 Task: Plan a trip to Gagnoa, Ivory Coast from 6th December, 2023 to 15th December, 2023 for 6 adults.6 bedrooms having 6 beds and 6 bathrooms. Property type can be house. Amenities needed are: wifi, TV, free parkinig on premises, gym, breakfast. Booking option can be shelf check-in. Look for 4 properties as per requirement.
Action: Mouse moved to (537, 121)
Screenshot: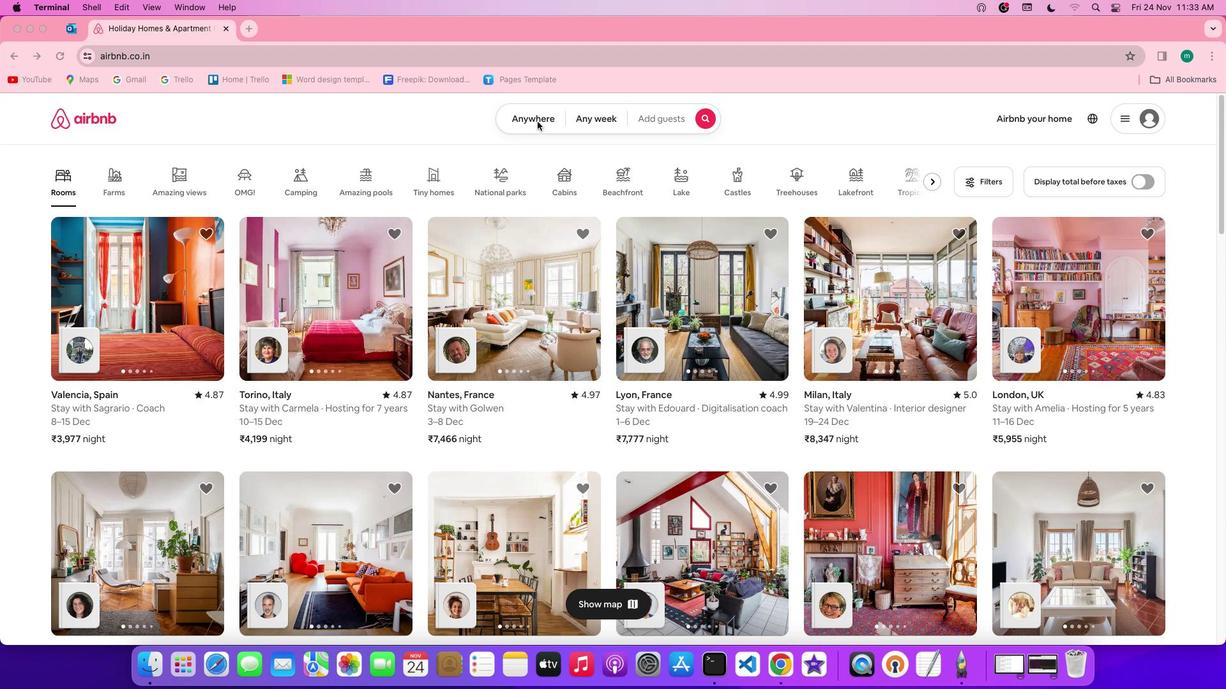 
Action: Mouse pressed left at (537, 121)
Screenshot: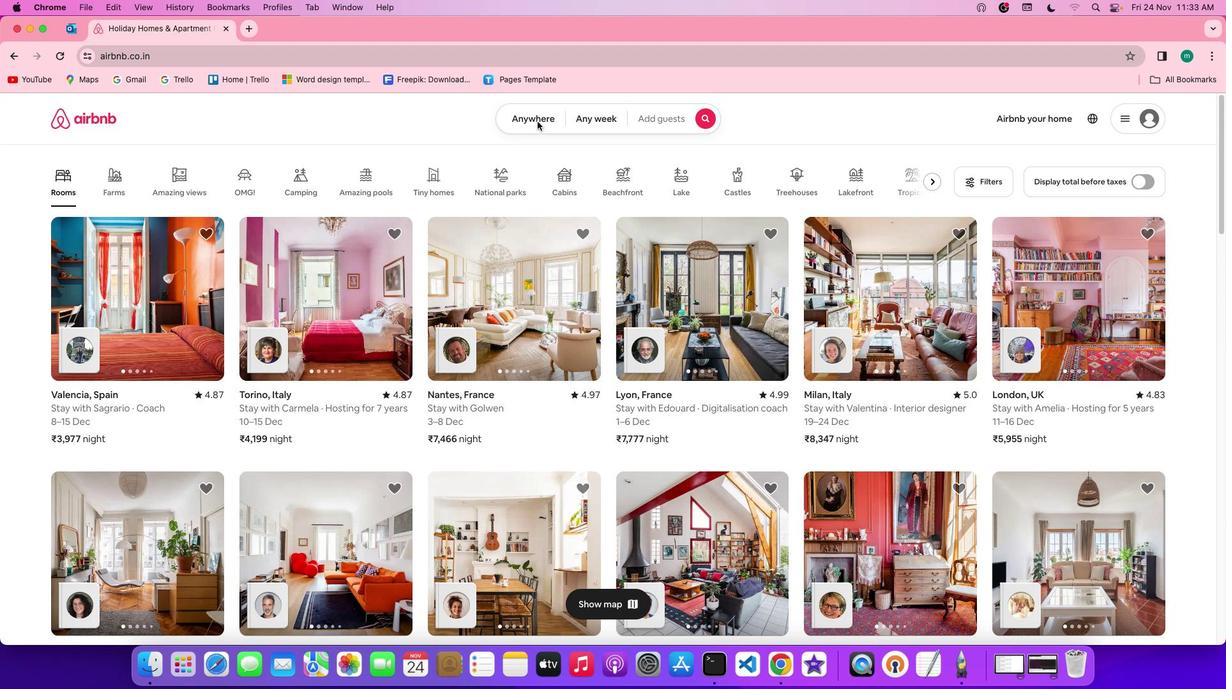 
Action: Mouse pressed left at (537, 121)
Screenshot: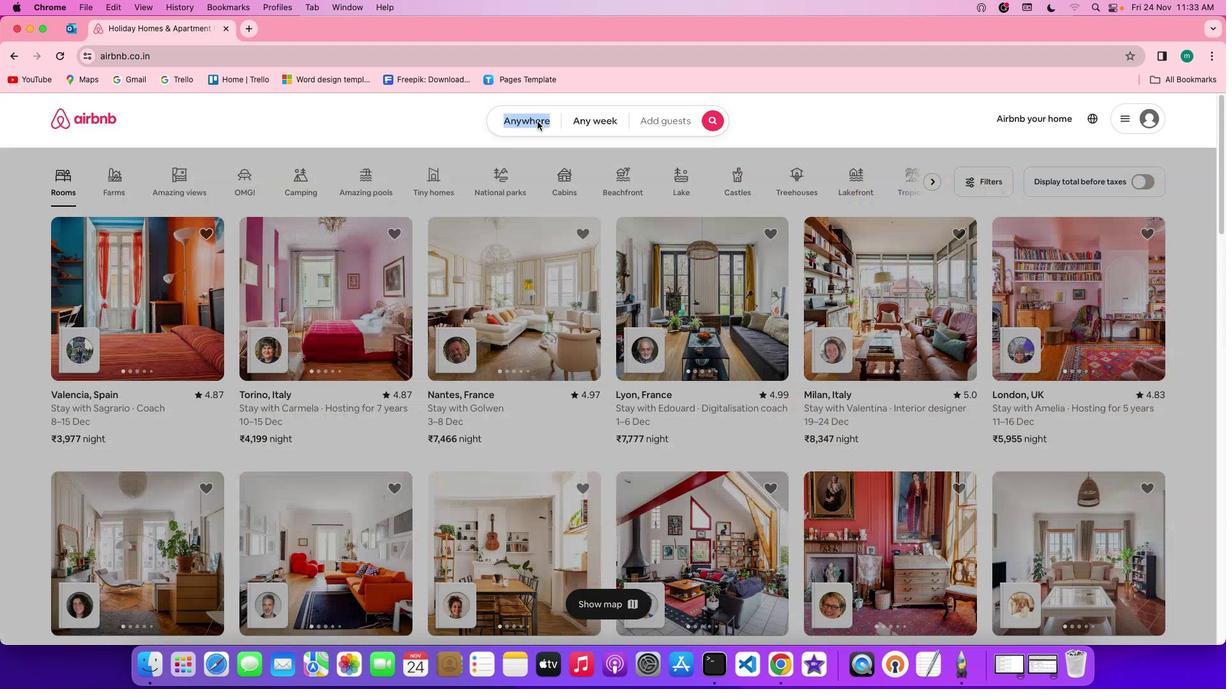 
Action: Mouse moved to (463, 171)
Screenshot: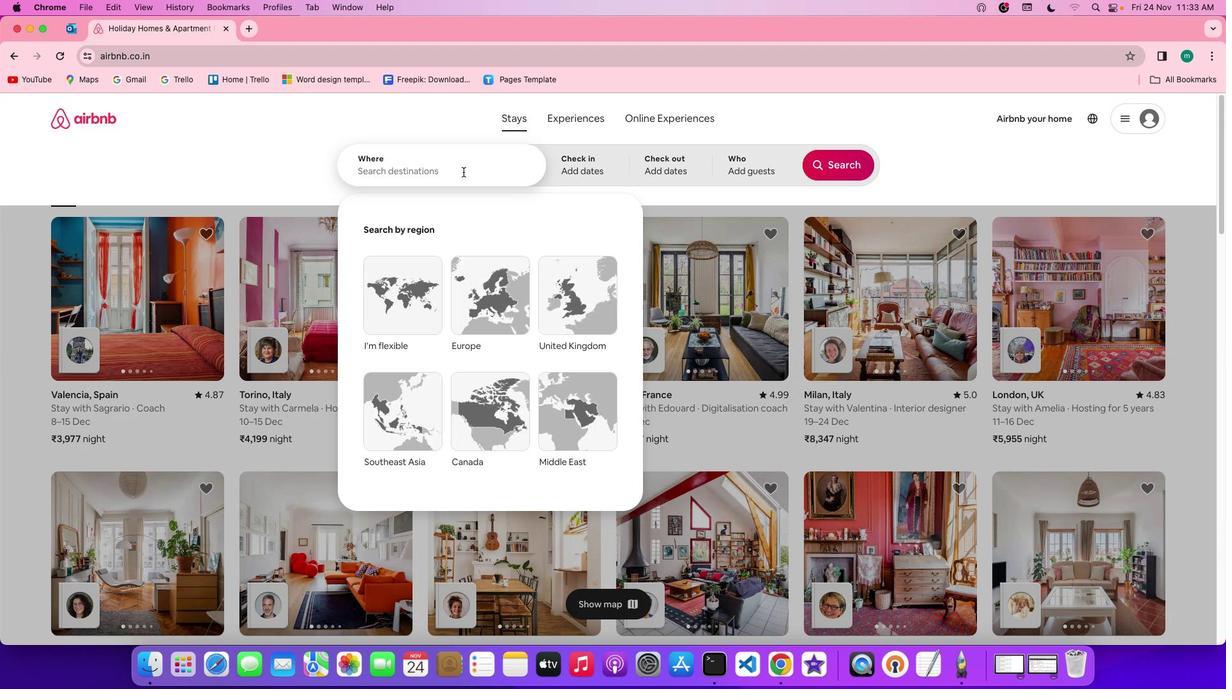 
Action: Mouse pressed left at (463, 171)
Screenshot: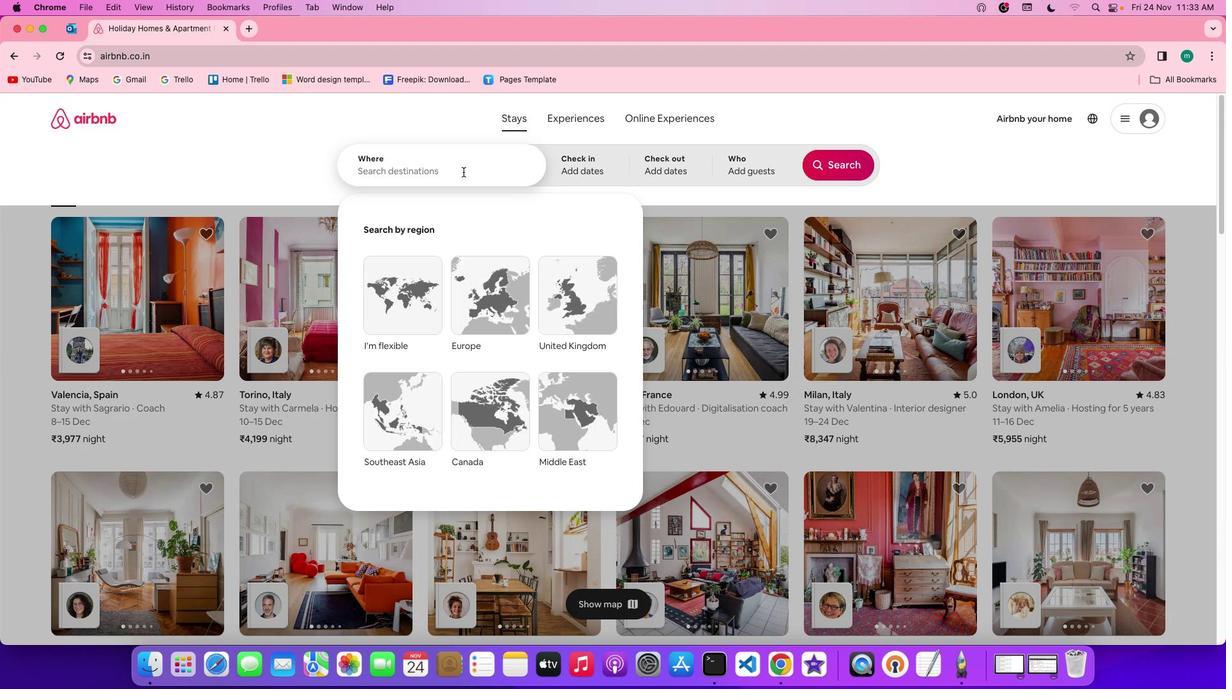 
Action: Key pressed Key.shift'G''a''g''n''o''a'','Key.spaceKey.shift'I''v''o''r''y'Key.spaceKey.shift'c''o''a''s''t'
Screenshot: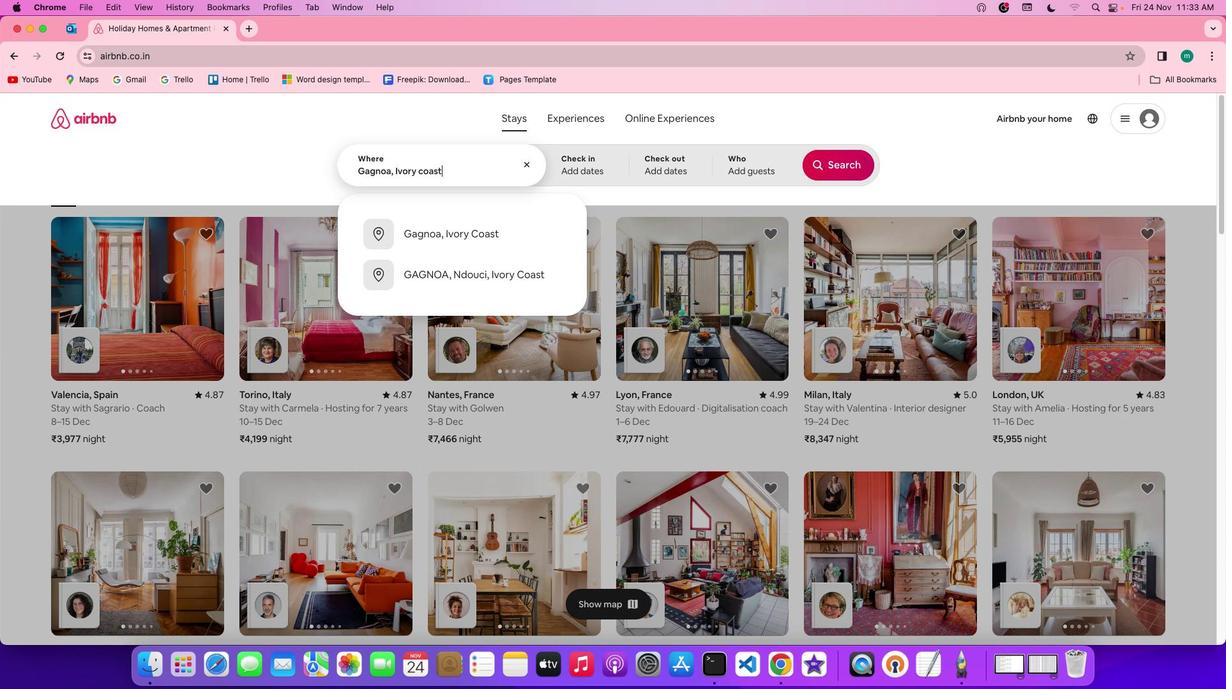 
Action: Mouse moved to (615, 171)
Screenshot: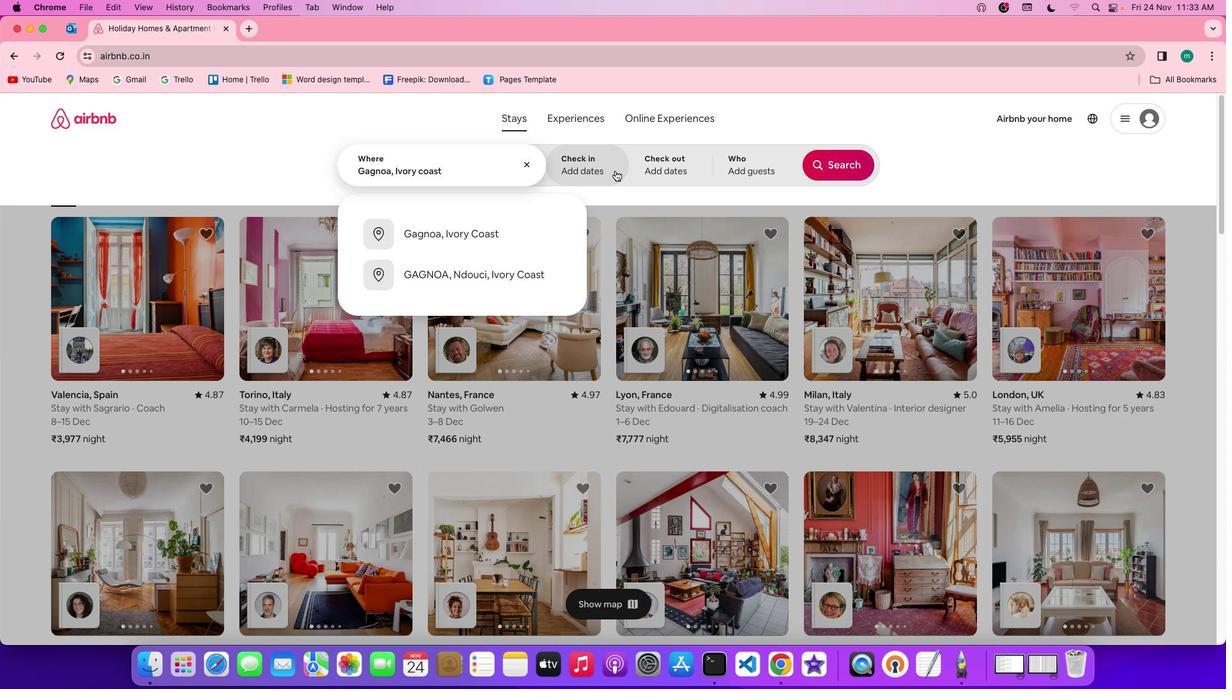 
Action: Mouse pressed left at (615, 171)
Screenshot: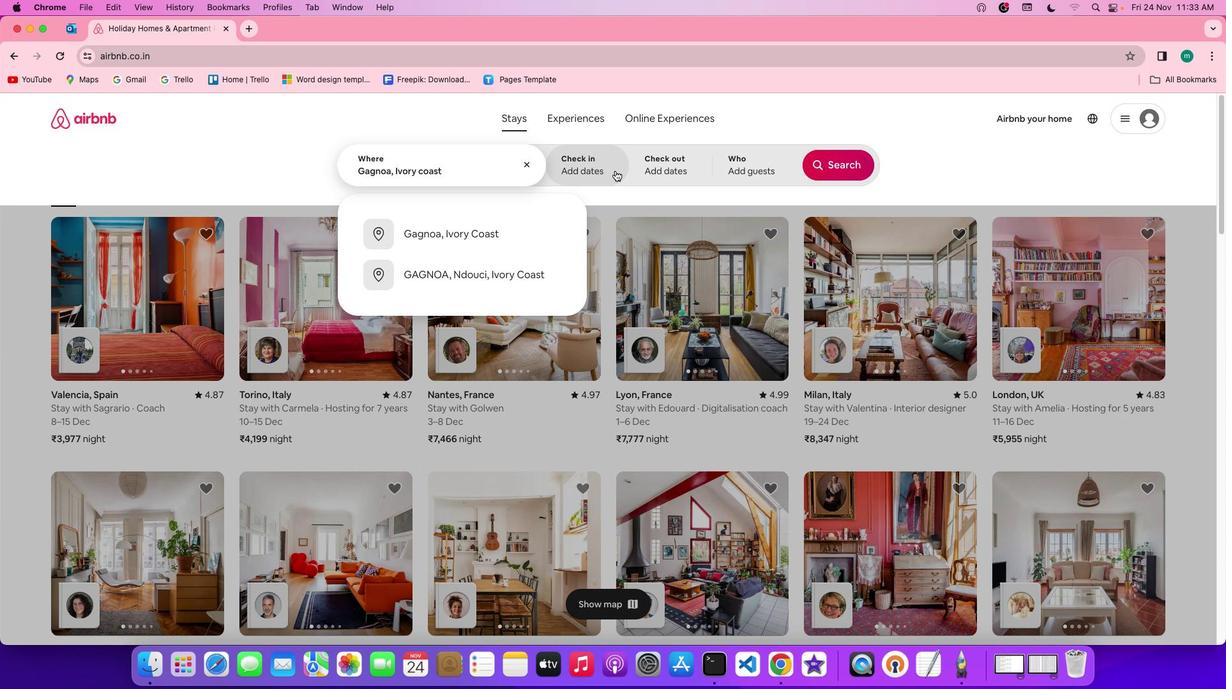 
Action: Mouse moved to (744, 357)
Screenshot: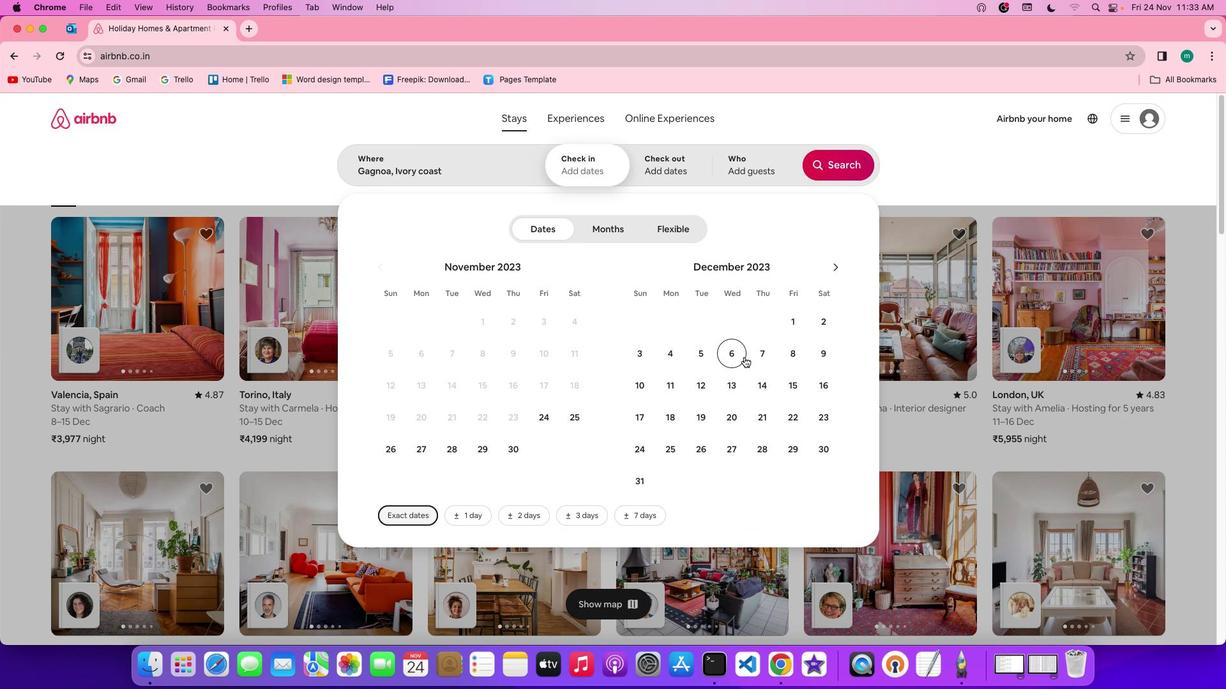 
Action: Mouse pressed left at (744, 357)
Screenshot: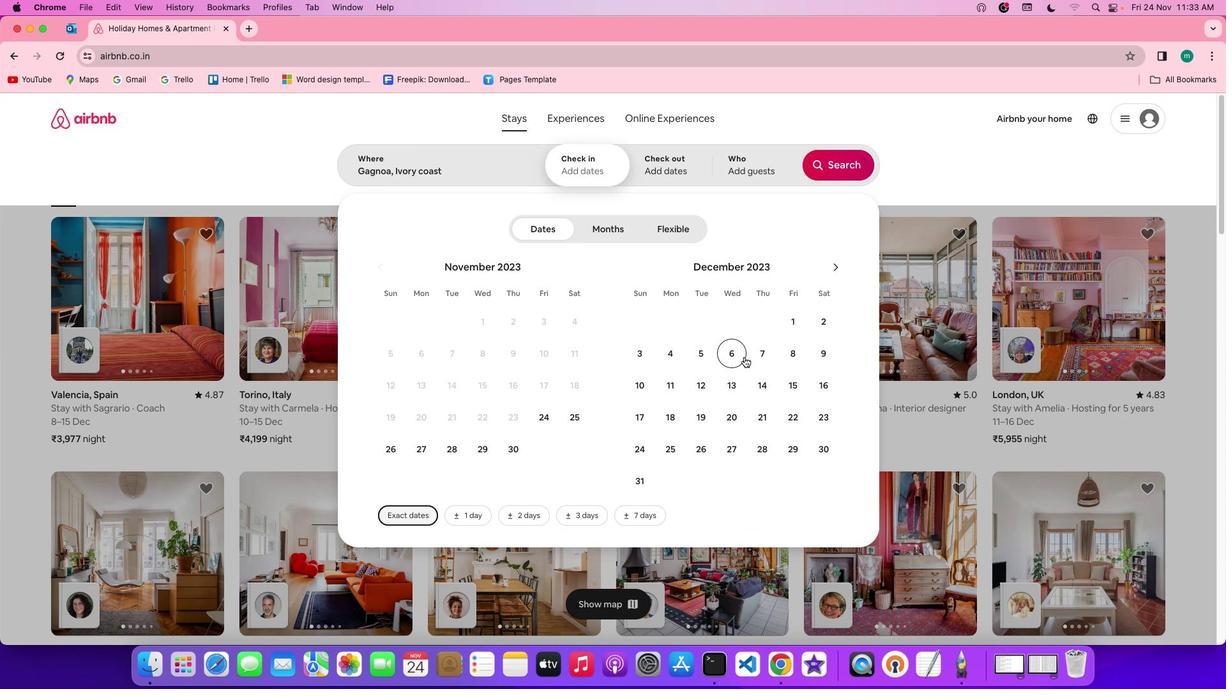 
Action: Mouse moved to (791, 393)
Screenshot: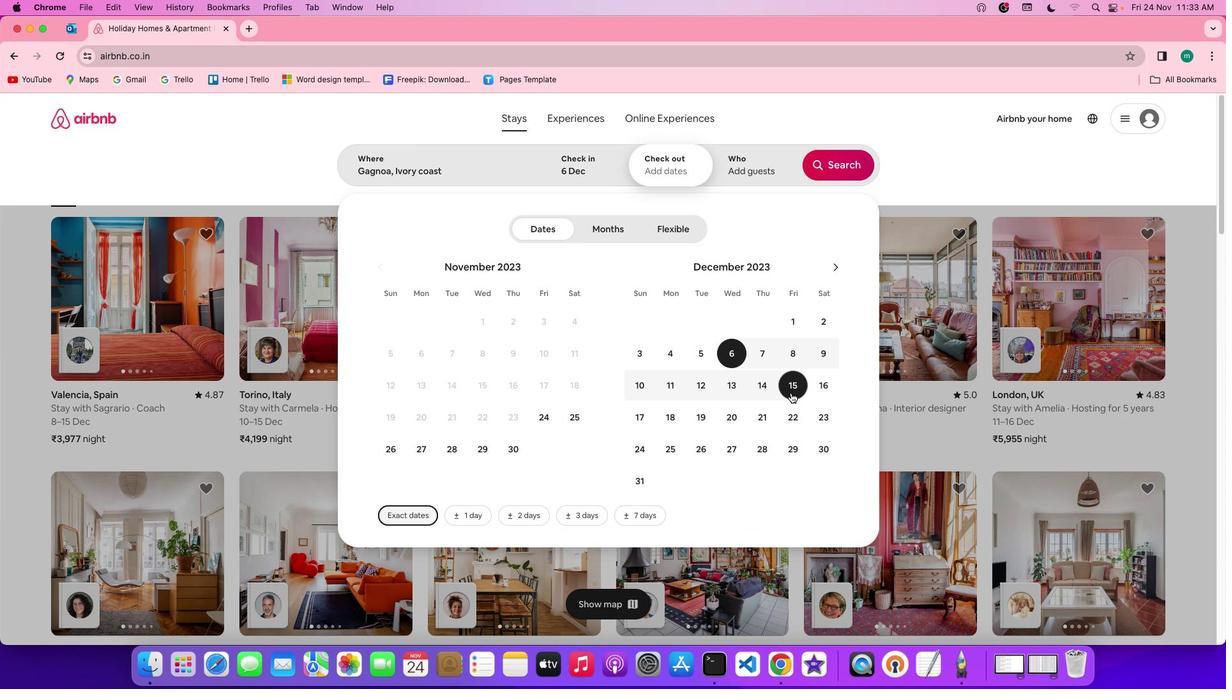 
Action: Mouse pressed left at (791, 393)
Screenshot: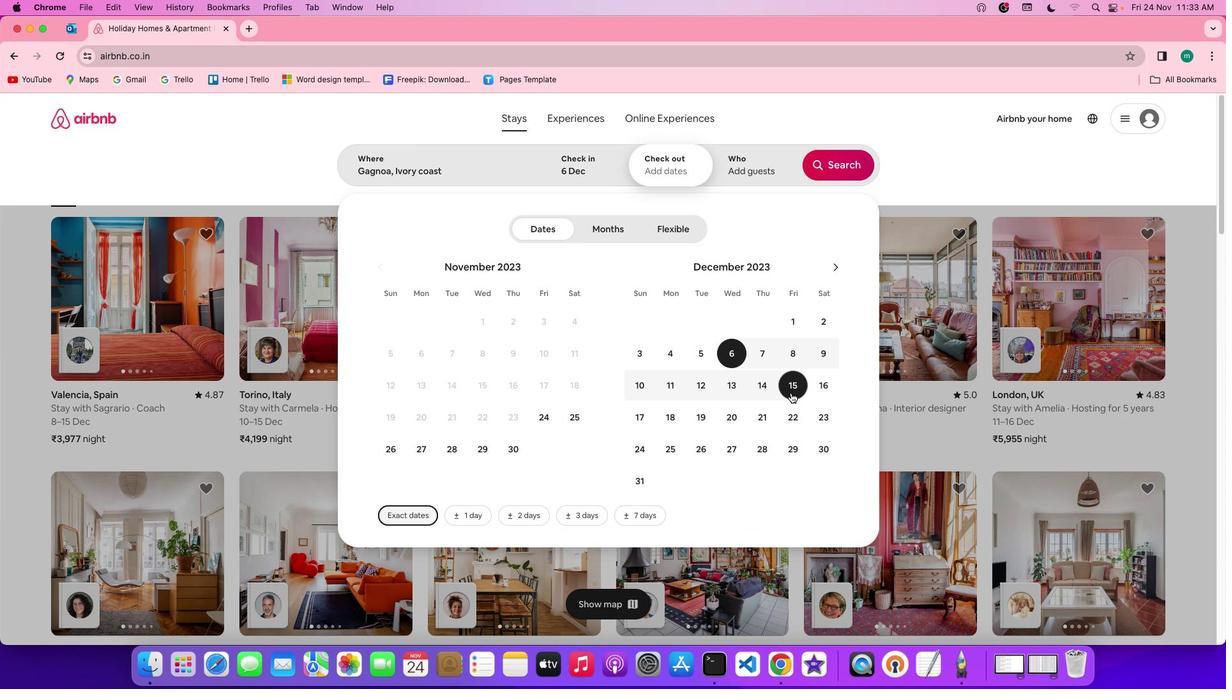 
Action: Mouse moved to (763, 183)
Screenshot: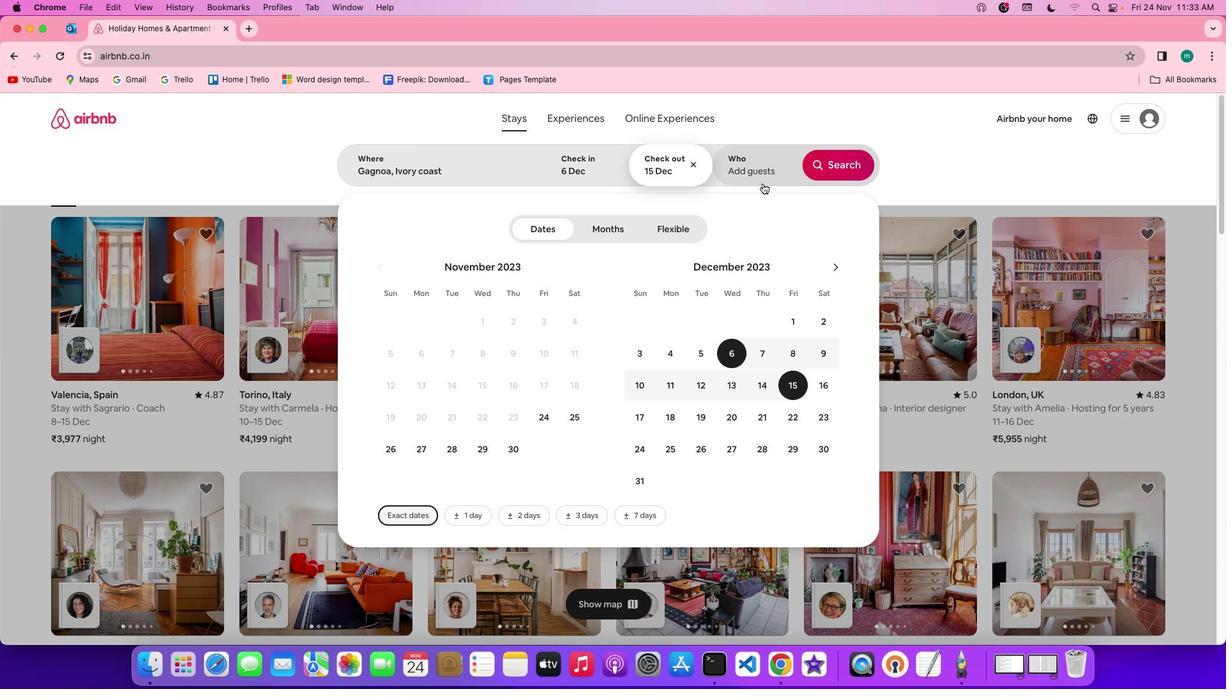 
Action: Mouse pressed left at (763, 183)
Screenshot: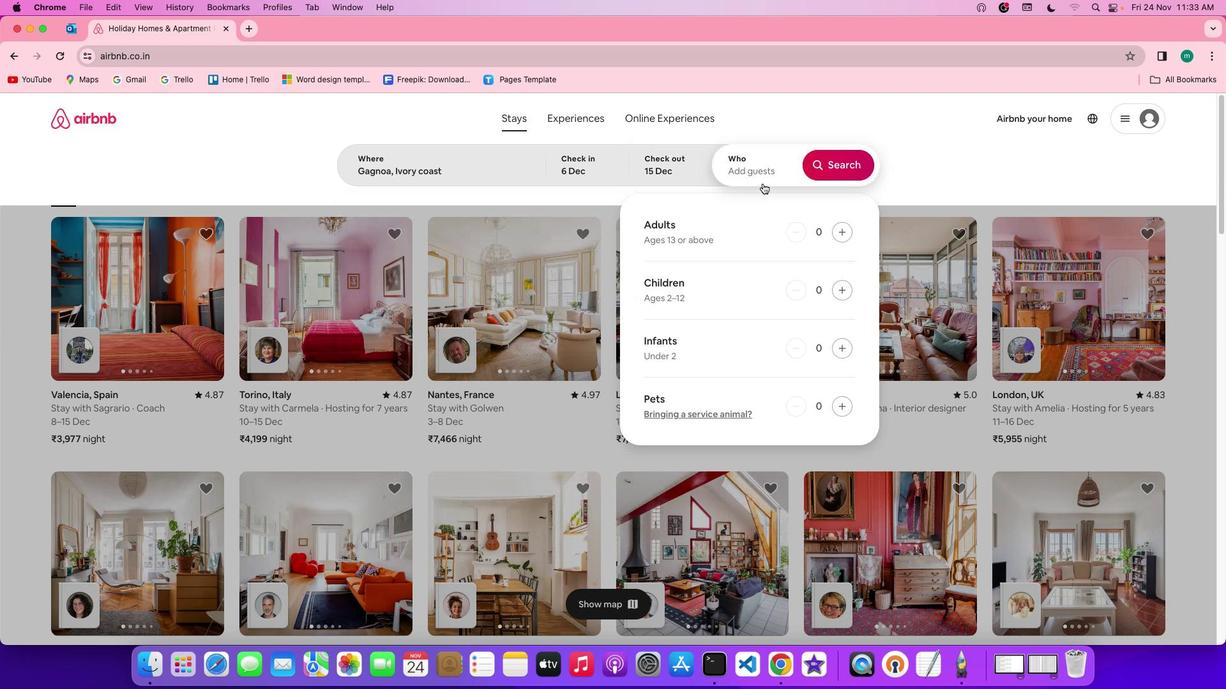 
Action: Mouse moved to (846, 238)
Screenshot: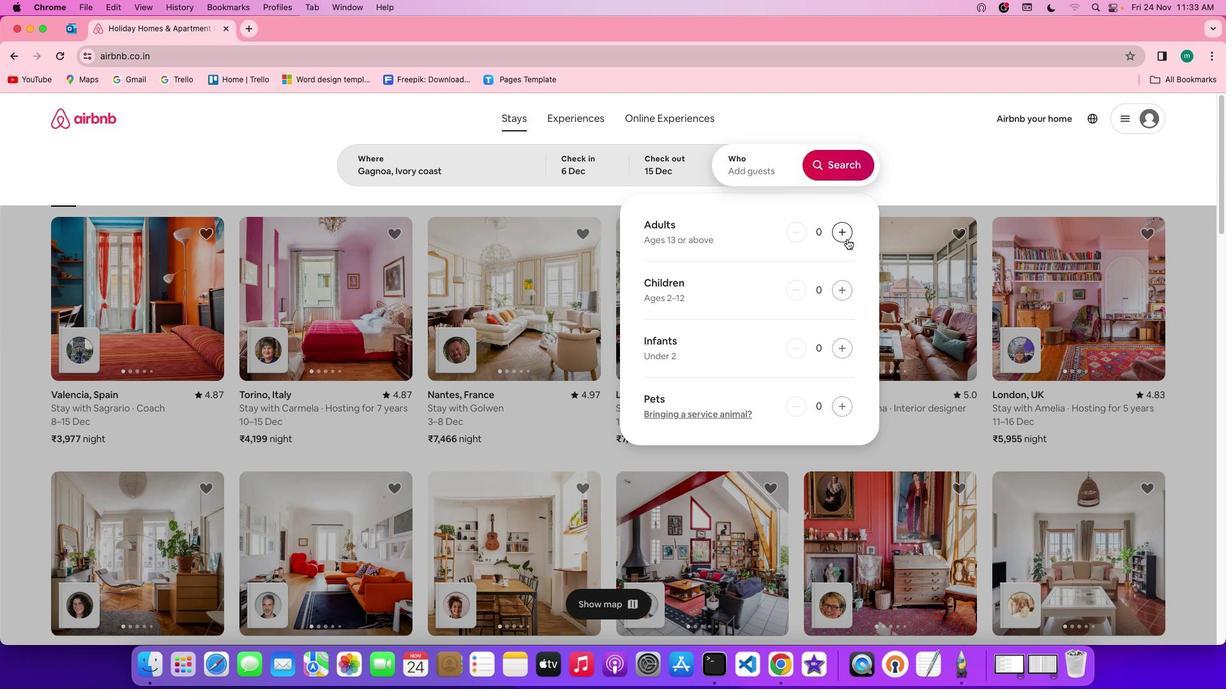 
Action: Mouse pressed left at (846, 238)
Screenshot: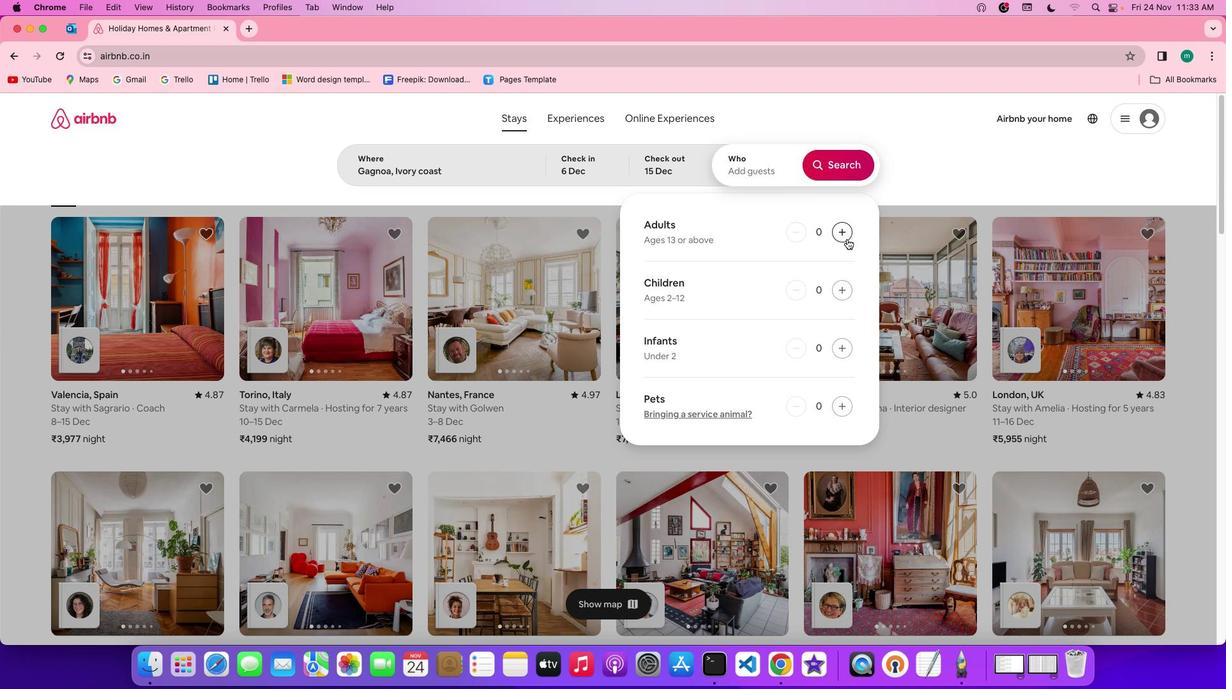 
Action: Mouse pressed left at (846, 238)
Screenshot: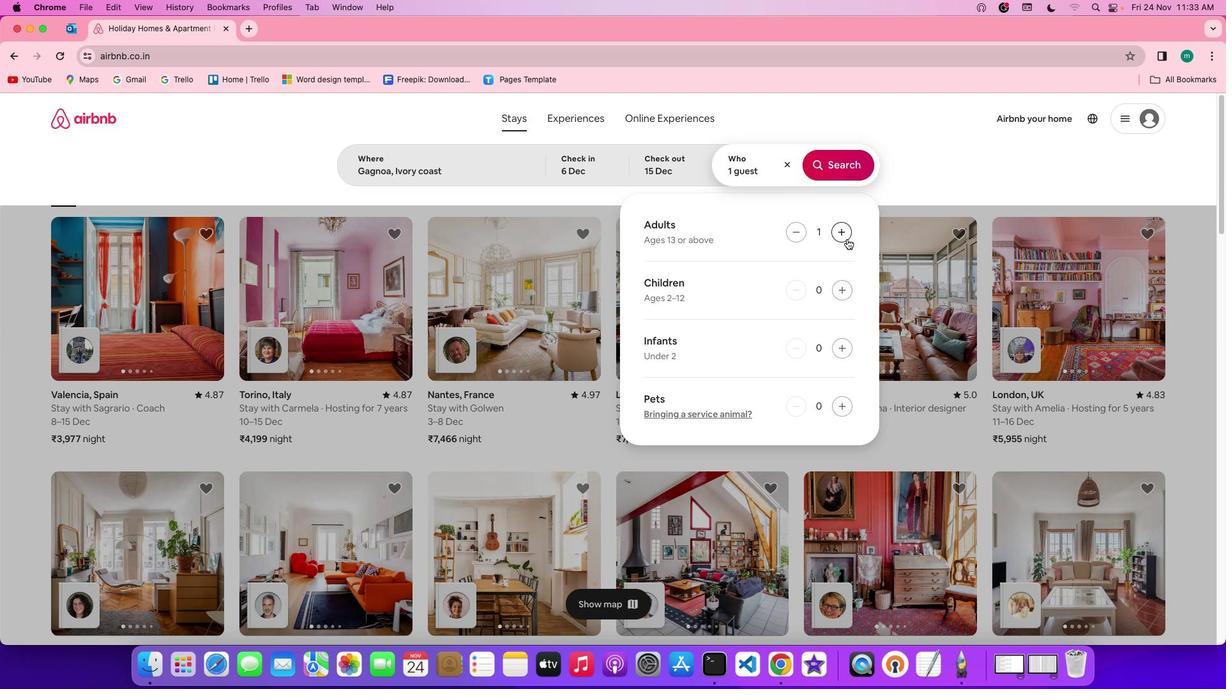 
Action: Mouse pressed left at (846, 238)
Screenshot: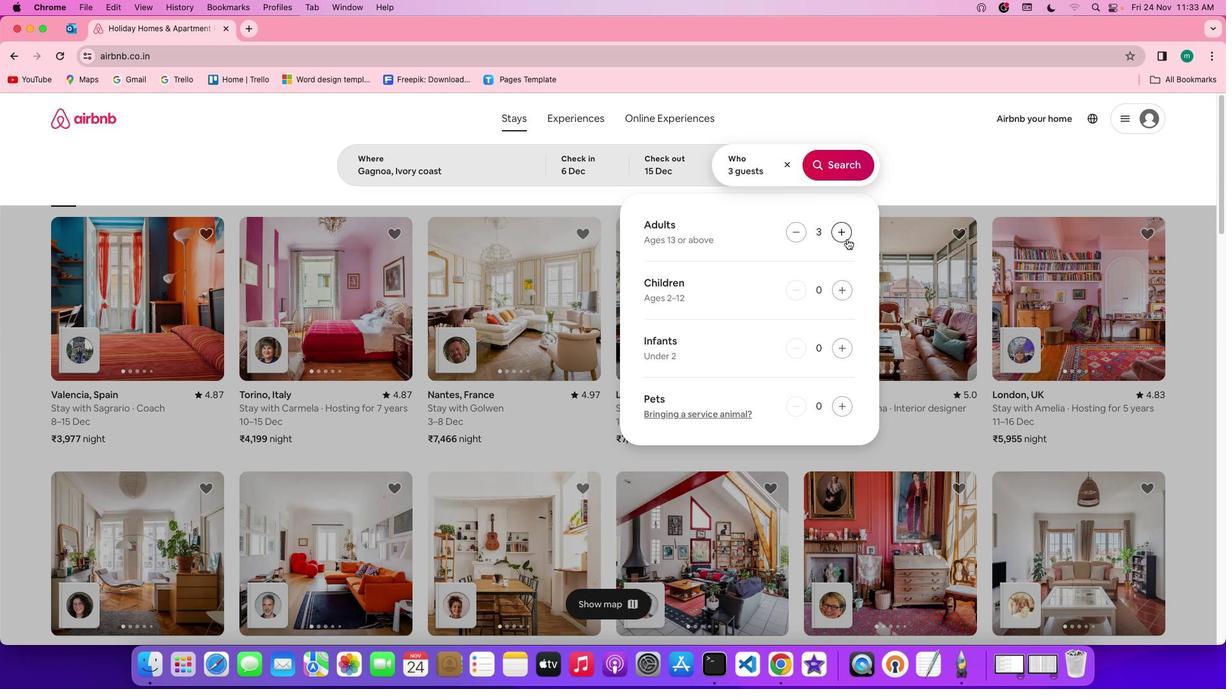 
Action: Mouse pressed left at (846, 238)
Screenshot: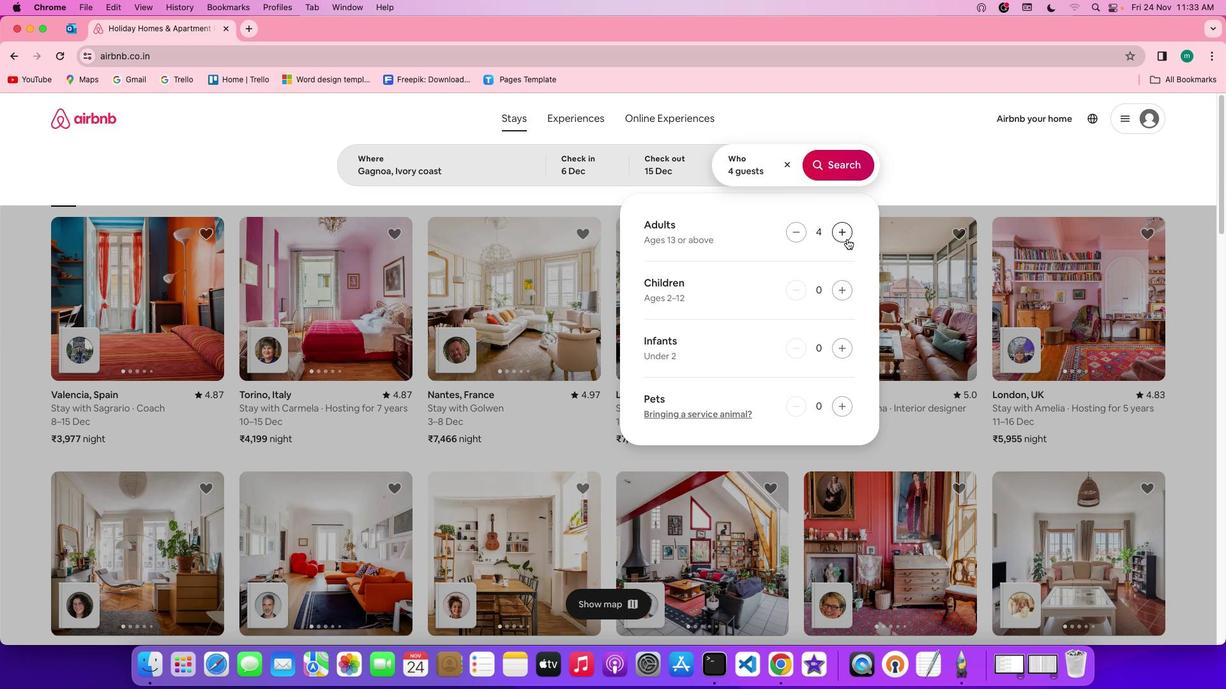 
Action: Mouse pressed left at (846, 238)
Screenshot: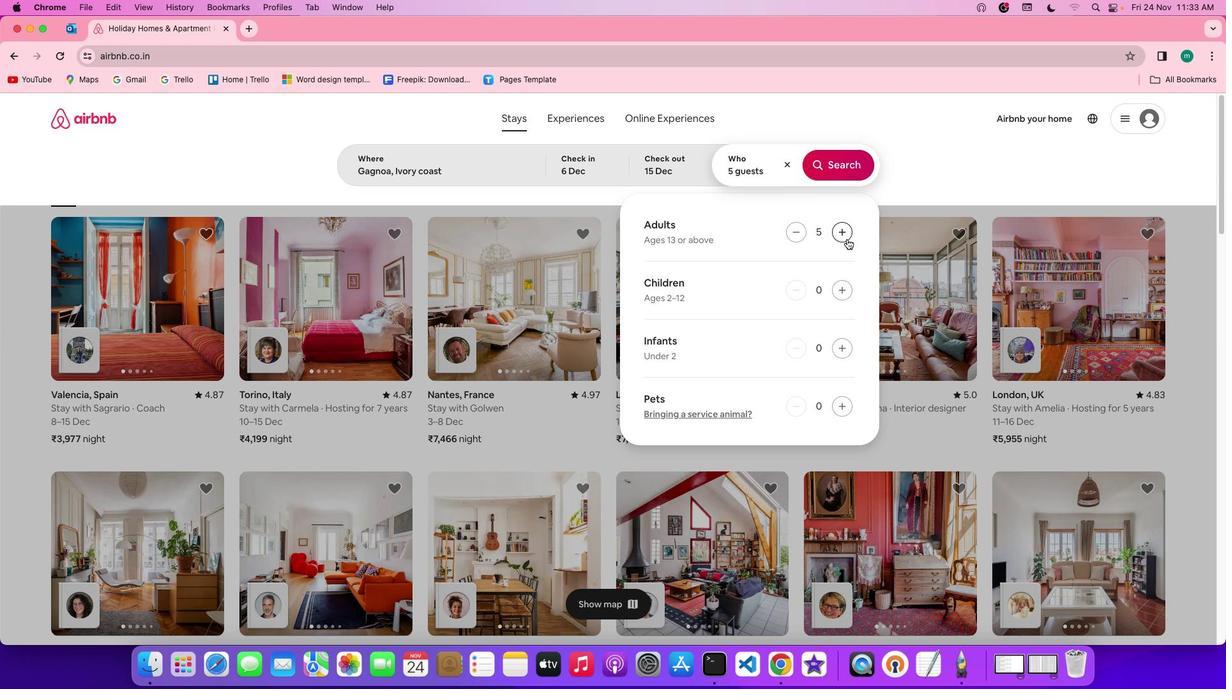 
Action: Mouse pressed left at (846, 238)
Screenshot: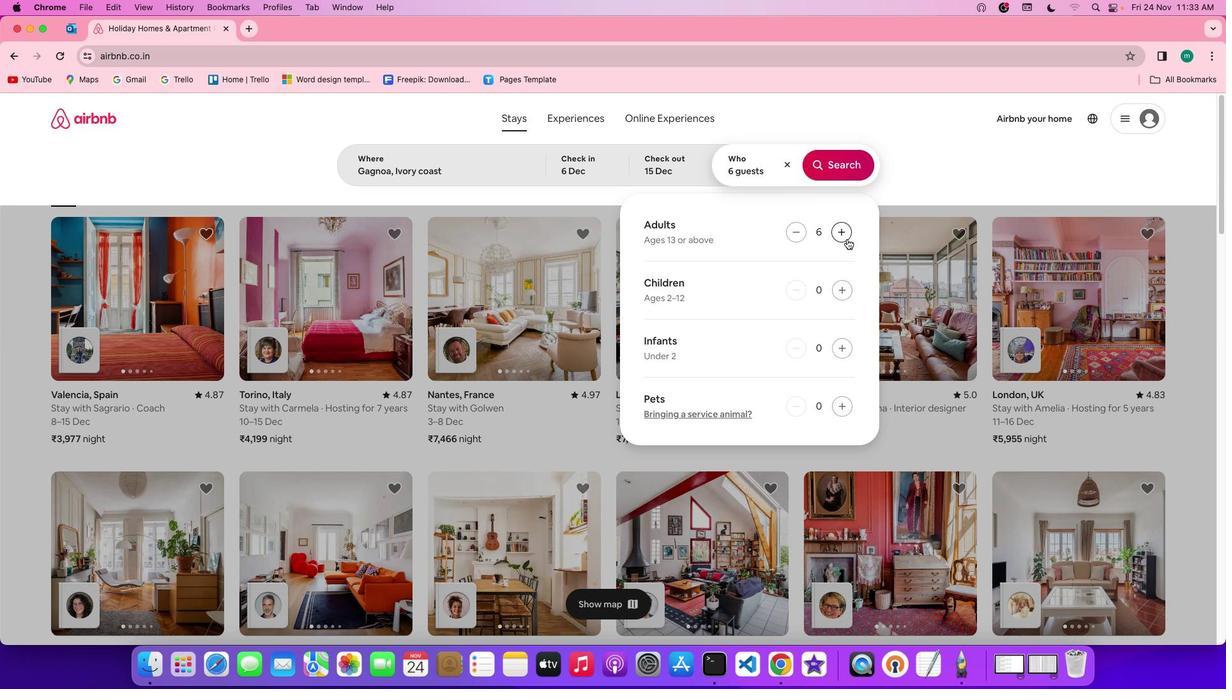 
Action: Mouse moved to (843, 166)
Screenshot: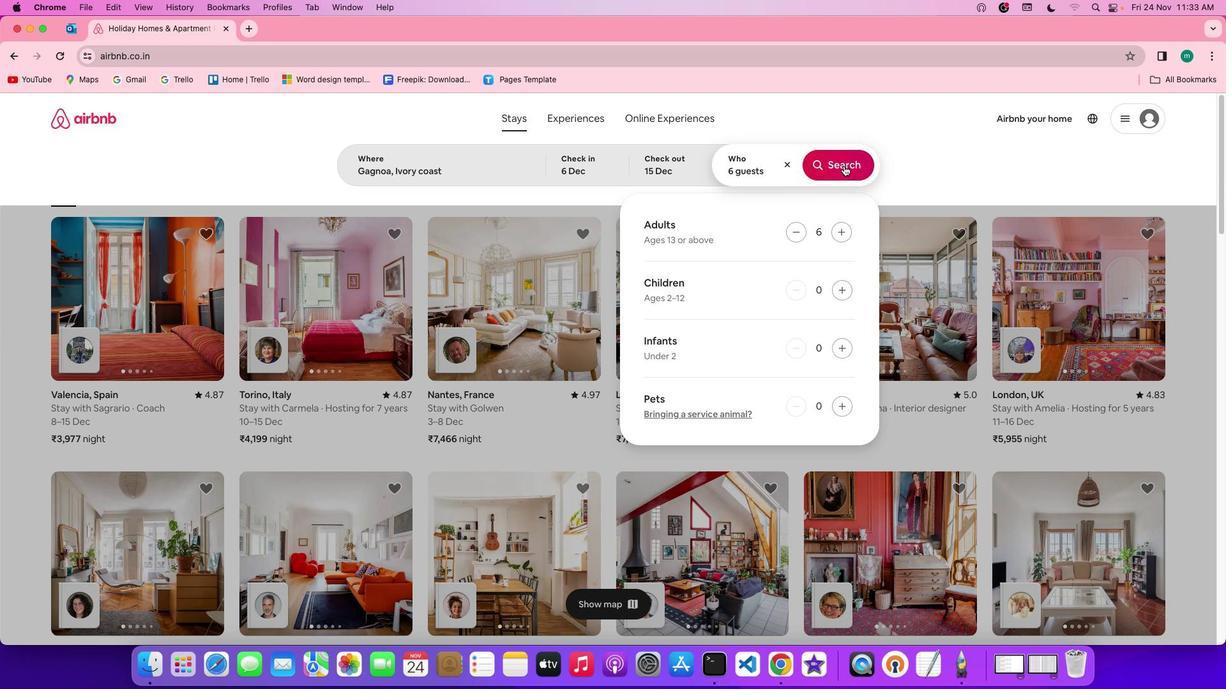 
Action: Mouse pressed left at (843, 166)
Screenshot: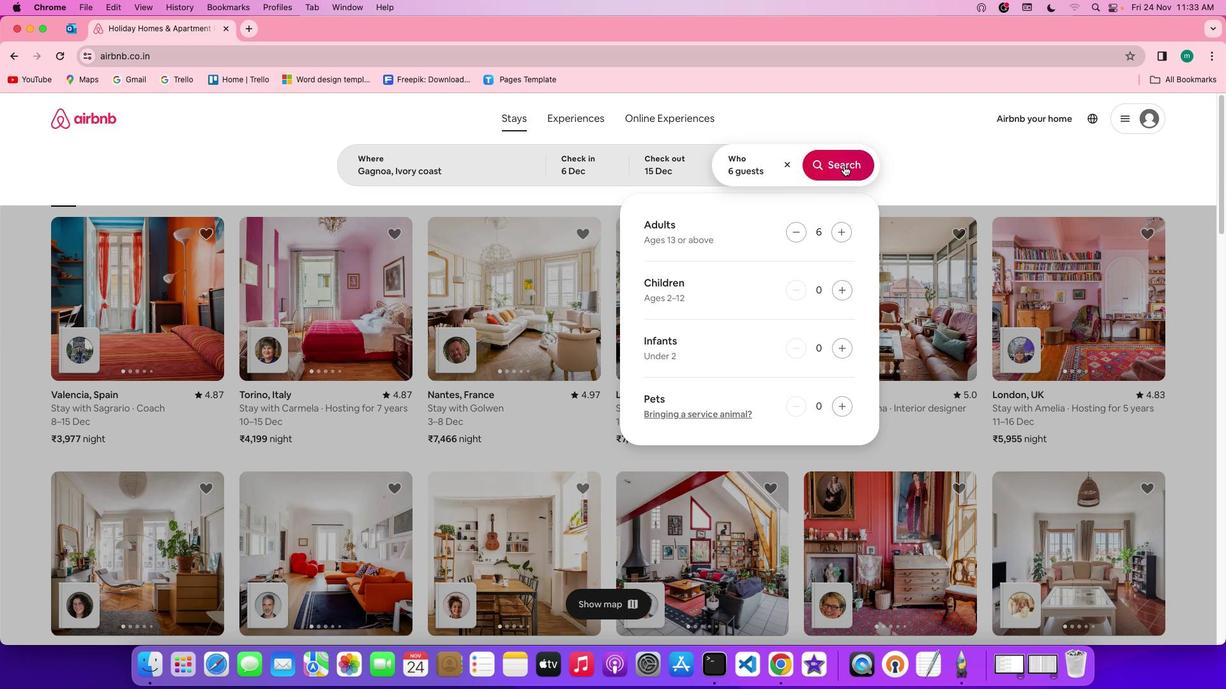 
Action: Mouse moved to (1028, 168)
Screenshot: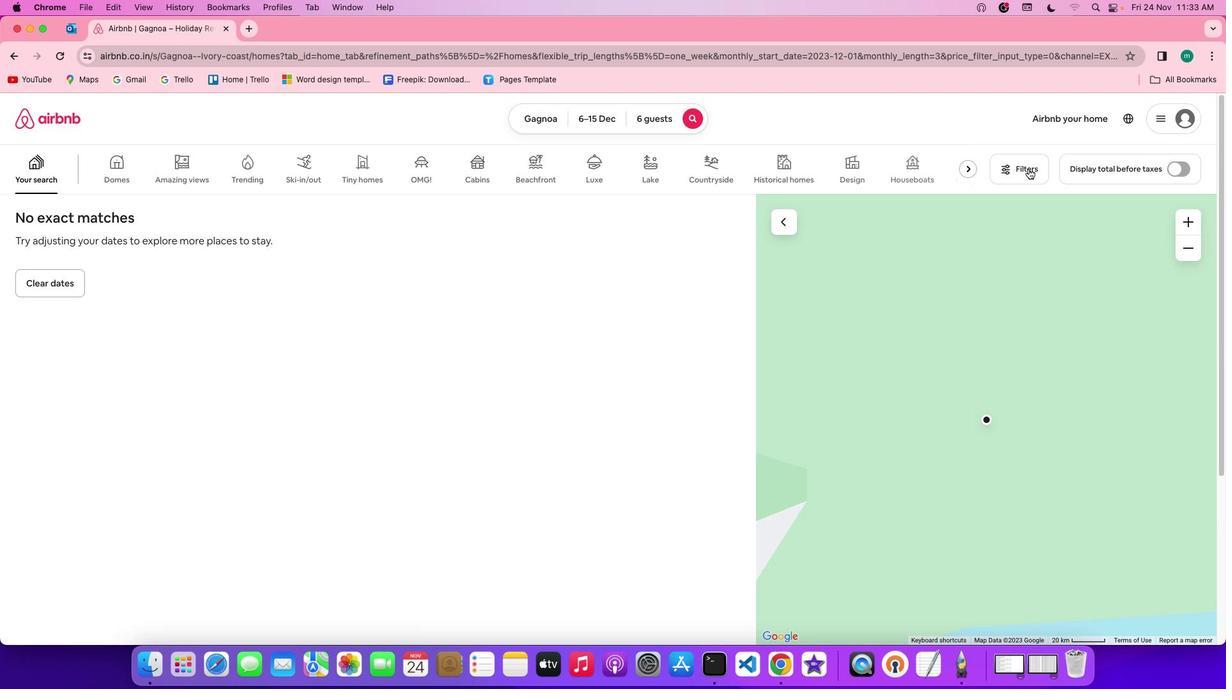 
Action: Mouse pressed left at (1028, 168)
Screenshot: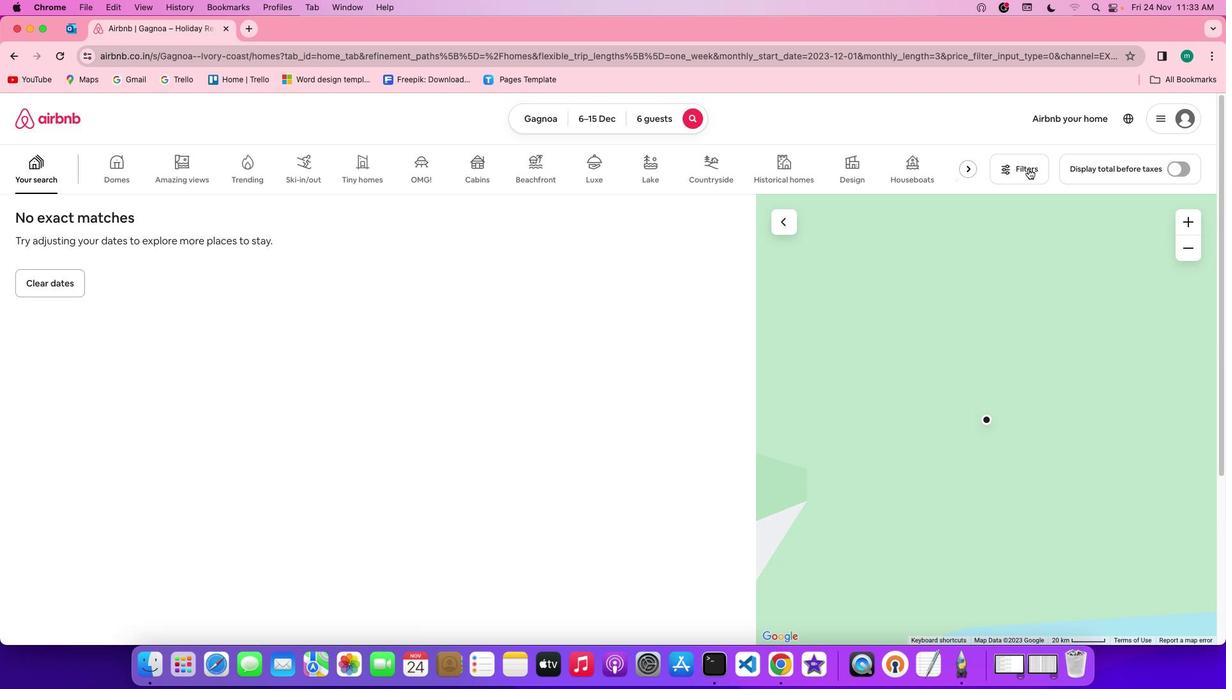 
Action: Mouse moved to (700, 378)
Screenshot: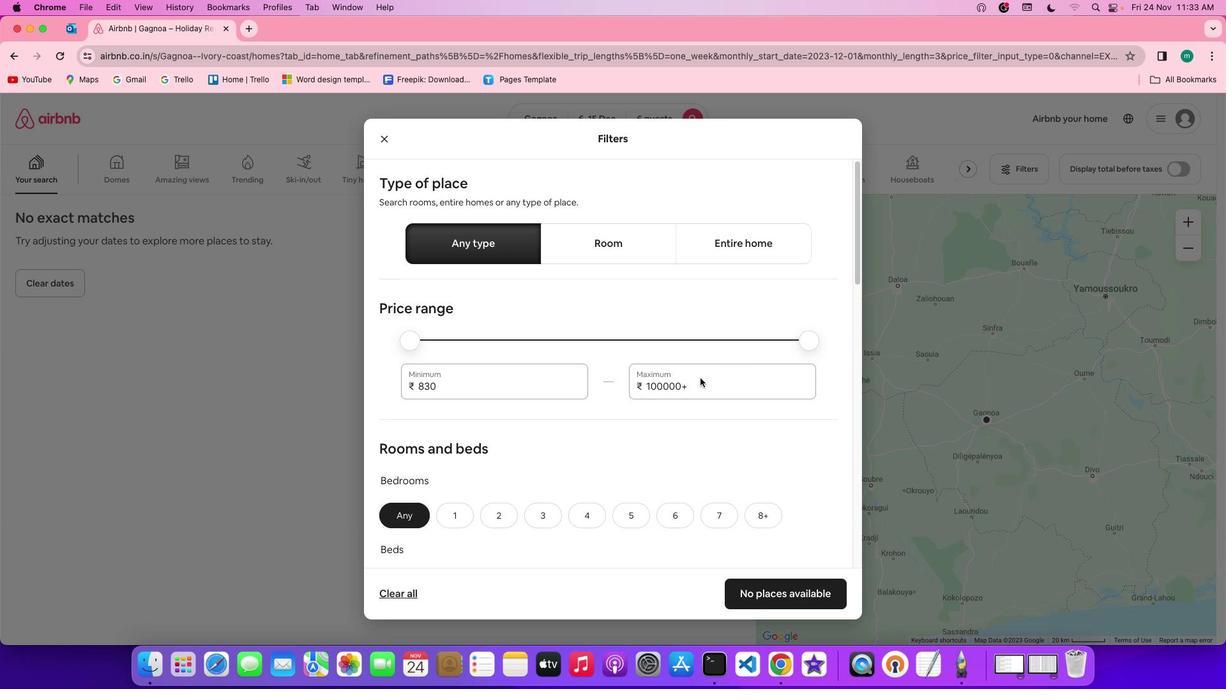 
Action: Mouse scrolled (700, 378) with delta (0, 0)
Screenshot: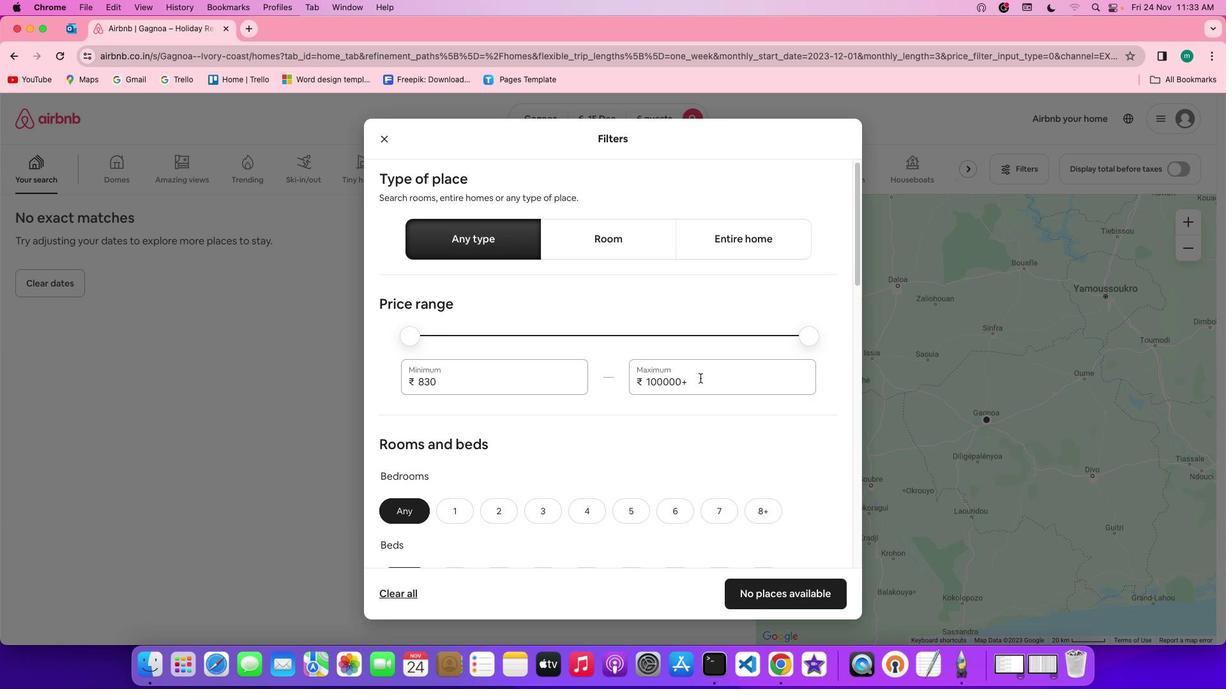 
Action: Mouse scrolled (700, 378) with delta (0, 0)
Screenshot: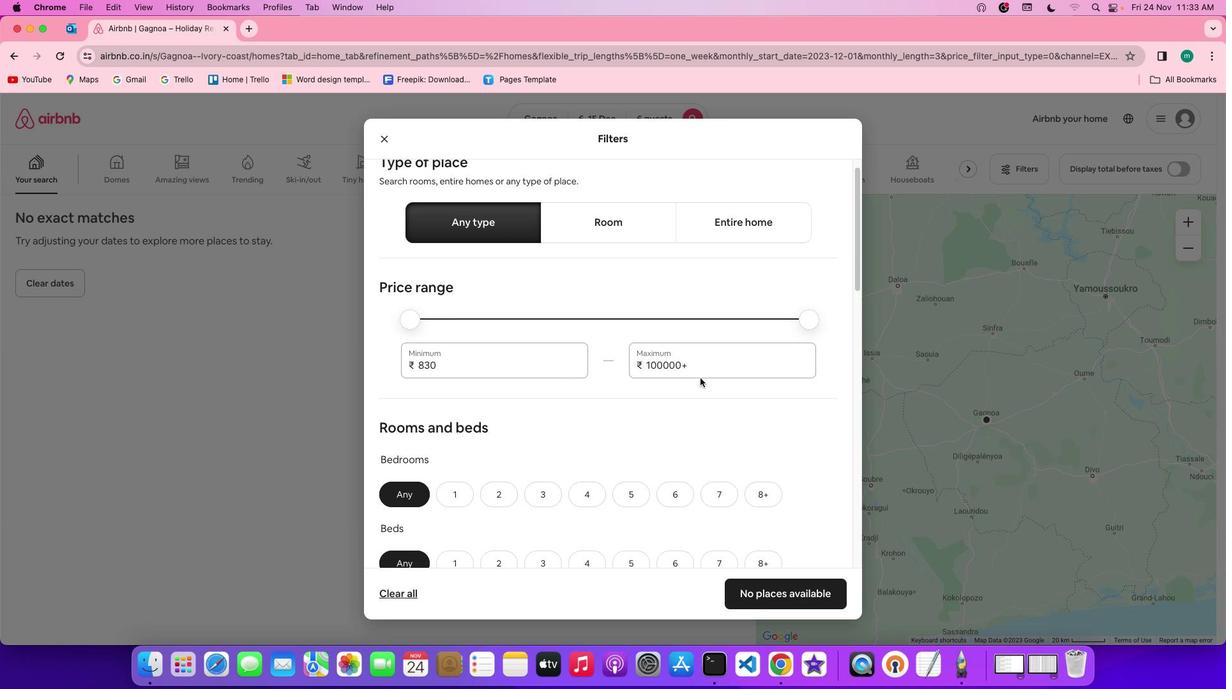 
Action: Mouse scrolled (700, 378) with delta (0, -1)
Screenshot: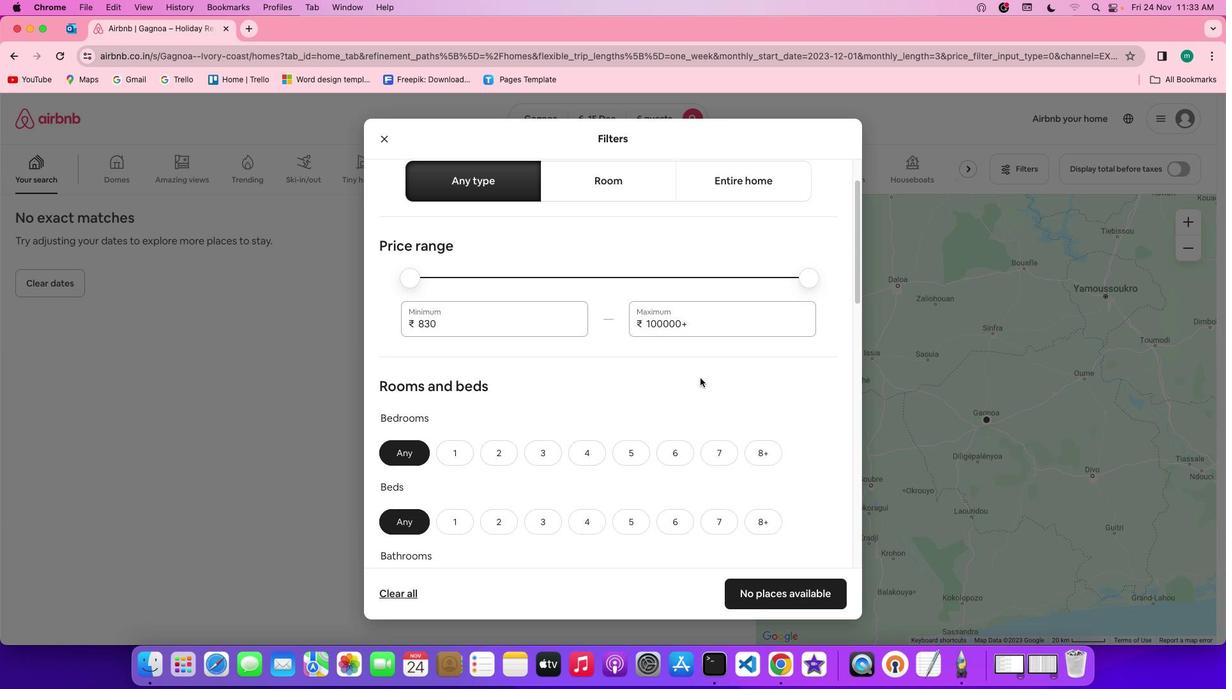 
Action: Mouse moved to (698, 358)
Screenshot: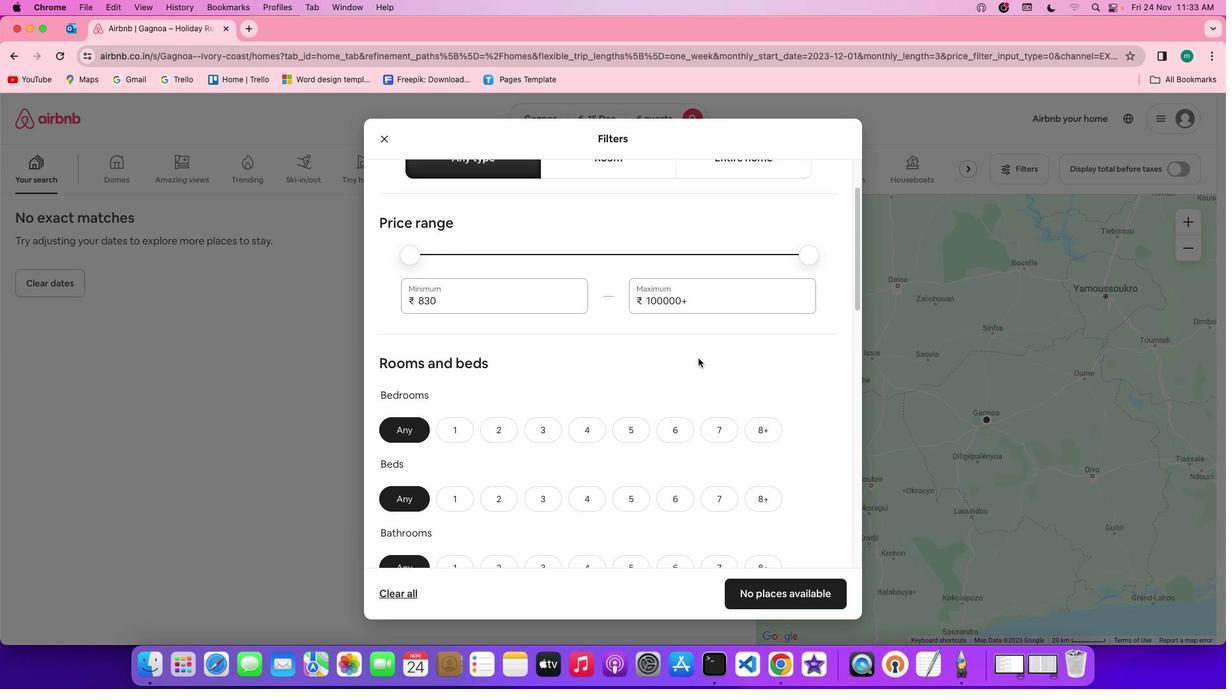 
Action: Mouse scrolled (698, 358) with delta (0, 0)
Screenshot: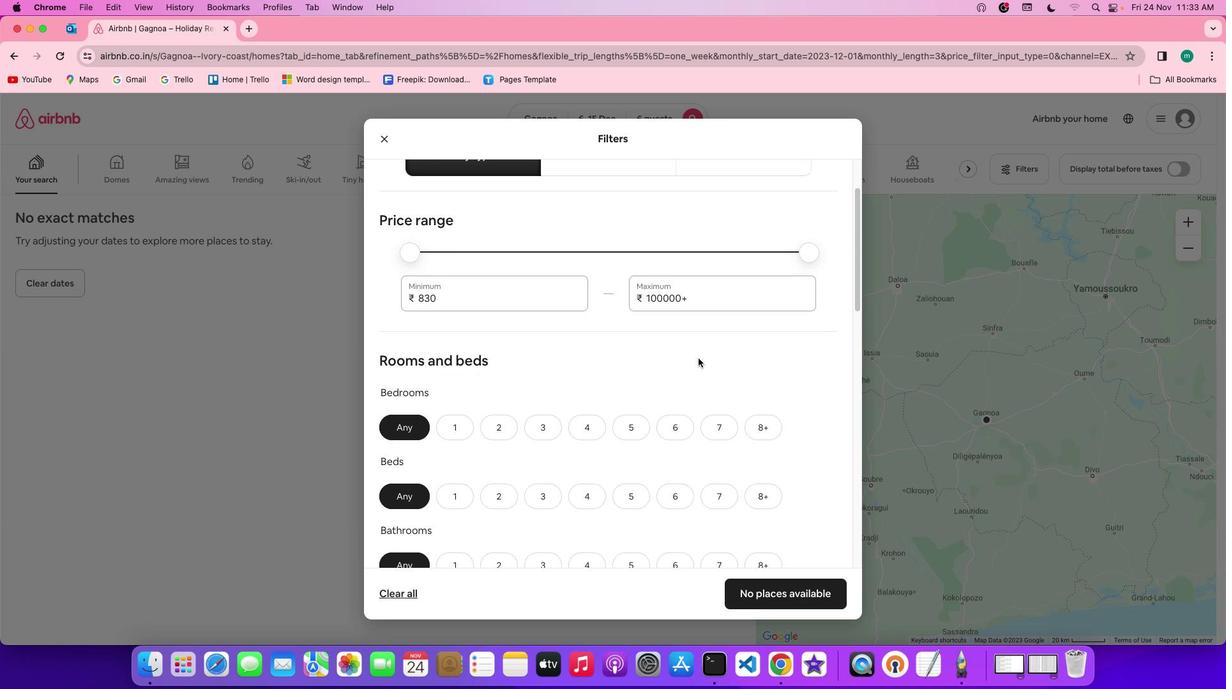
Action: Mouse moved to (698, 358)
Screenshot: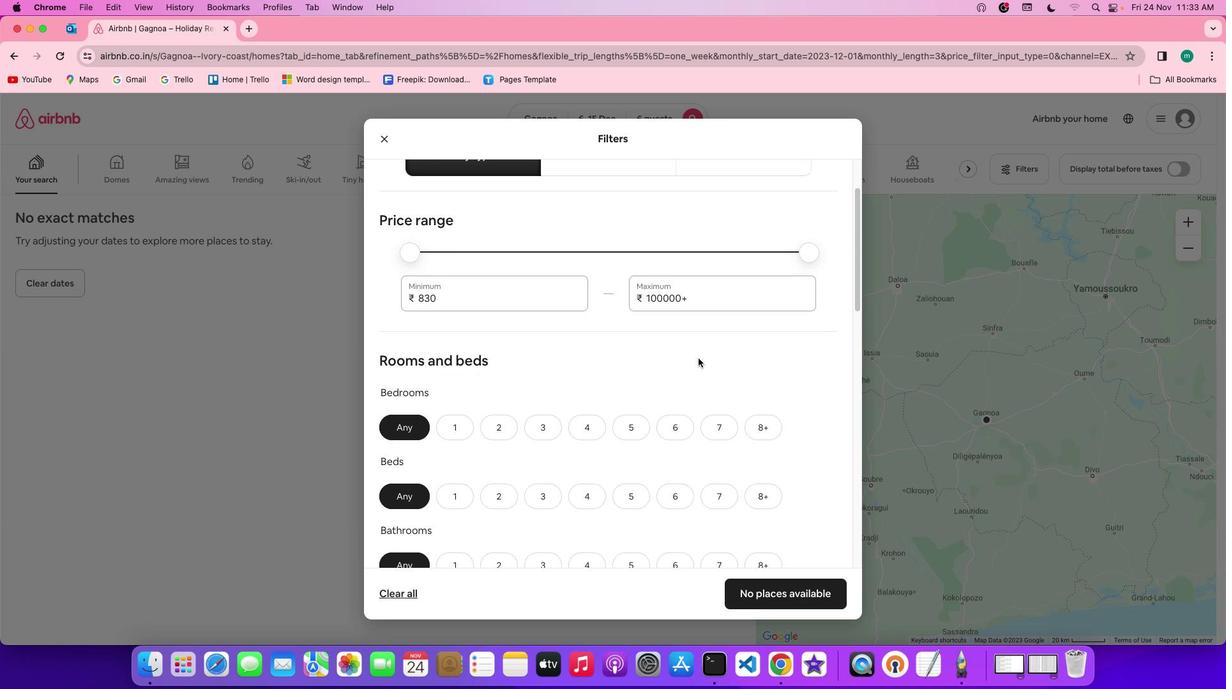 
Action: Mouse scrolled (698, 358) with delta (0, 0)
Screenshot: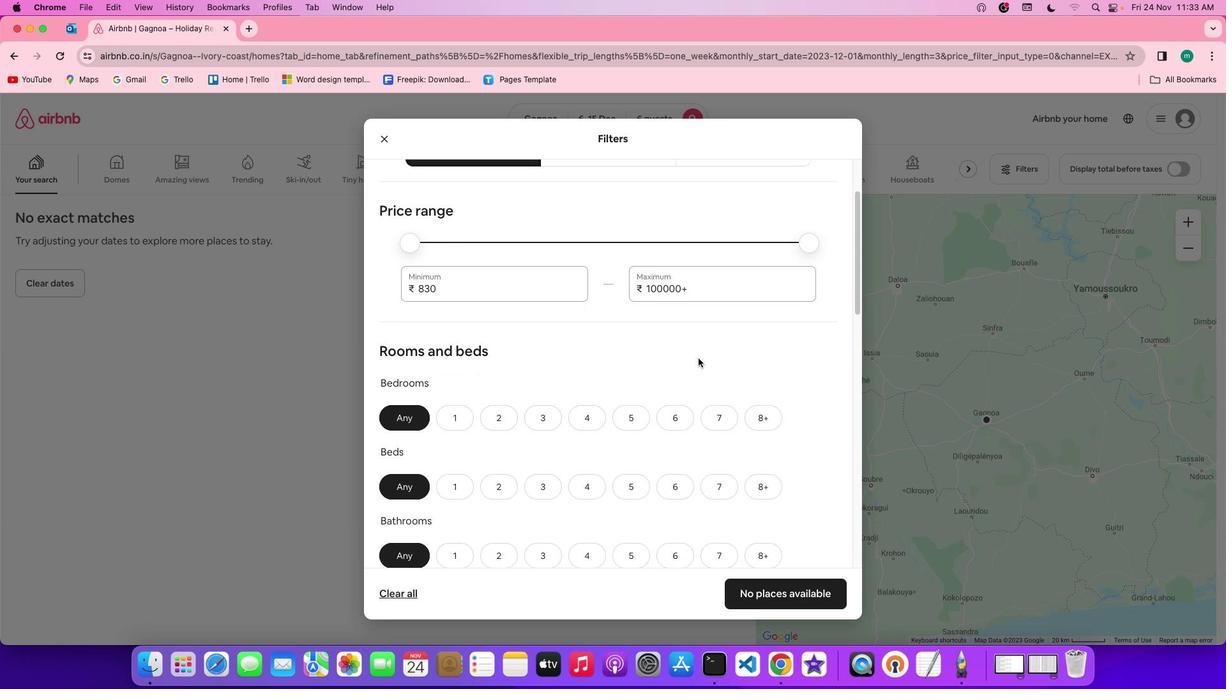 
Action: Mouse moved to (698, 358)
Screenshot: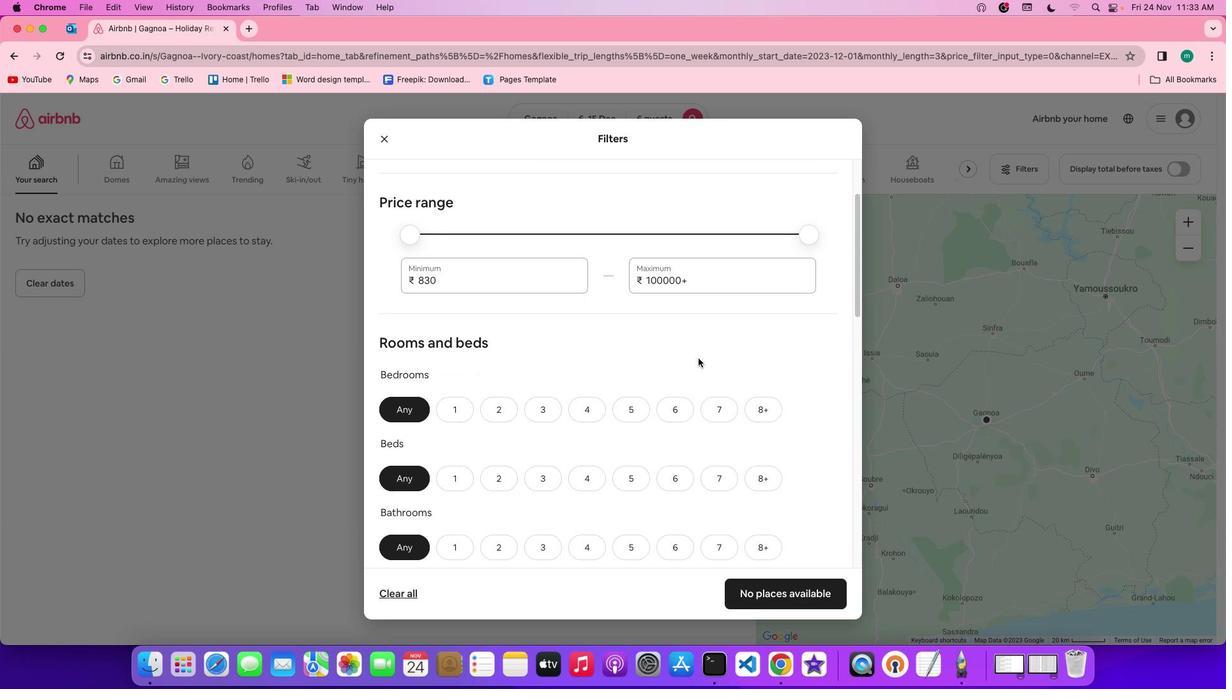 
Action: Mouse scrolled (698, 358) with delta (0, 0)
Screenshot: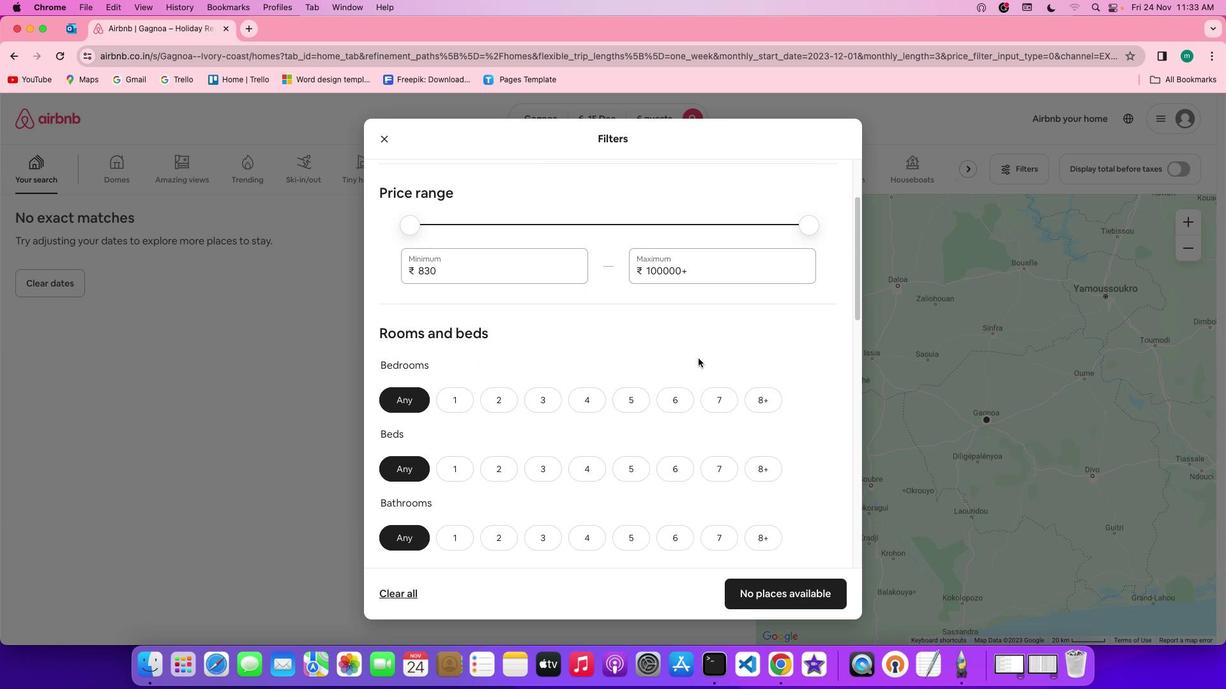
Action: Mouse scrolled (698, 358) with delta (0, 0)
Screenshot: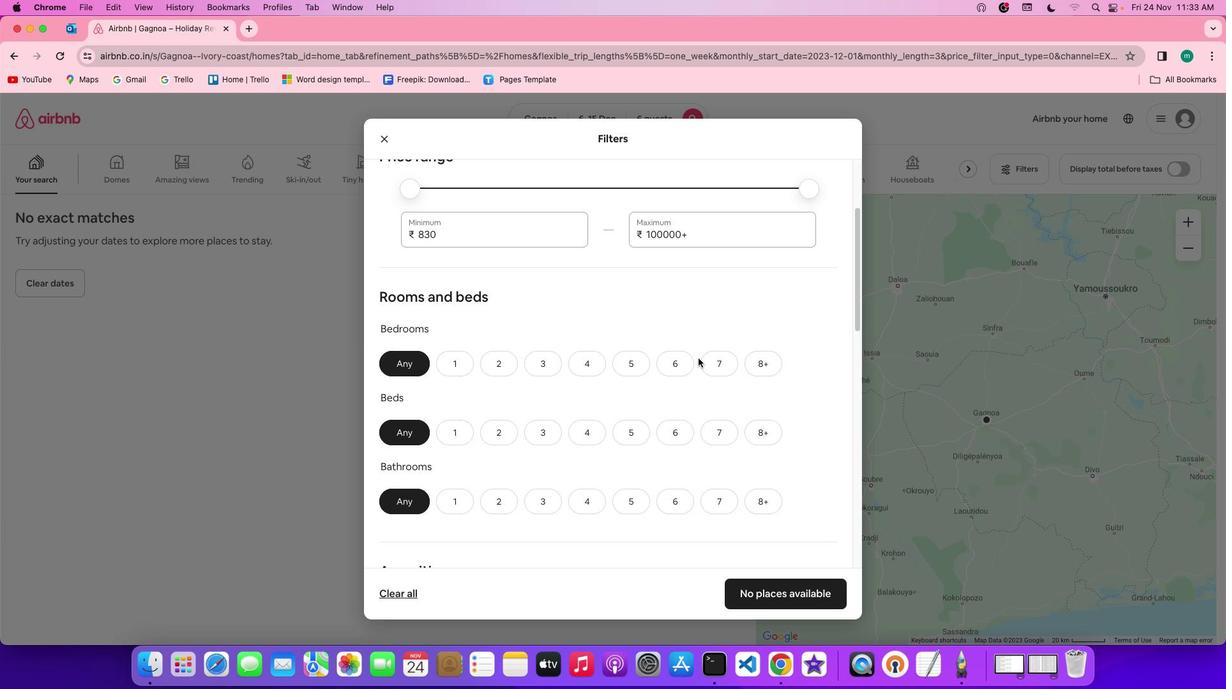 
Action: Mouse scrolled (698, 358) with delta (0, 0)
Screenshot: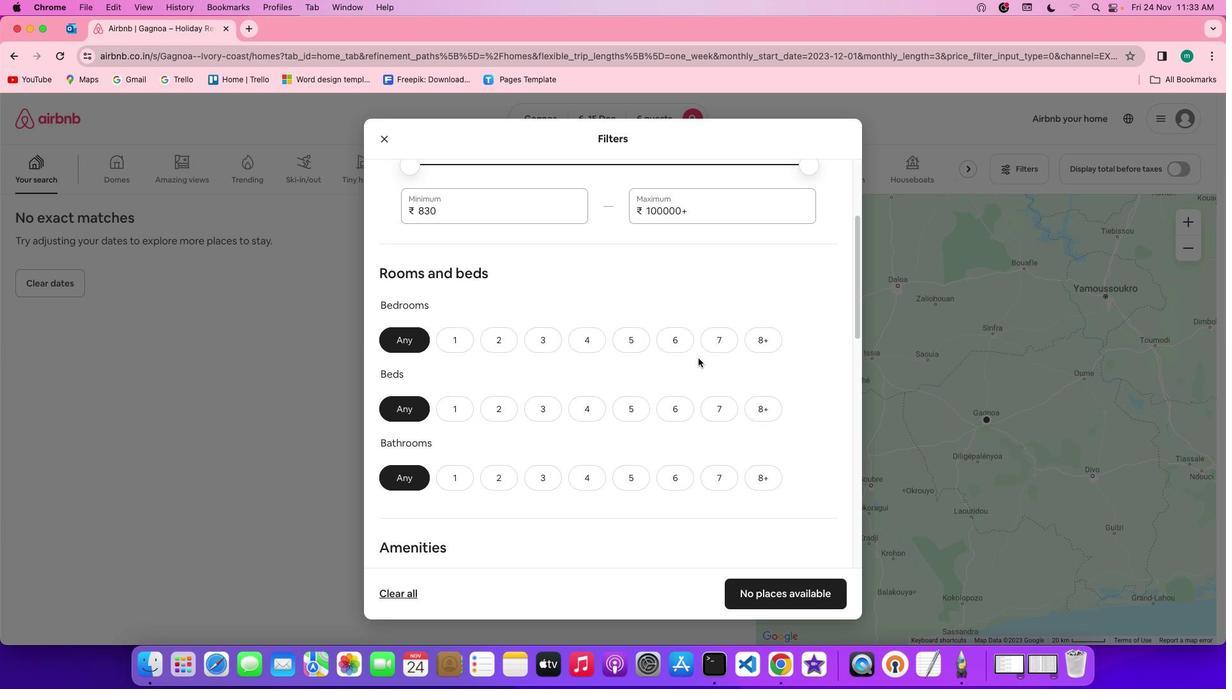 
Action: Mouse scrolled (698, 358) with delta (0, 0)
Screenshot: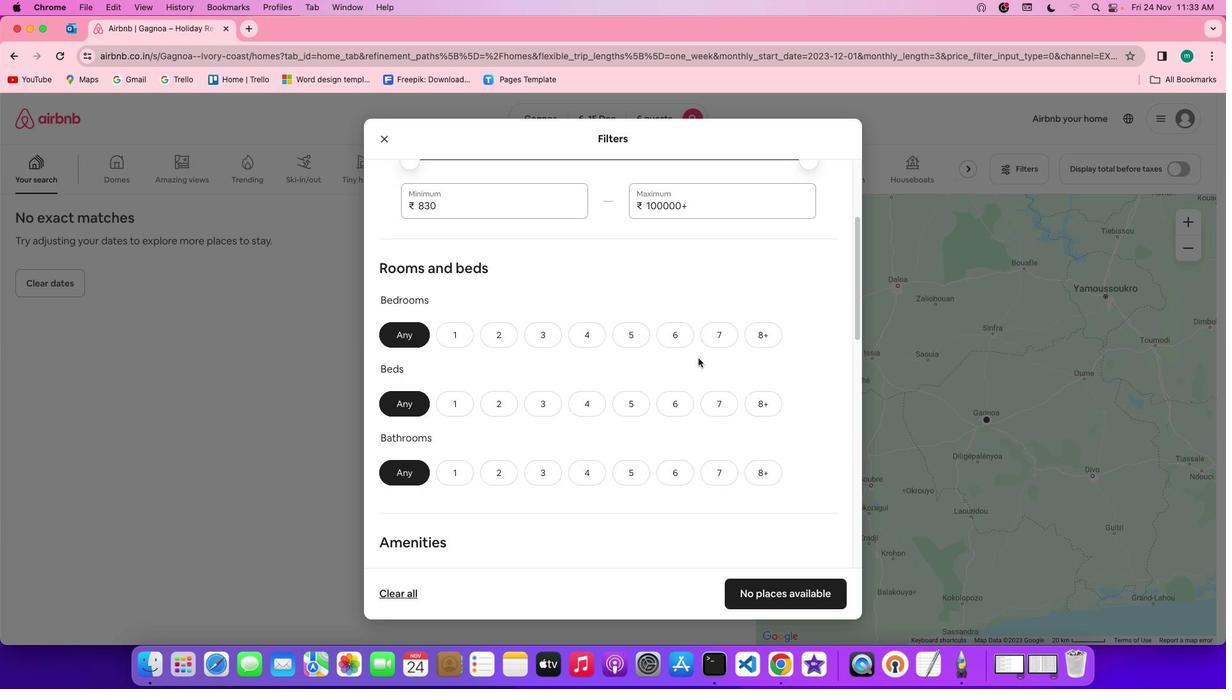
Action: Mouse scrolled (698, 358) with delta (0, 0)
Screenshot: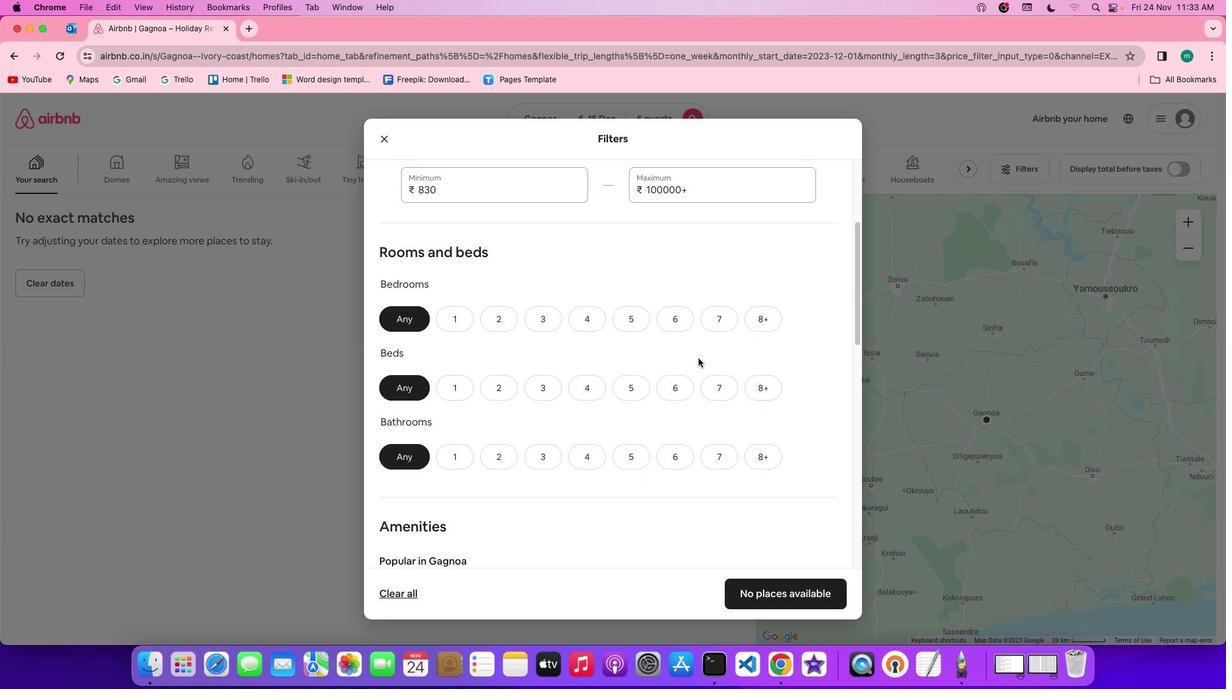 
Action: Mouse moved to (675, 321)
Screenshot: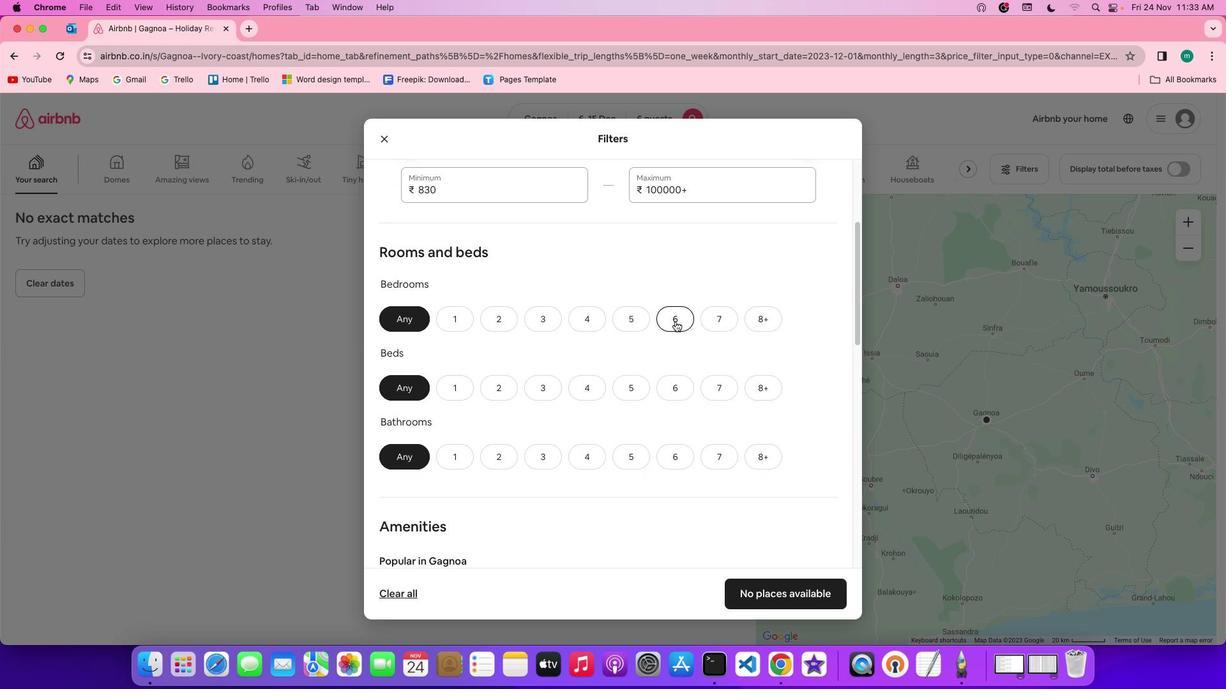 
Action: Mouse pressed left at (675, 321)
Screenshot: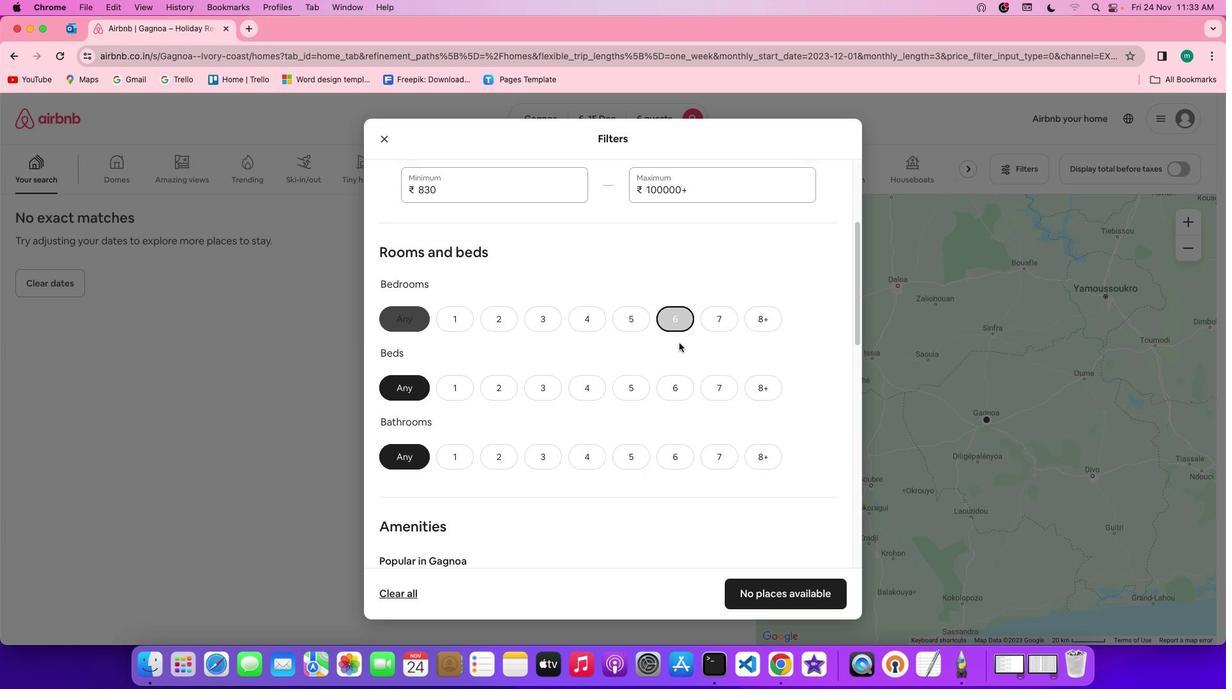
Action: Mouse moved to (688, 387)
Screenshot: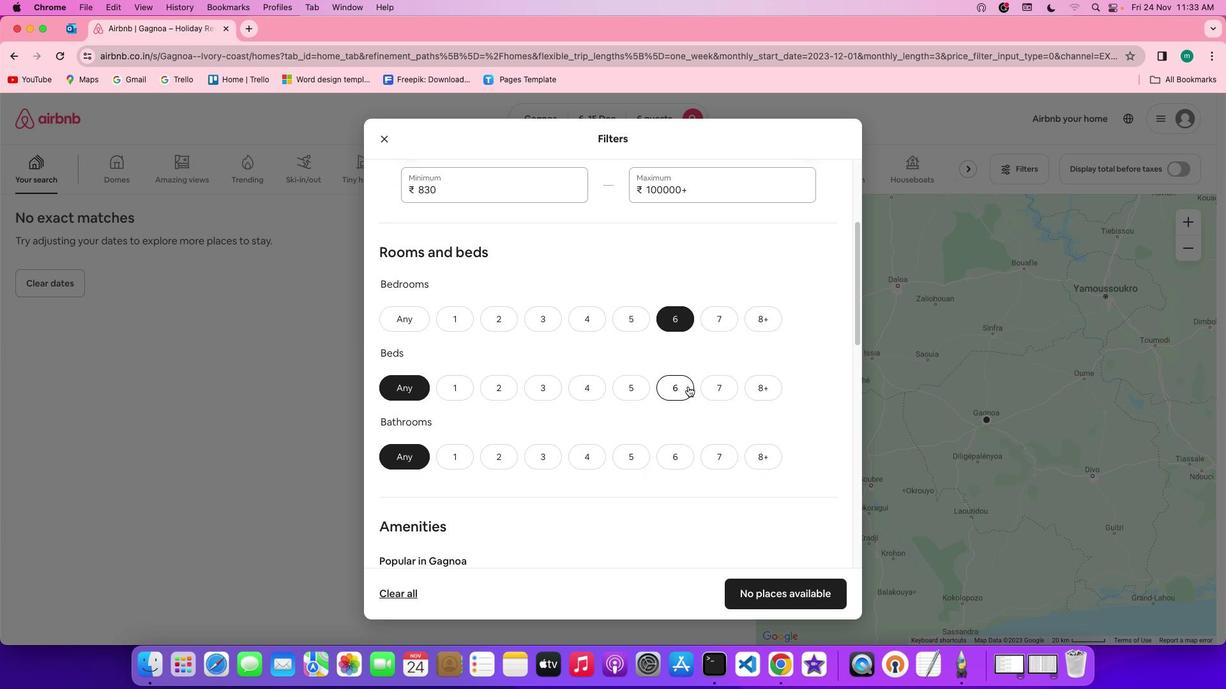 
Action: Mouse pressed left at (688, 387)
Screenshot: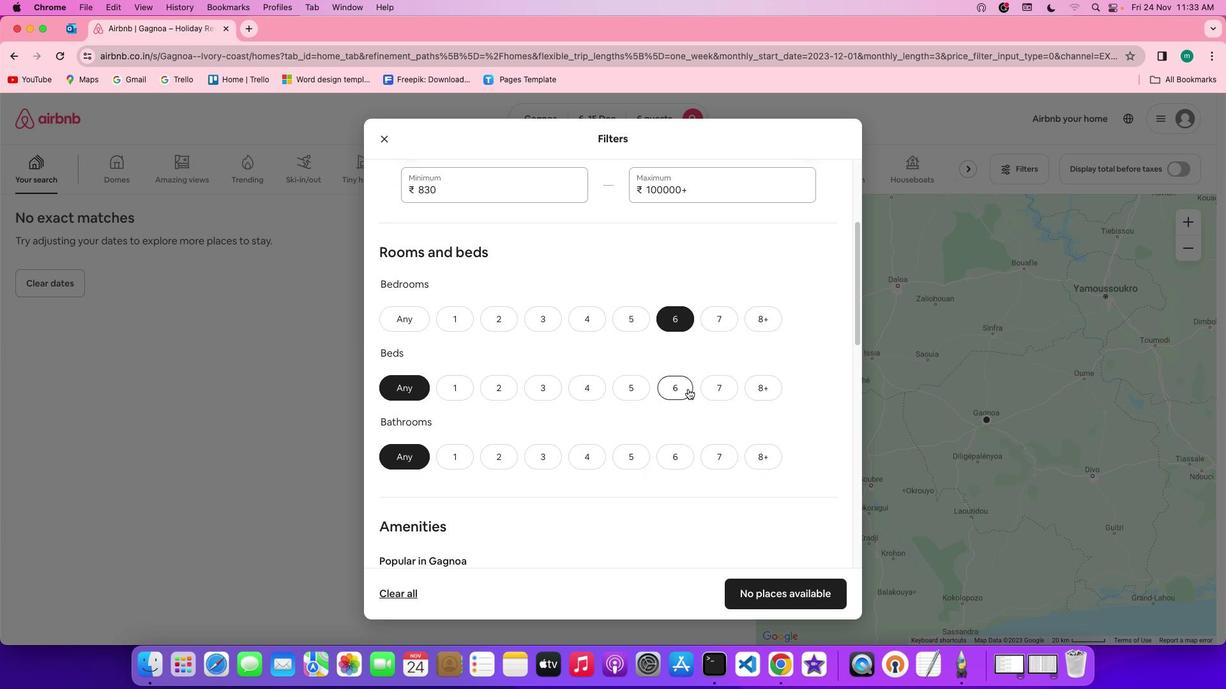 
Action: Mouse moved to (682, 460)
Screenshot: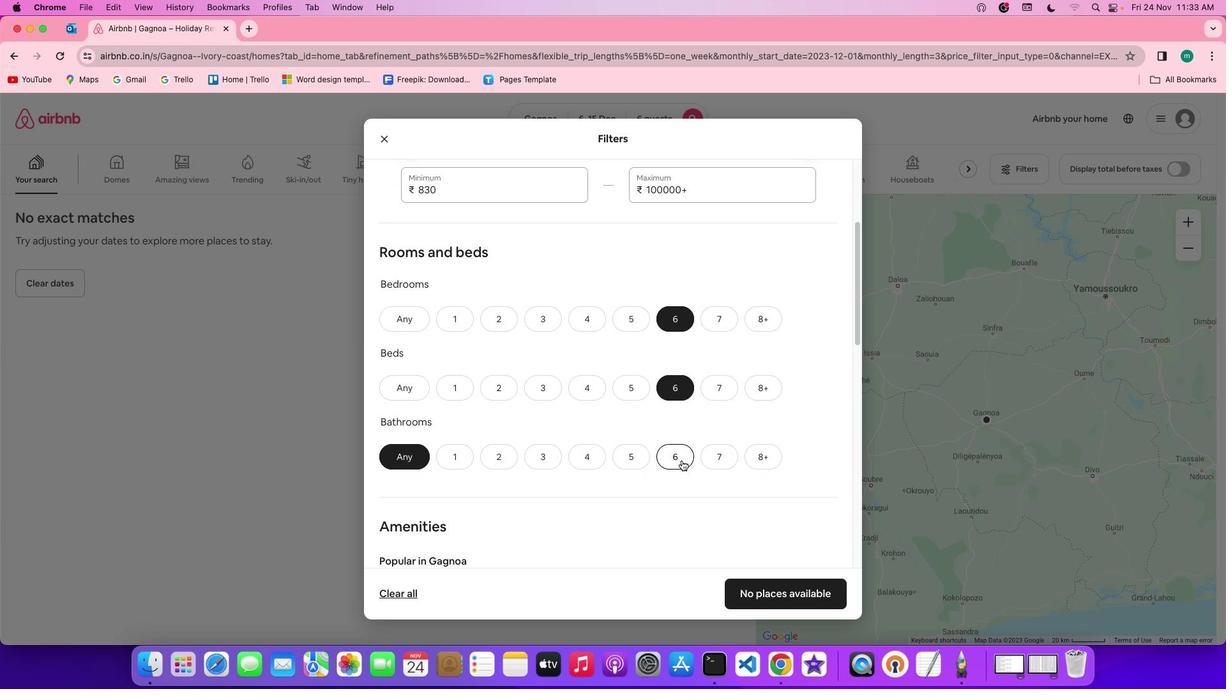 
Action: Mouse pressed left at (682, 460)
Screenshot: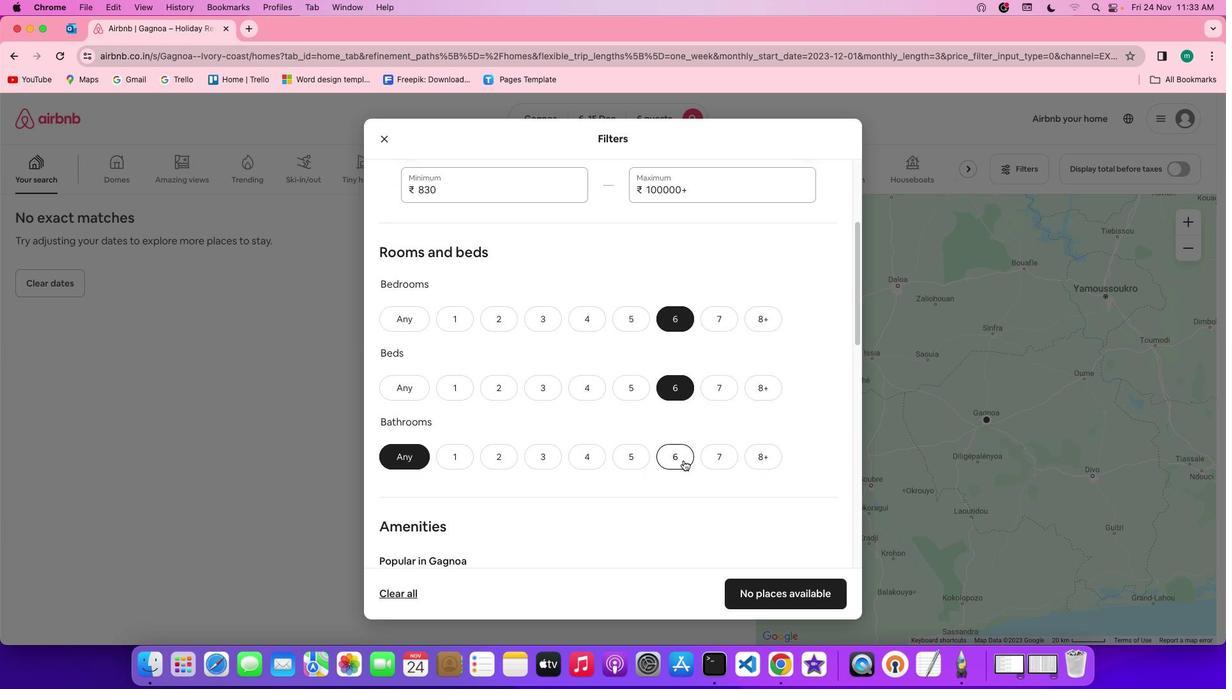 
Action: Mouse moved to (752, 429)
Screenshot: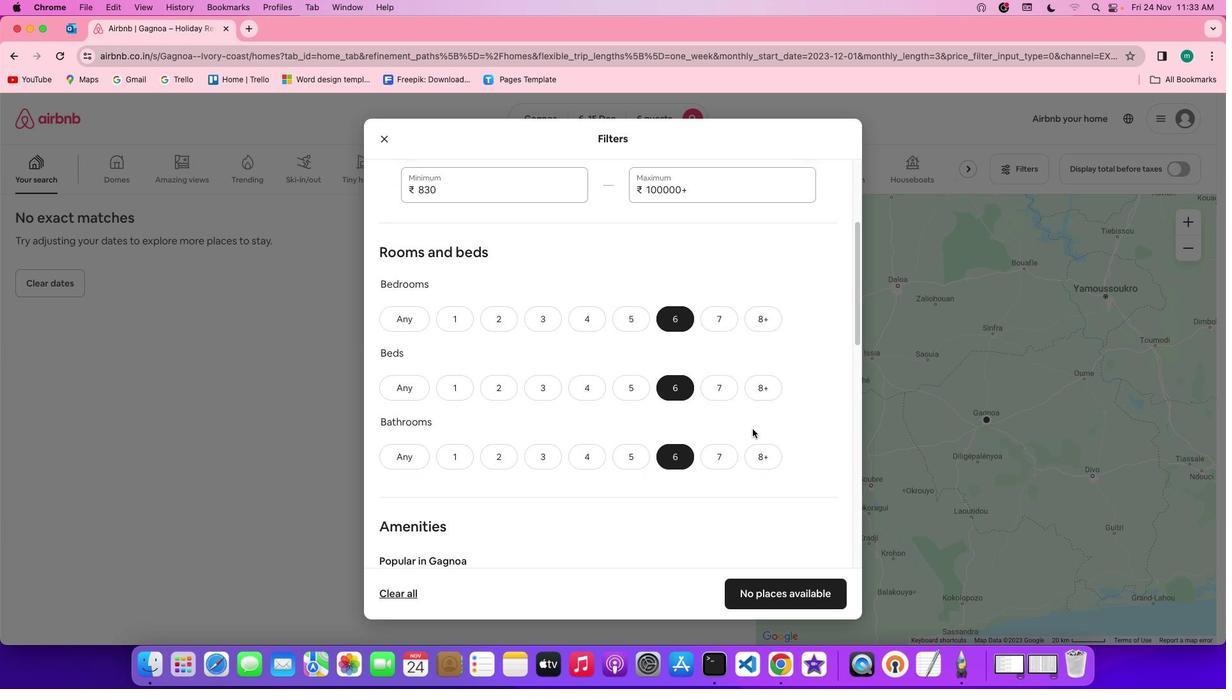 
Action: Mouse scrolled (752, 429) with delta (0, 0)
Screenshot: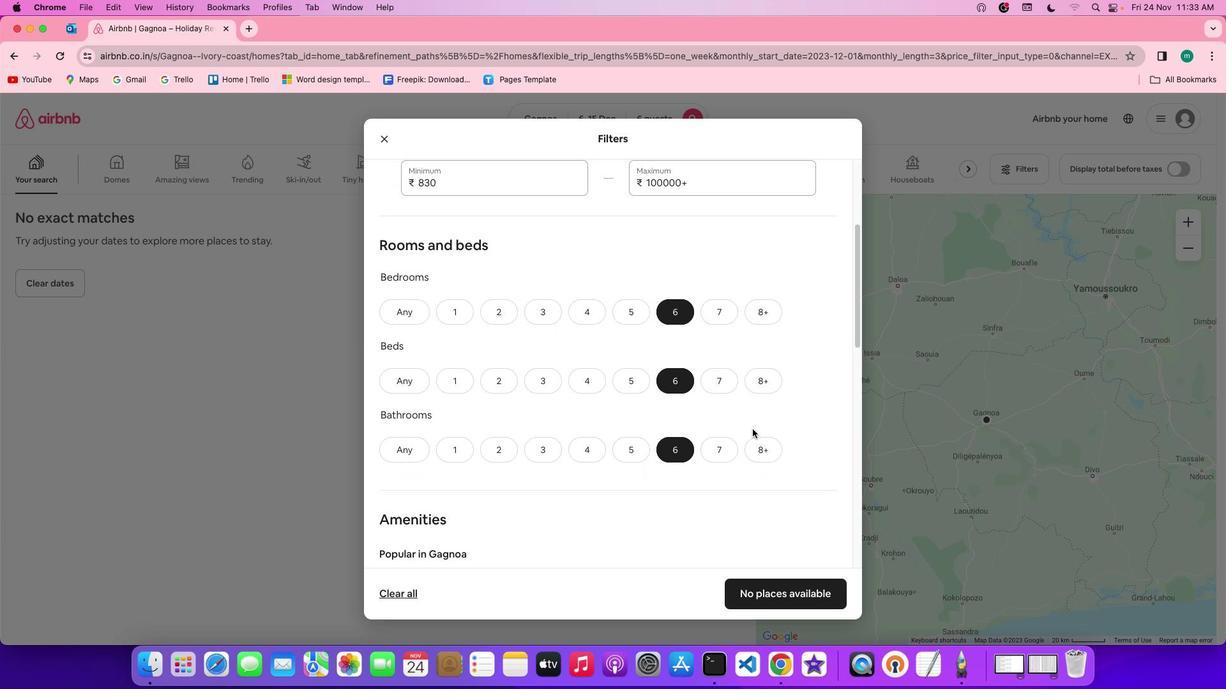 
Action: Mouse scrolled (752, 429) with delta (0, 0)
Screenshot: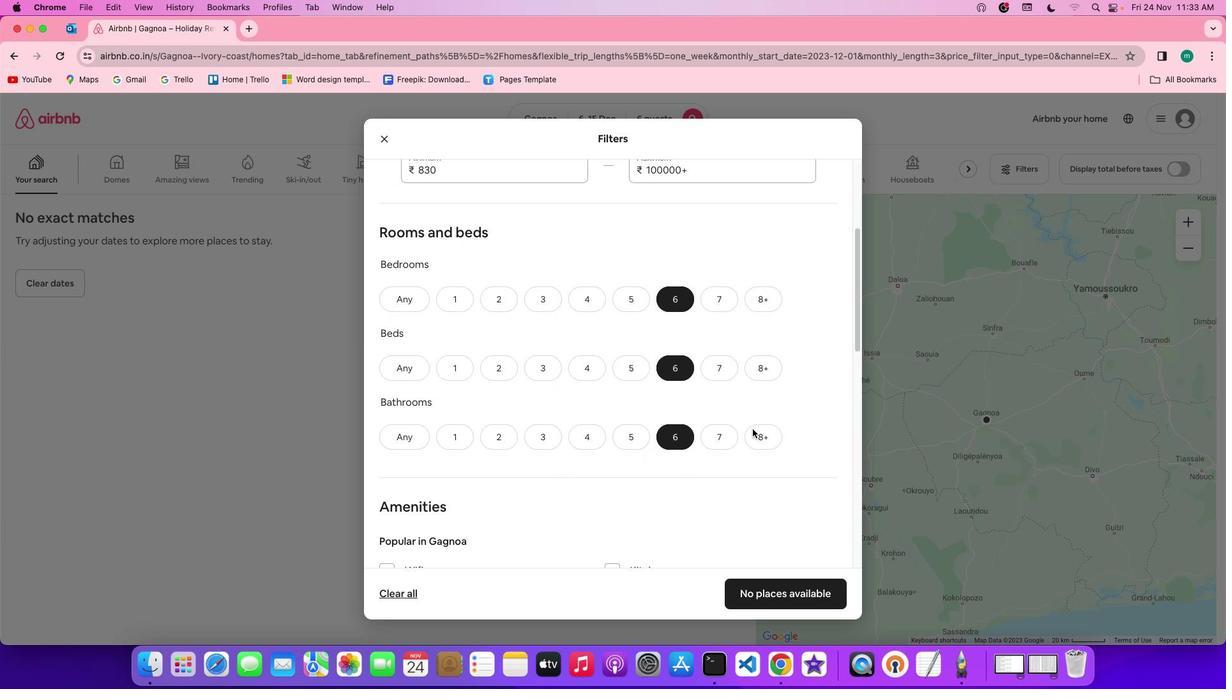 
Action: Mouse scrolled (752, 429) with delta (0, -1)
Screenshot: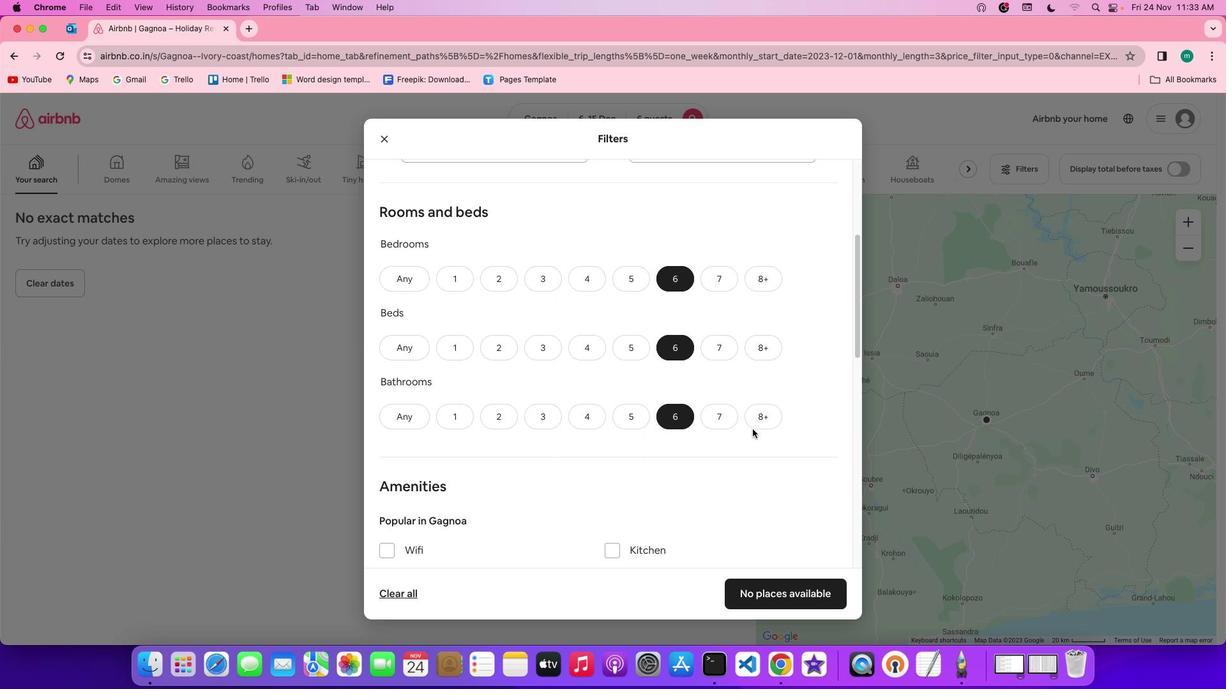 
Action: Mouse scrolled (752, 429) with delta (0, 0)
Screenshot: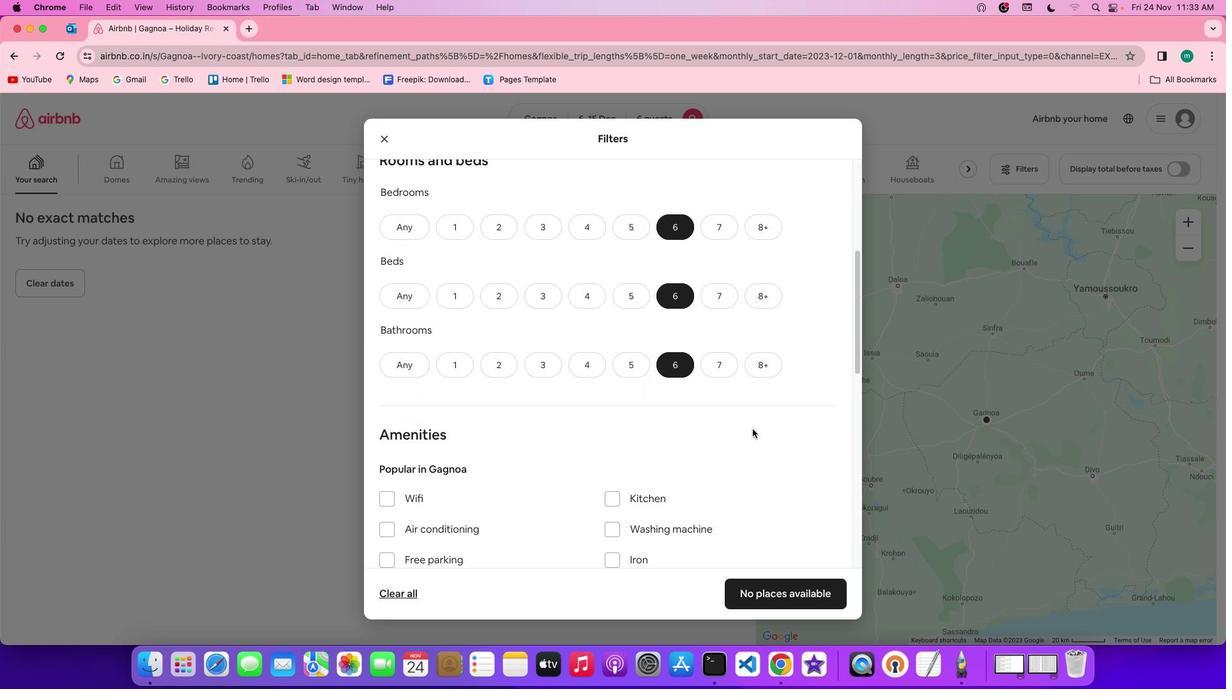 
Action: Mouse scrolled (752, 429) with delta (0, 0)
Screenshot: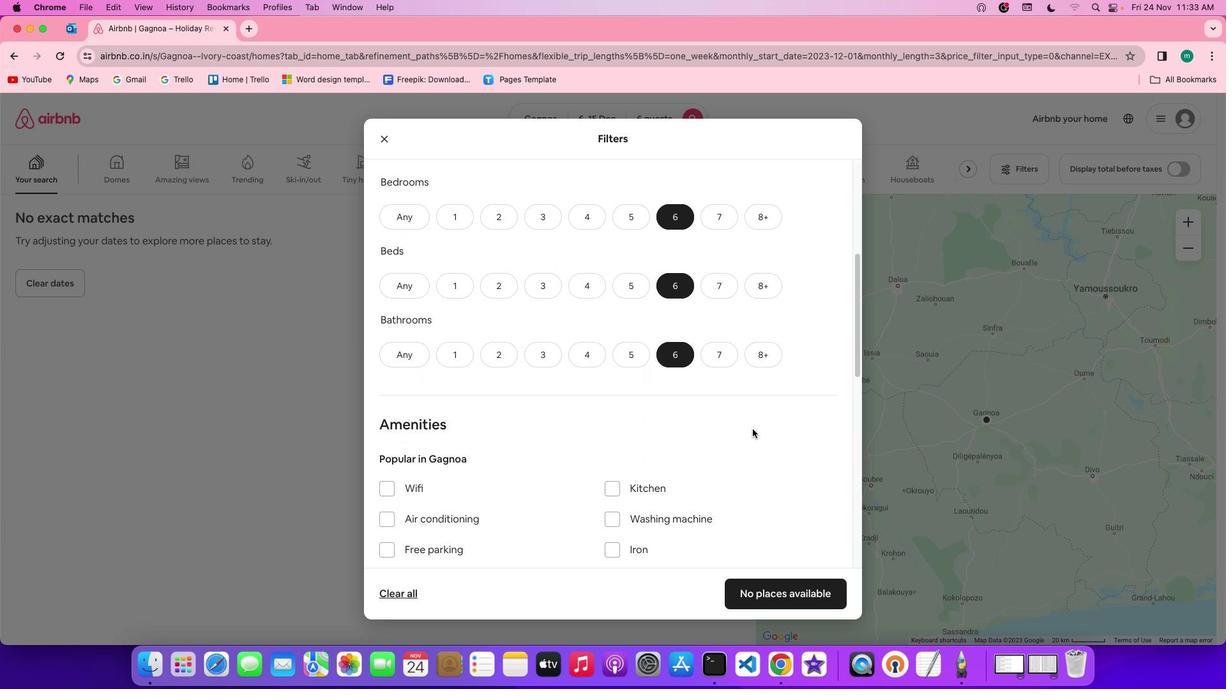
Action: Mouse scrolled (752, 429) with delta (0, 0)
Screenshot: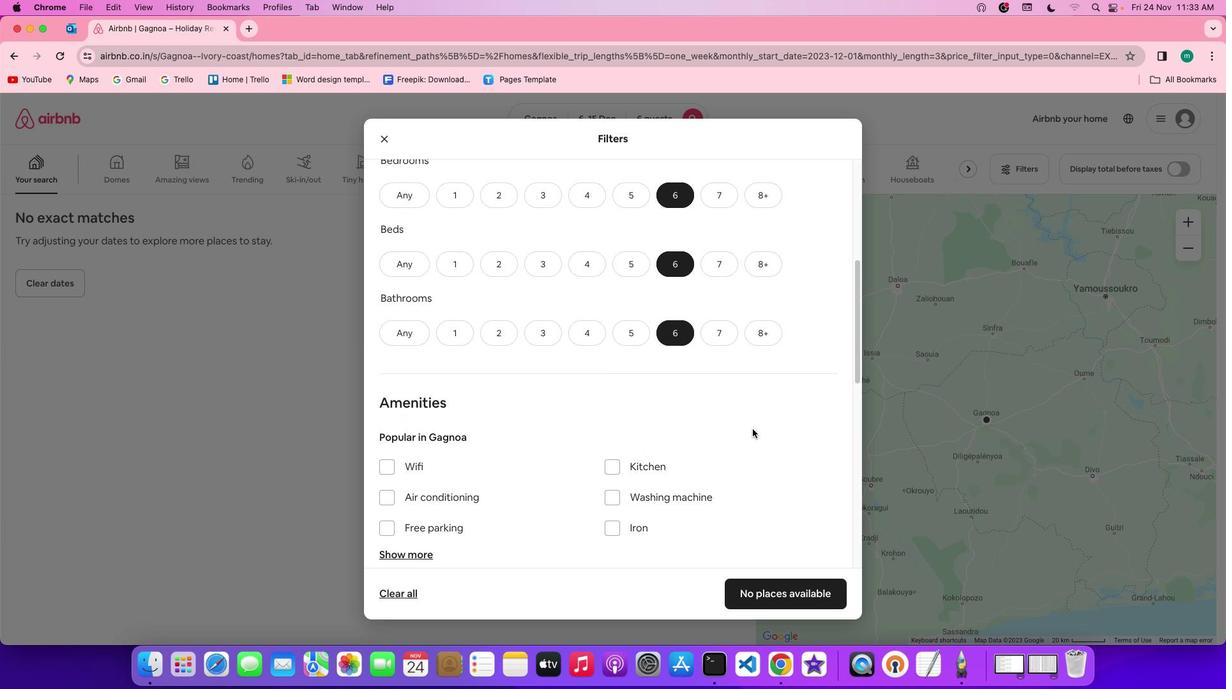 
Action: Mouse scrolled (752, 429) with delta (0, 0)
Screenshot: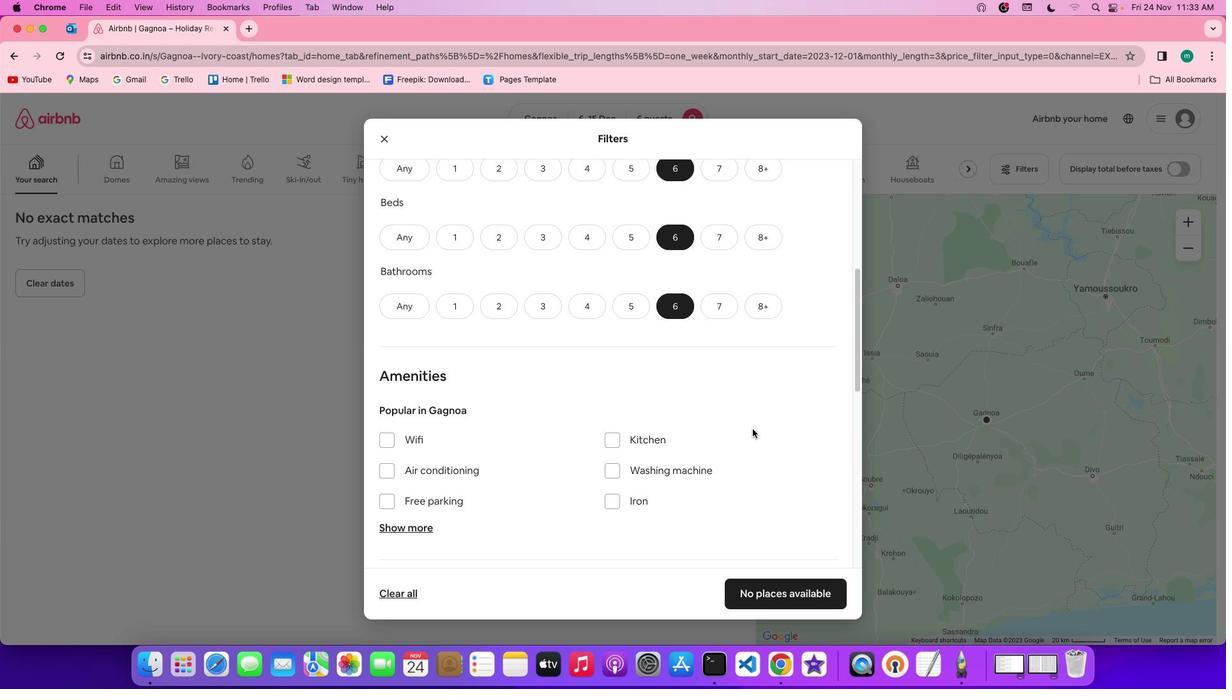 
Action: Mouse scrolled (752, 429) with delta (0, 0)
Screenshot: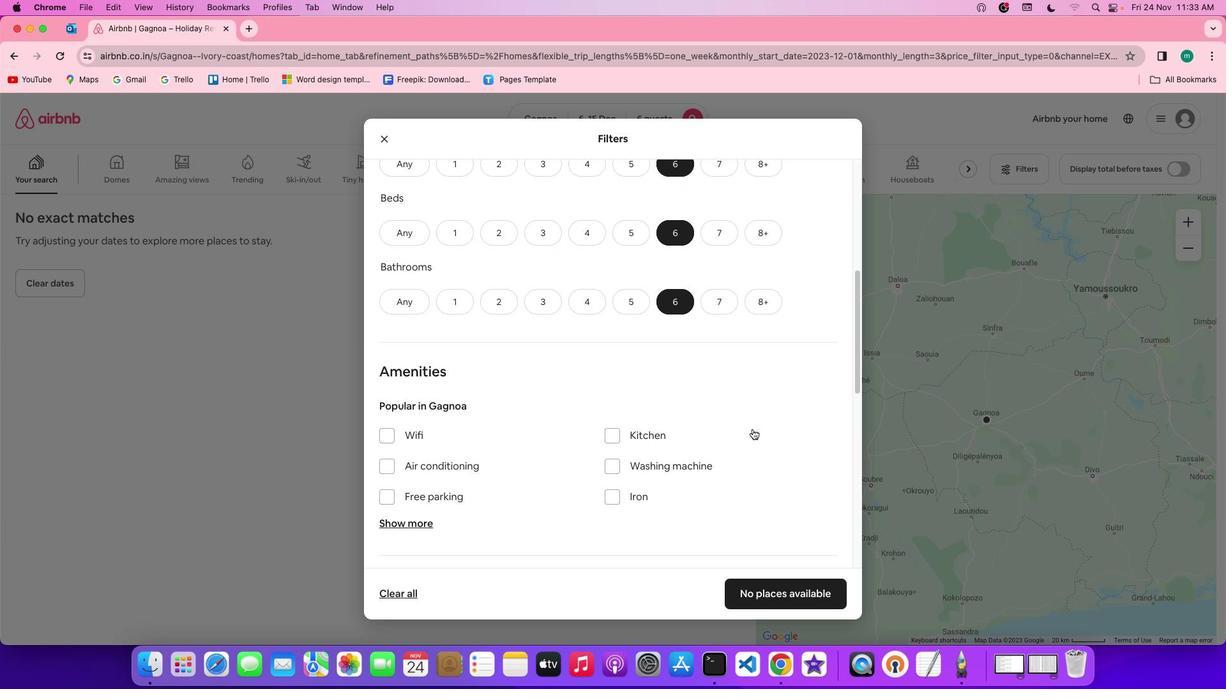 
Action: Mouse scrolled (752, 429) with delta (0, 0)
Screenshot: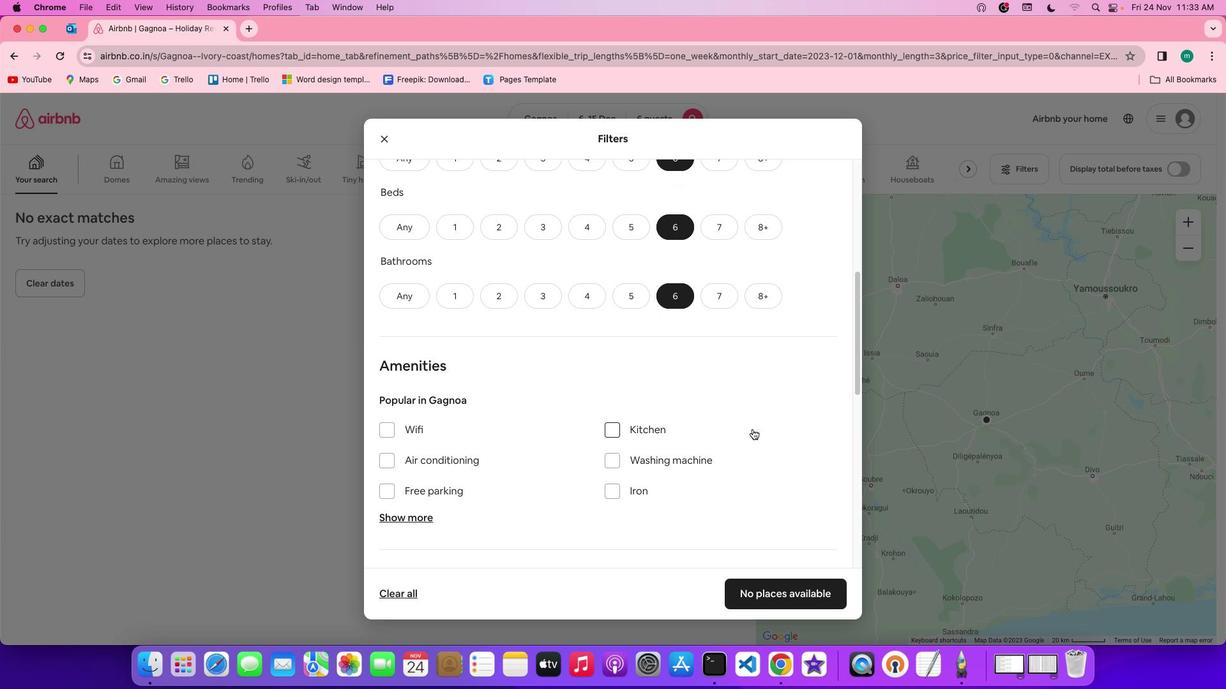 
Action: Mouse scrolled (752, 429) with delta (0, 0)
Screenshot: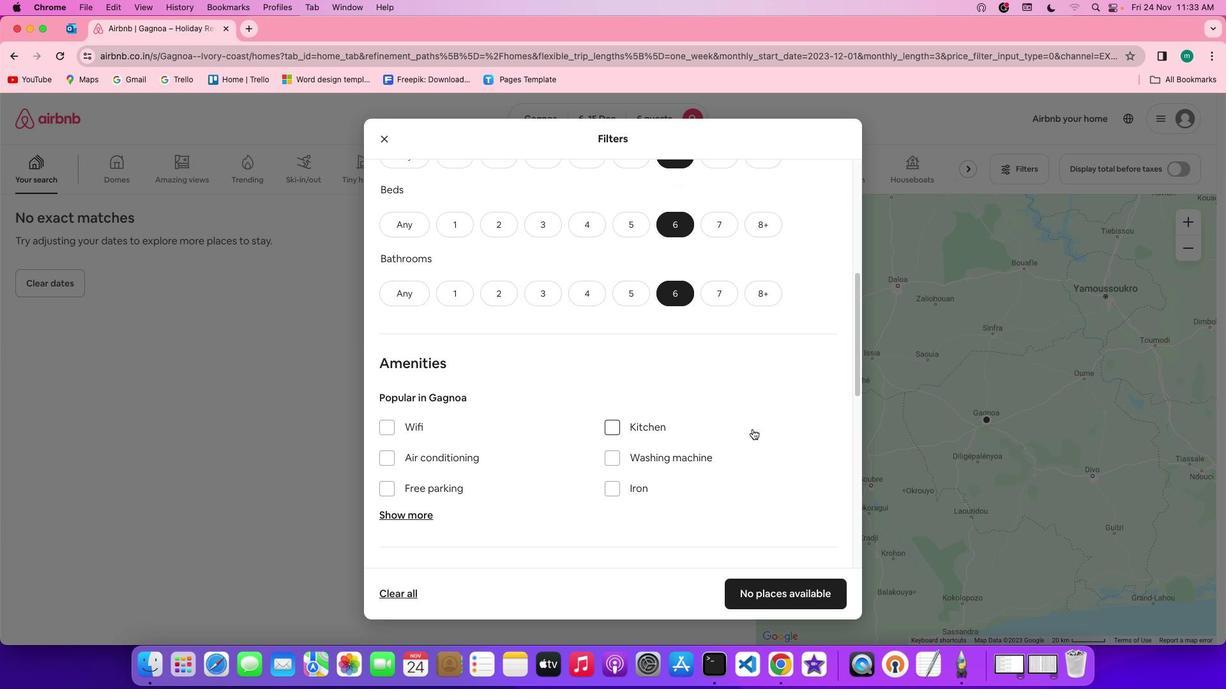
Action: Mouse scrolled (752, 429) with delta (0, 0)
Screenshot: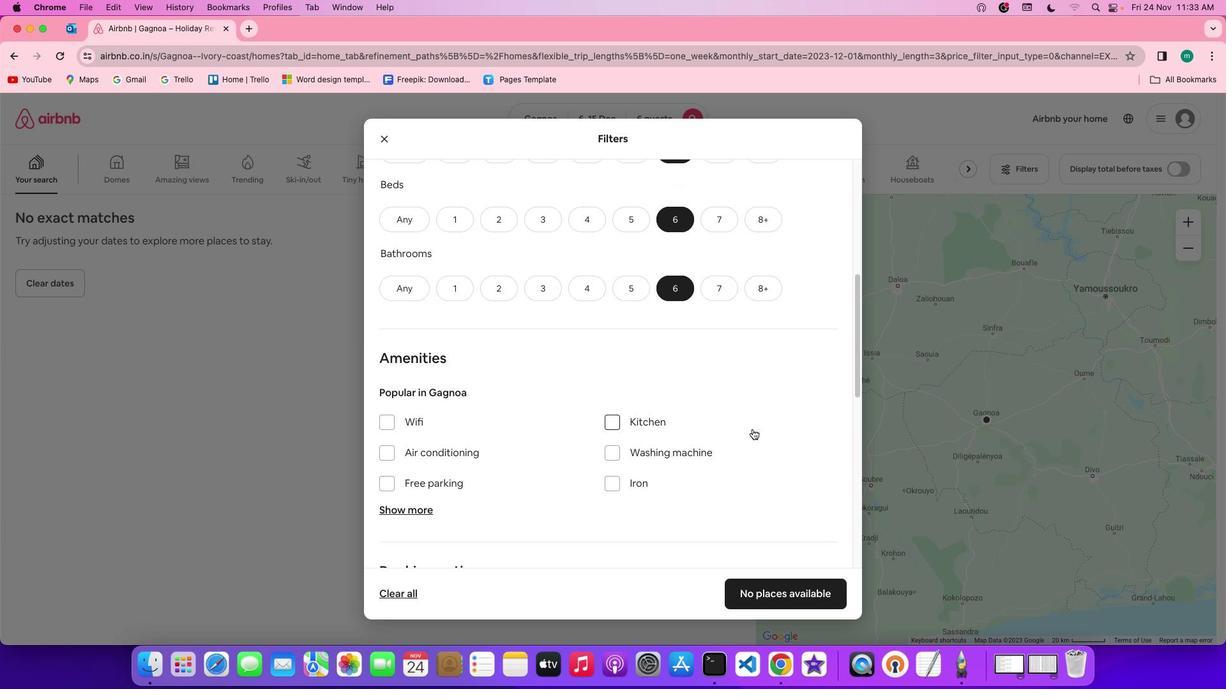 
Action: Mouse scrolled (752, 429) with delta (0, 0)
Screenshot: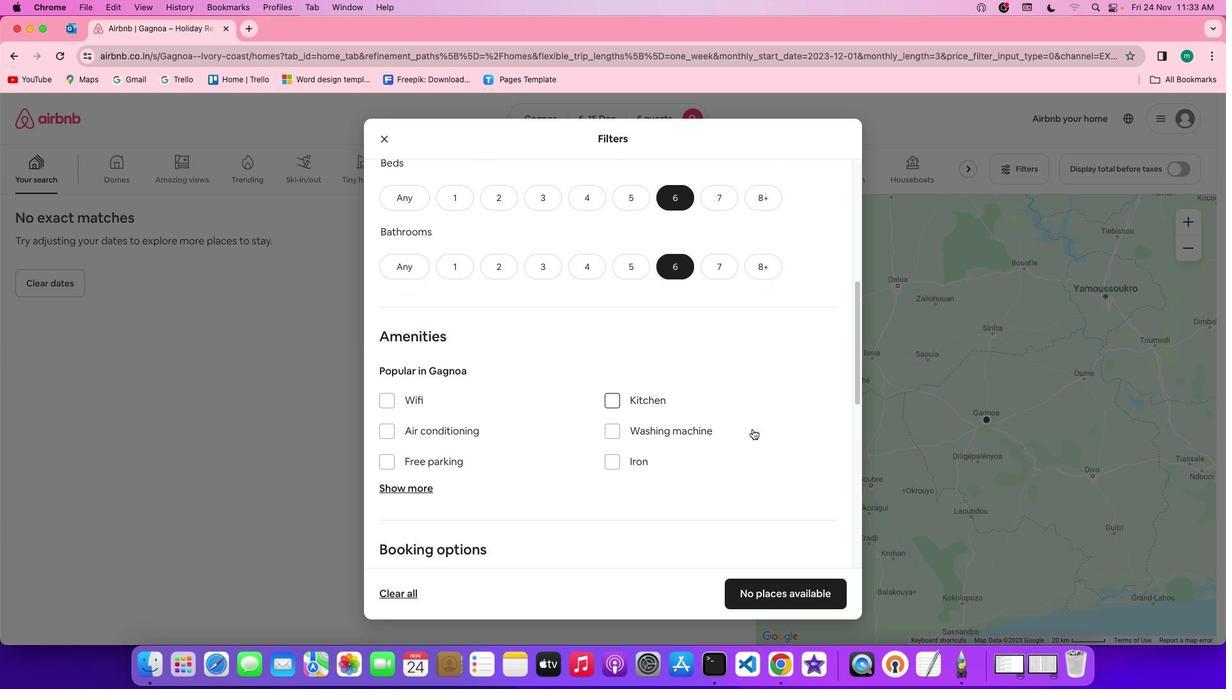 
Action: Mouse scrolled (752, 429) with delta (0, 0)
Screenshot: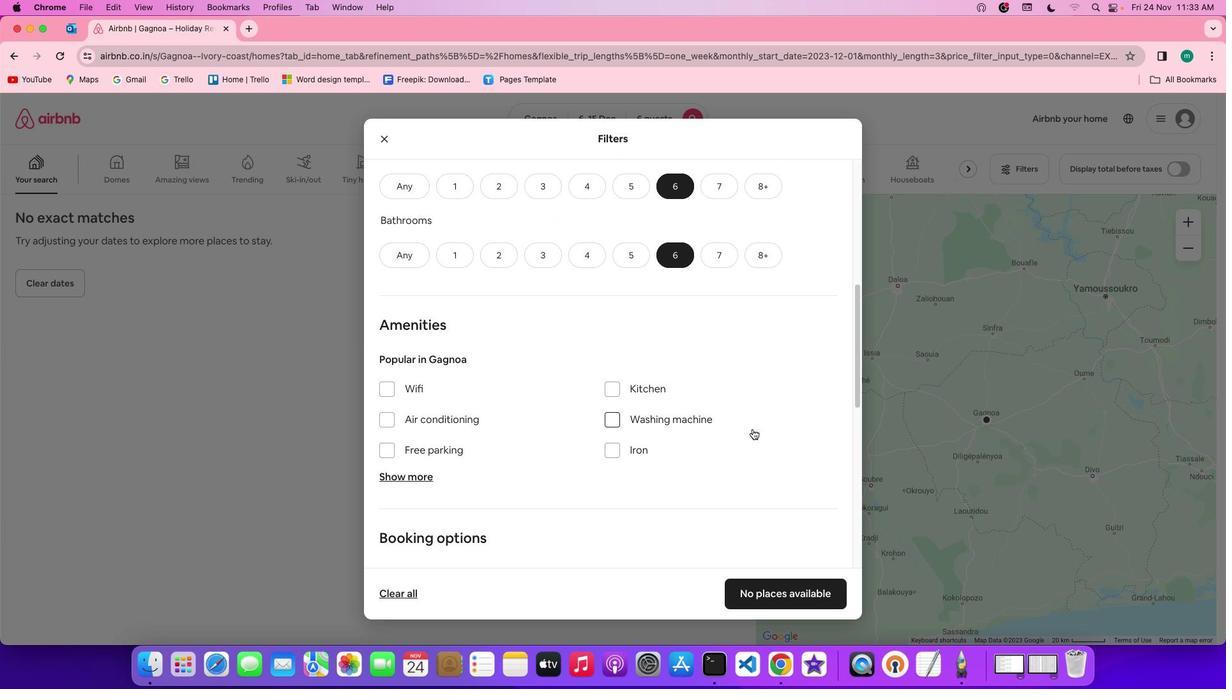 
Action: Mouse scrolled (752, 429) with delta (0, 0)
Screenshot: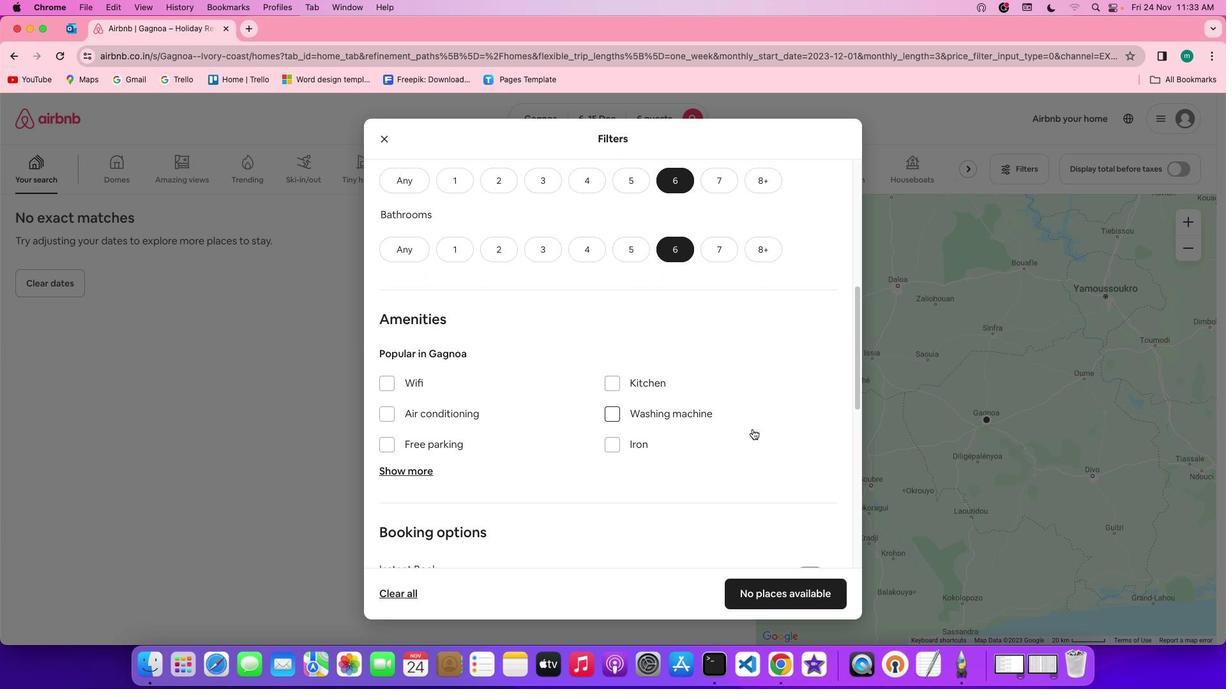 
Action: Mouse scrolled (752, 429) with delta (0, 0)
Screenshot: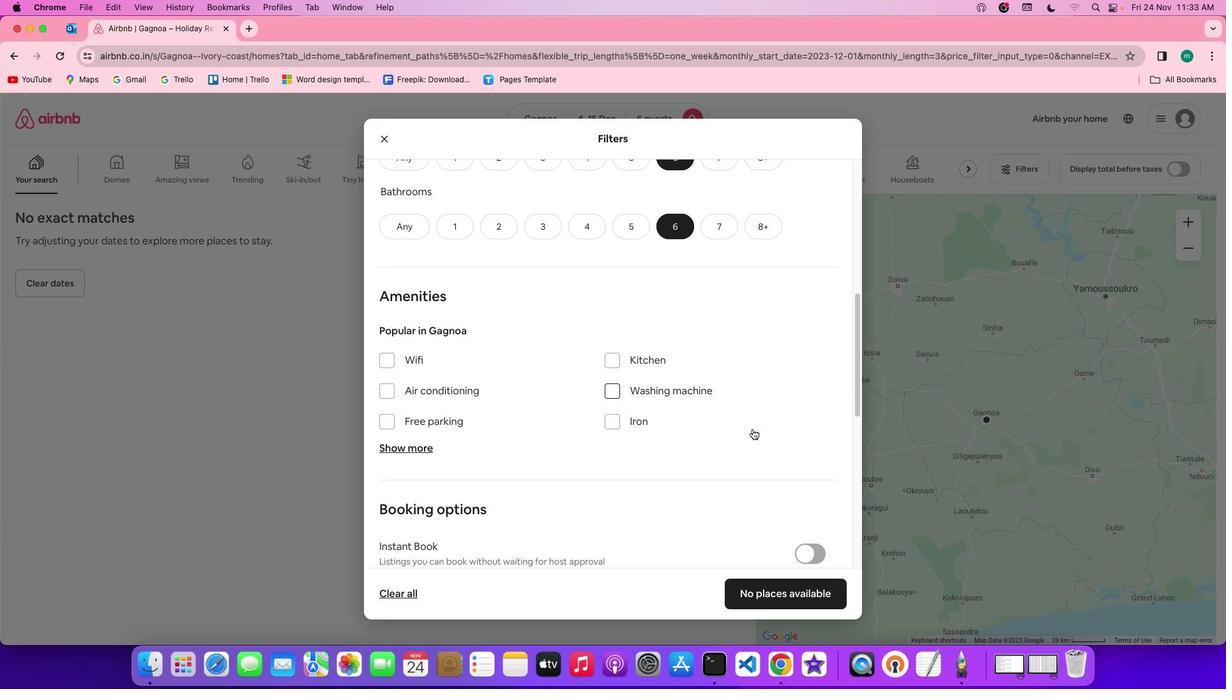 
Action: Mouse moved to (394, 334)
Screenshot: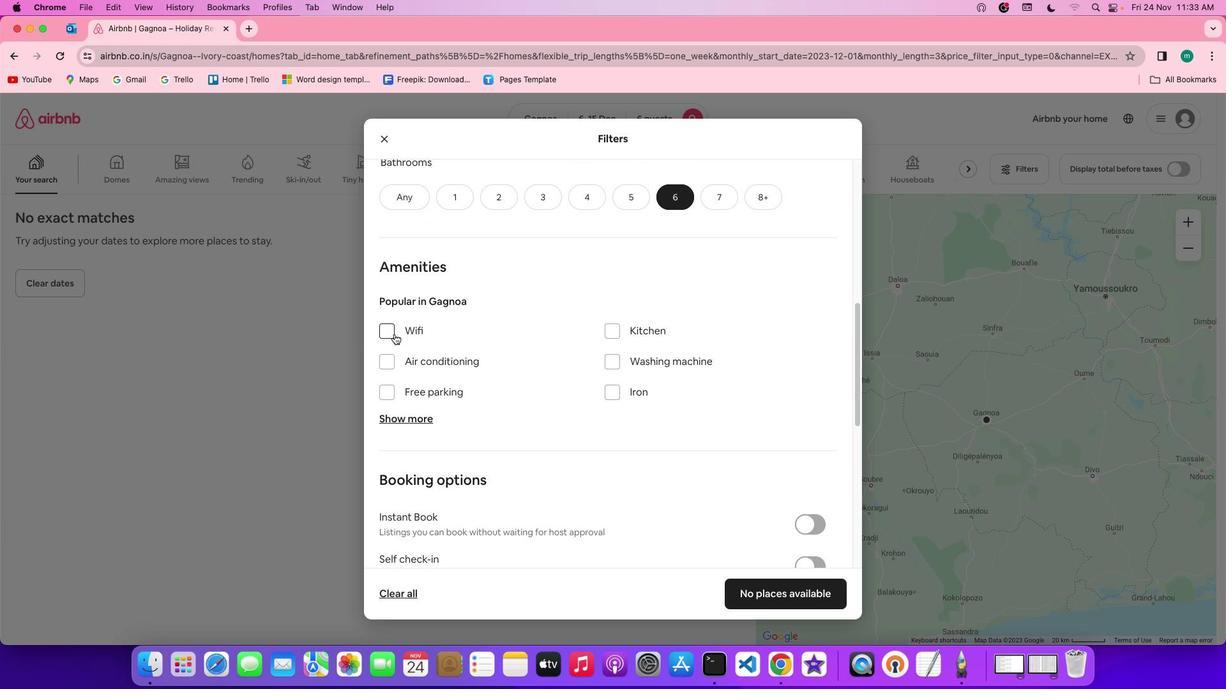 
Action: Mouse pressed left at (394, 334)
Screenshot: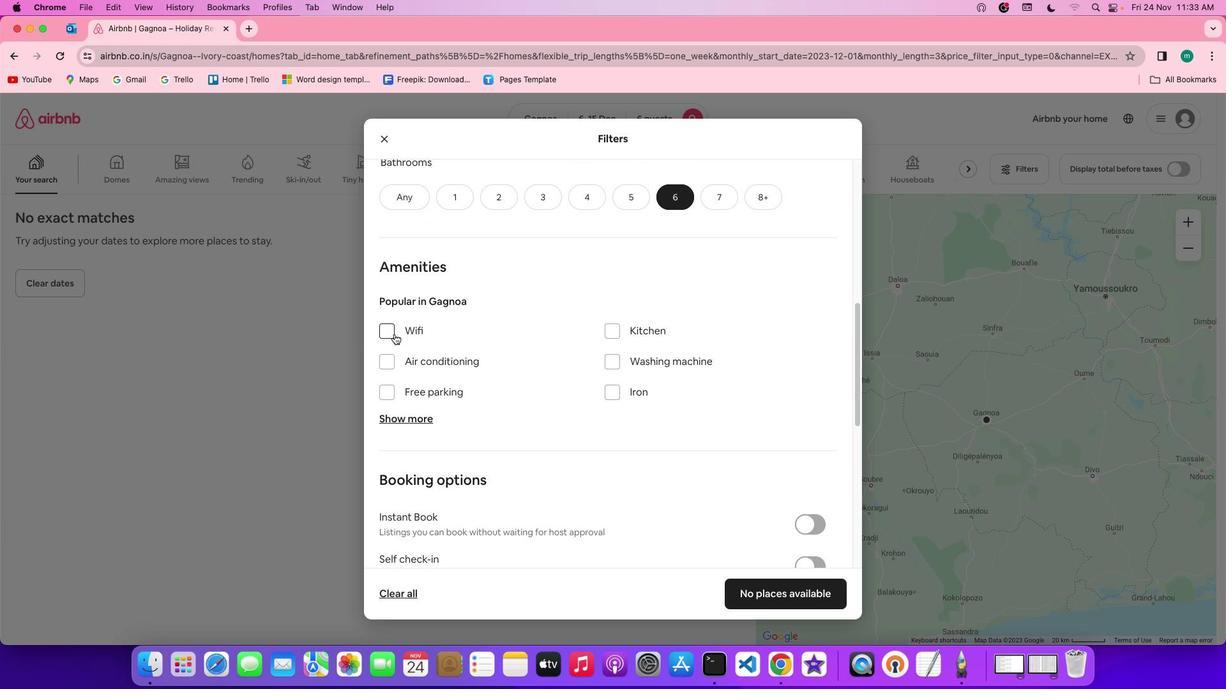 
Action: Mouse moved to (408, 417)
Screenshot: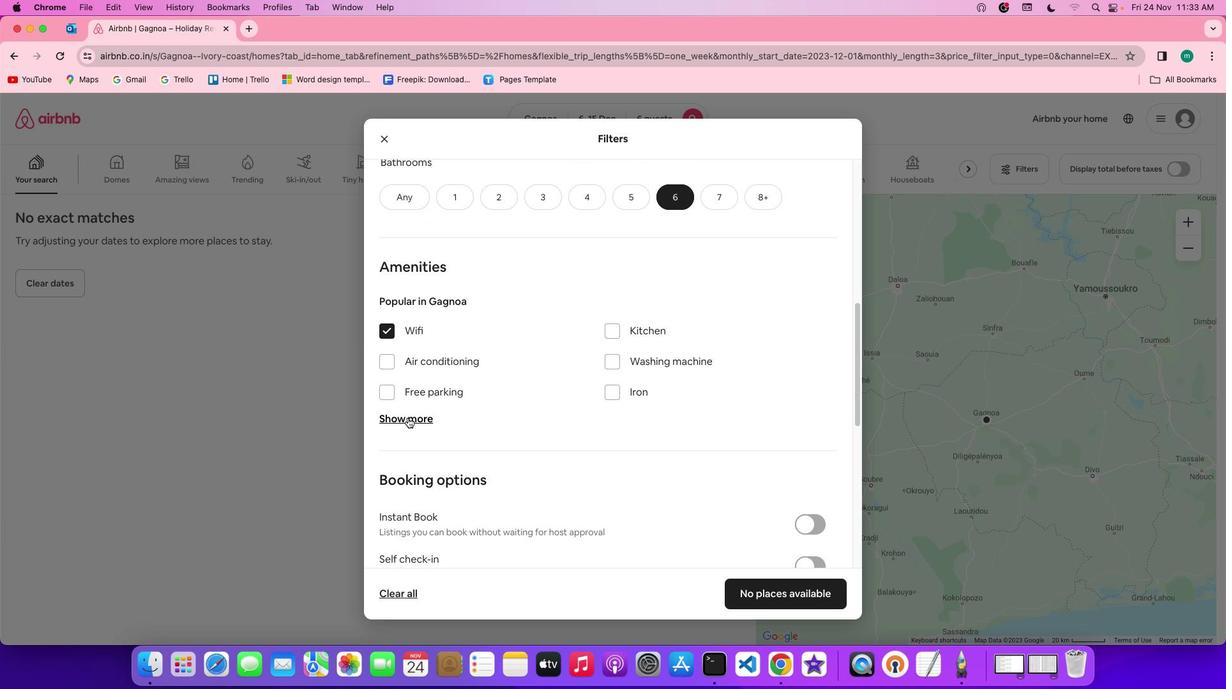 
Action: Mouse pressed left at (408, 417)
Screenshot: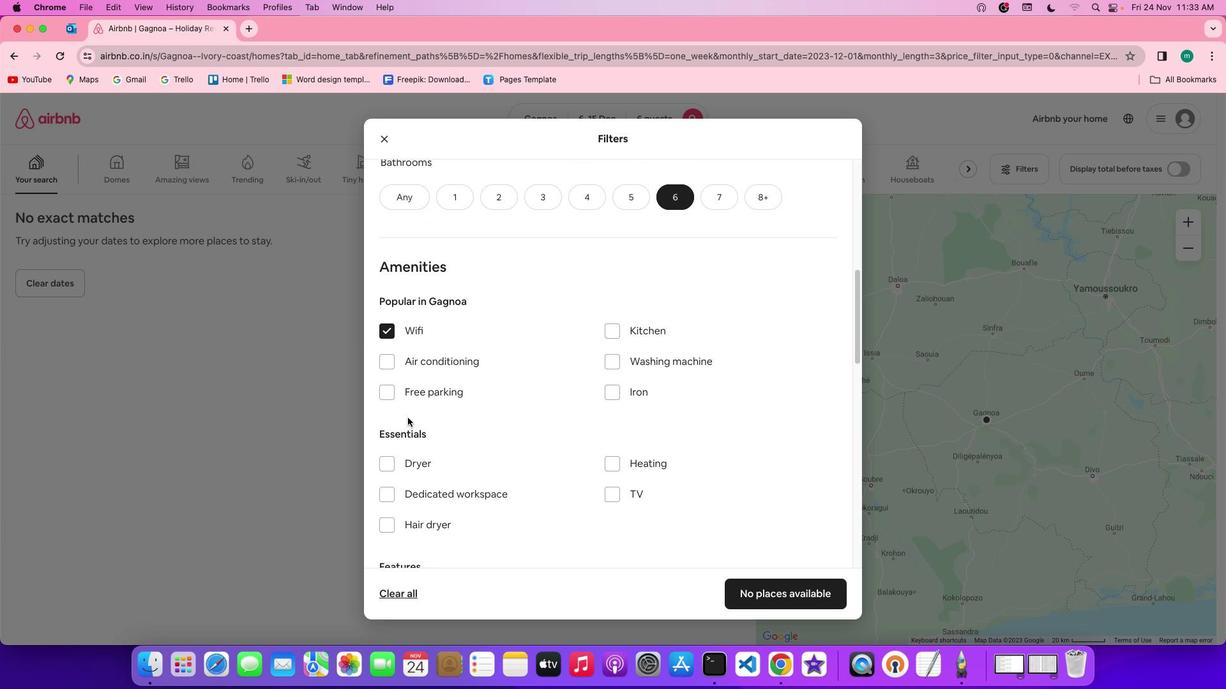 
Action: Mouse moved to (619, 490)
Screenshot: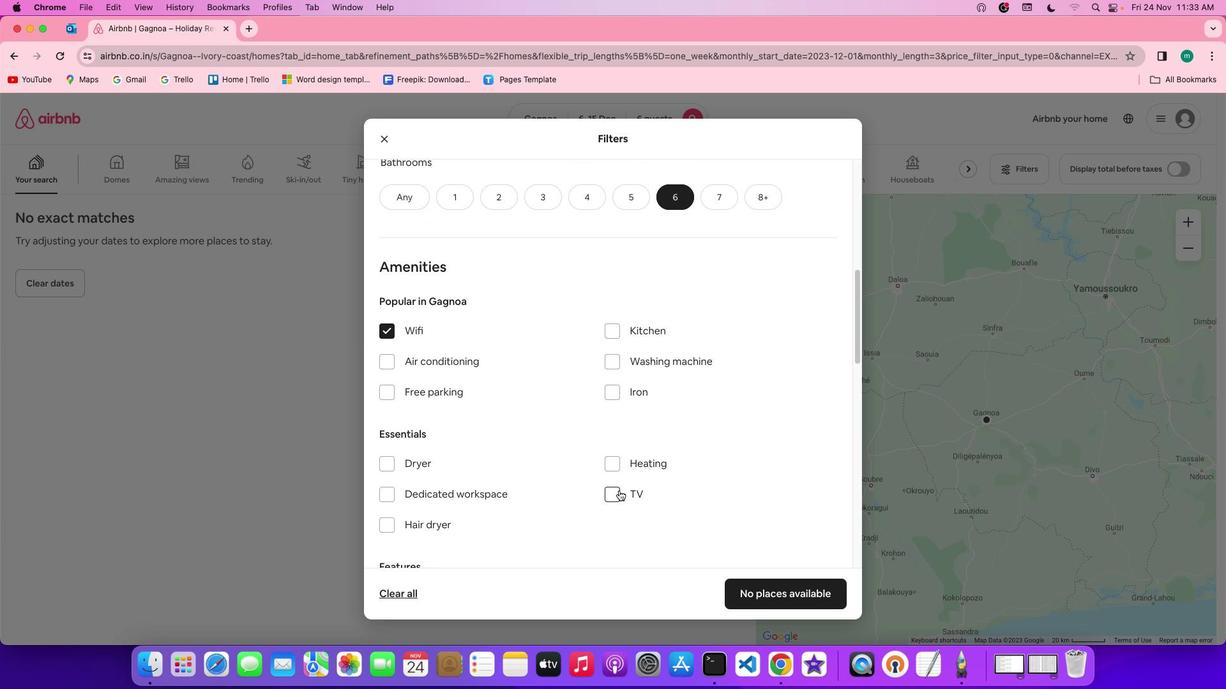 
Action: Mouse pressed left at (619, 490)
Screenshot: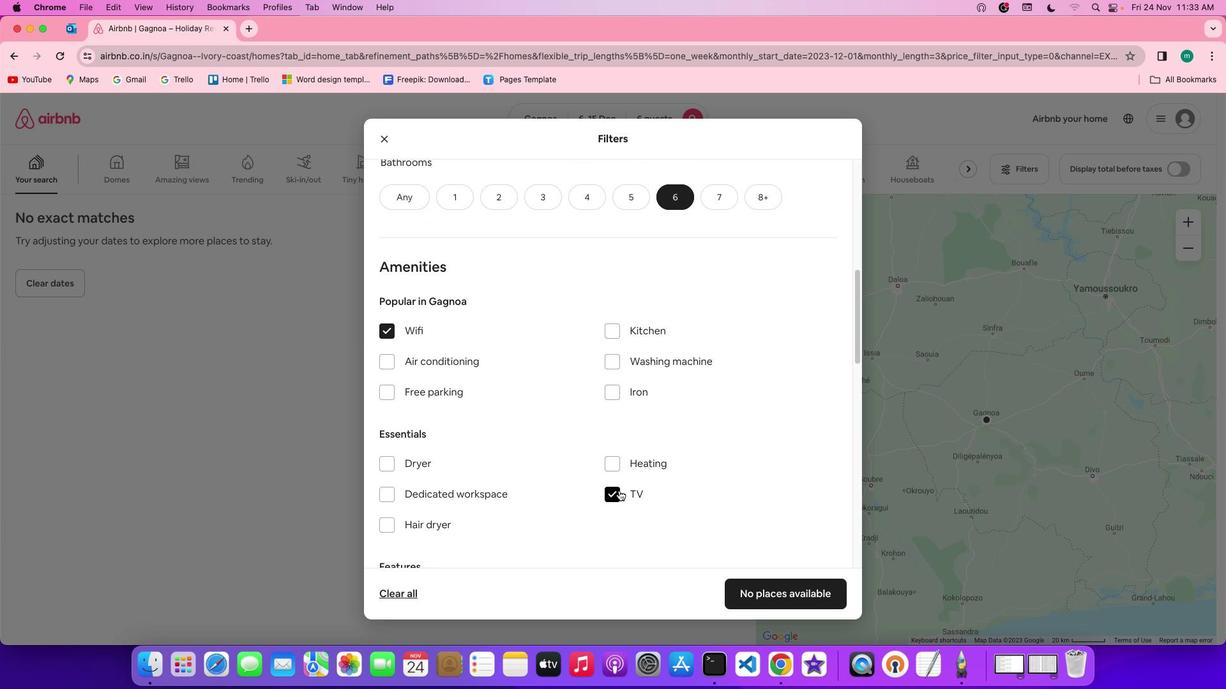 
Action: Mouse moved to (417, 395)
Screenshot: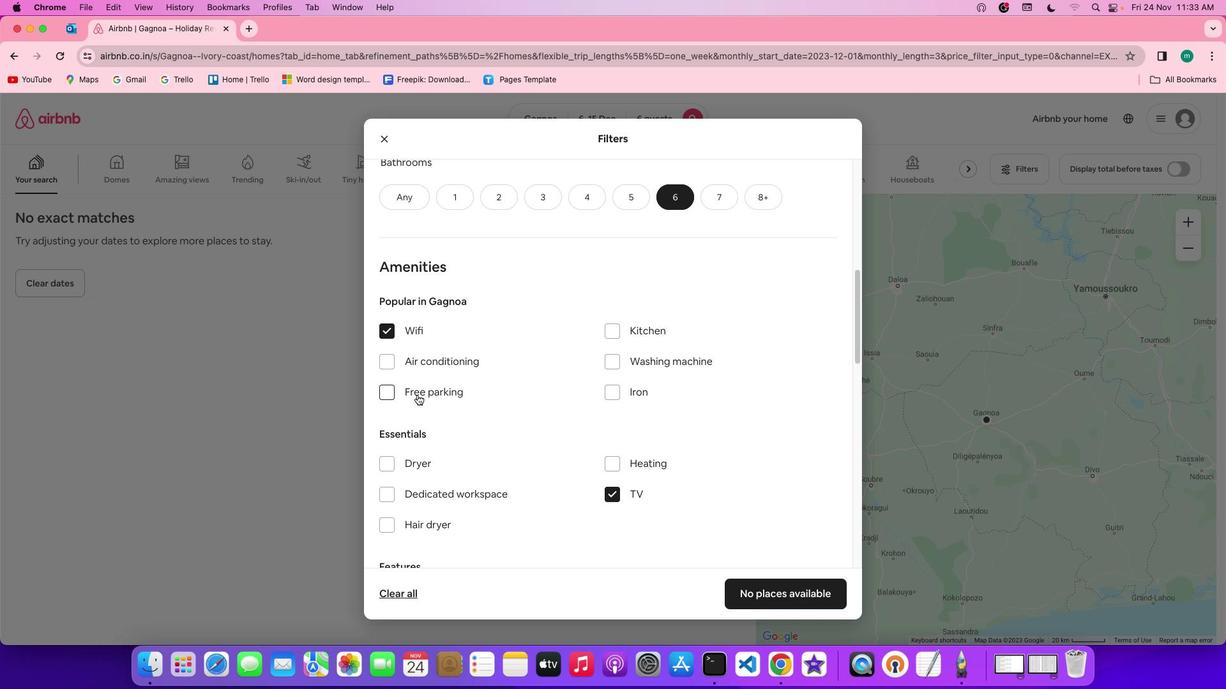 
Action: Mouse pressed left at (417, 395)
Screenshot: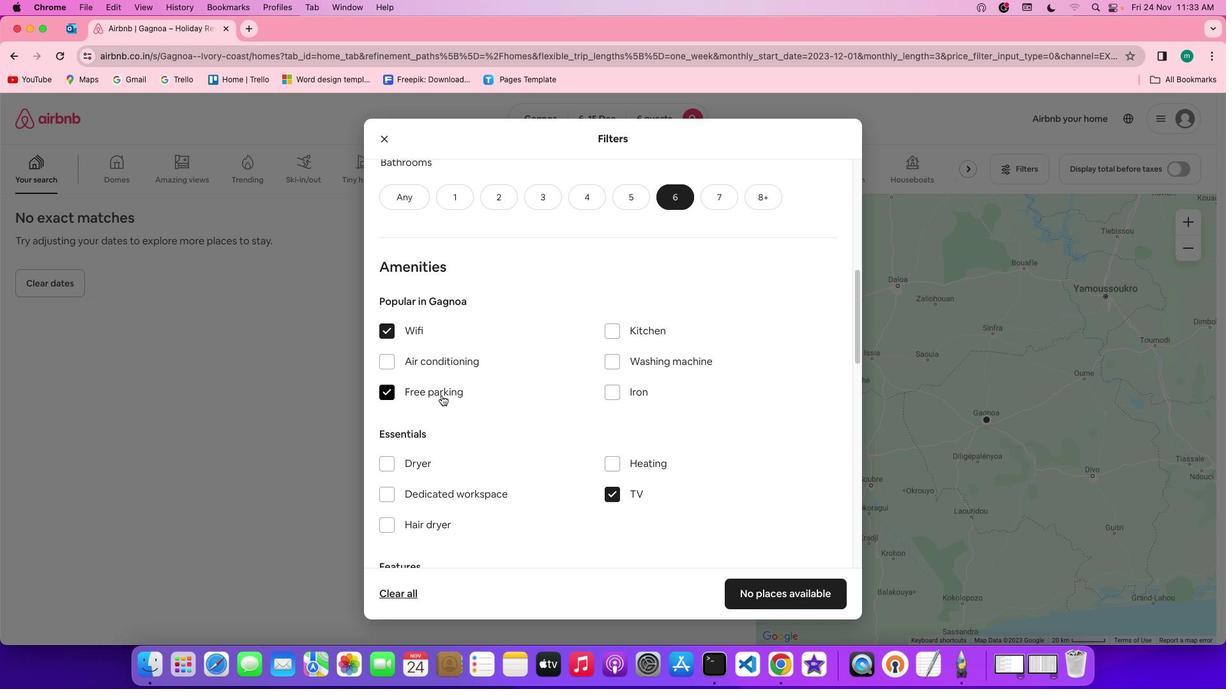 
Action: Mouse moved to (615, 427)
Screenshot: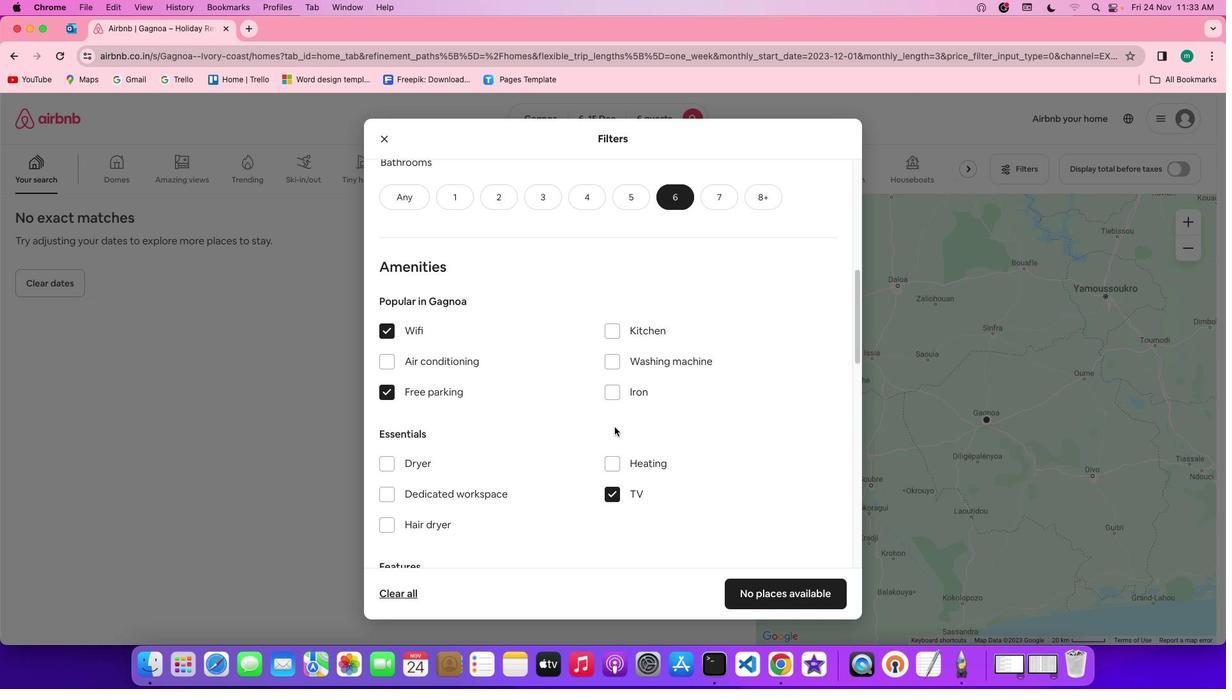 
Action: Mouse scrolled (615, 427) with delta (0, 0)
Screenshot: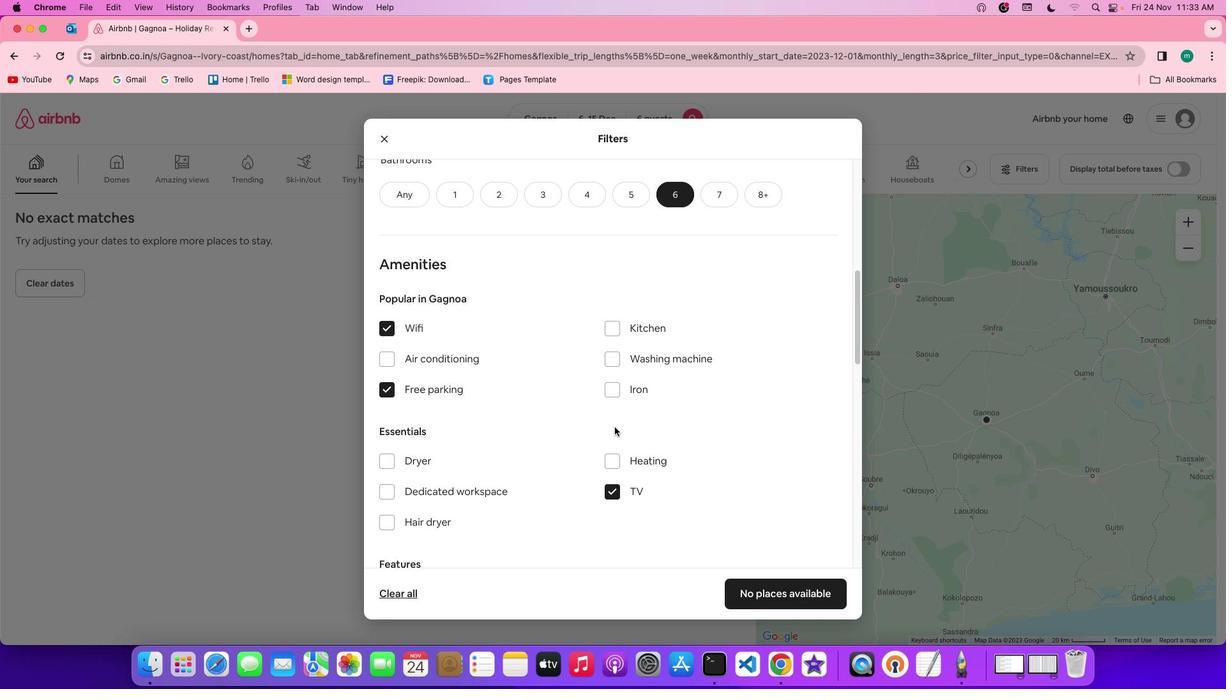 
Action: Mouse scrolled (615, 427) with delta (0, 0)
Screenshot: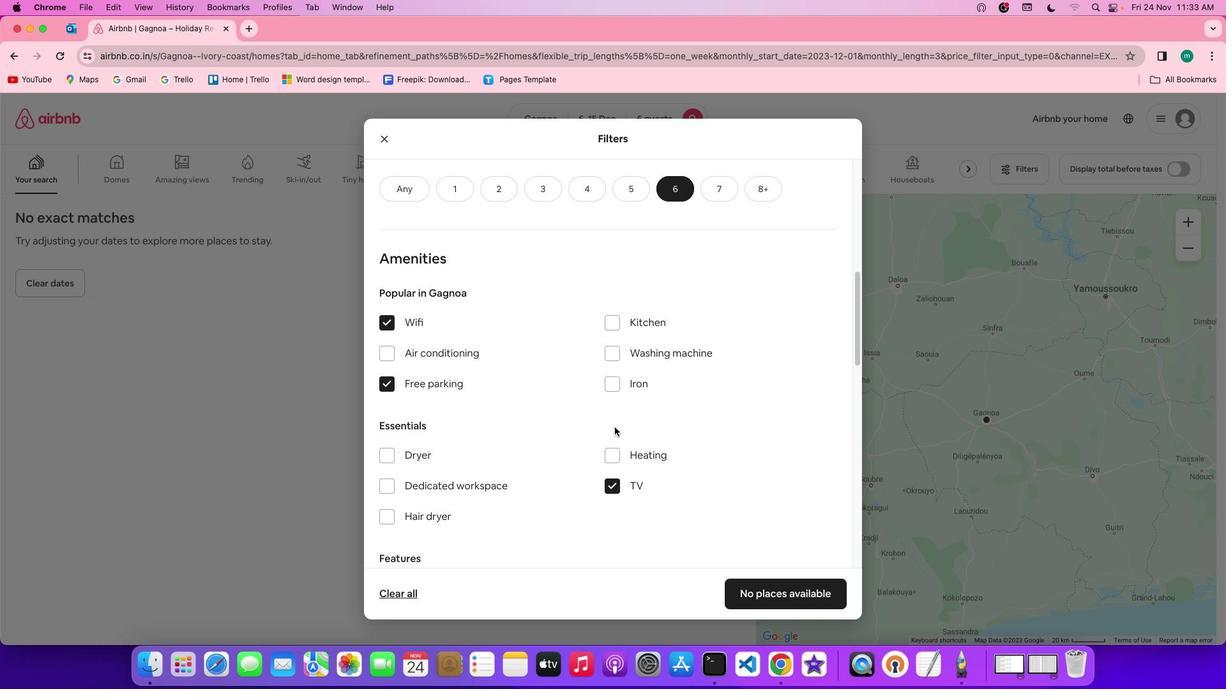 
Action: Mouse scrolled (615, 427) with delta (0, 0)
Screenshot: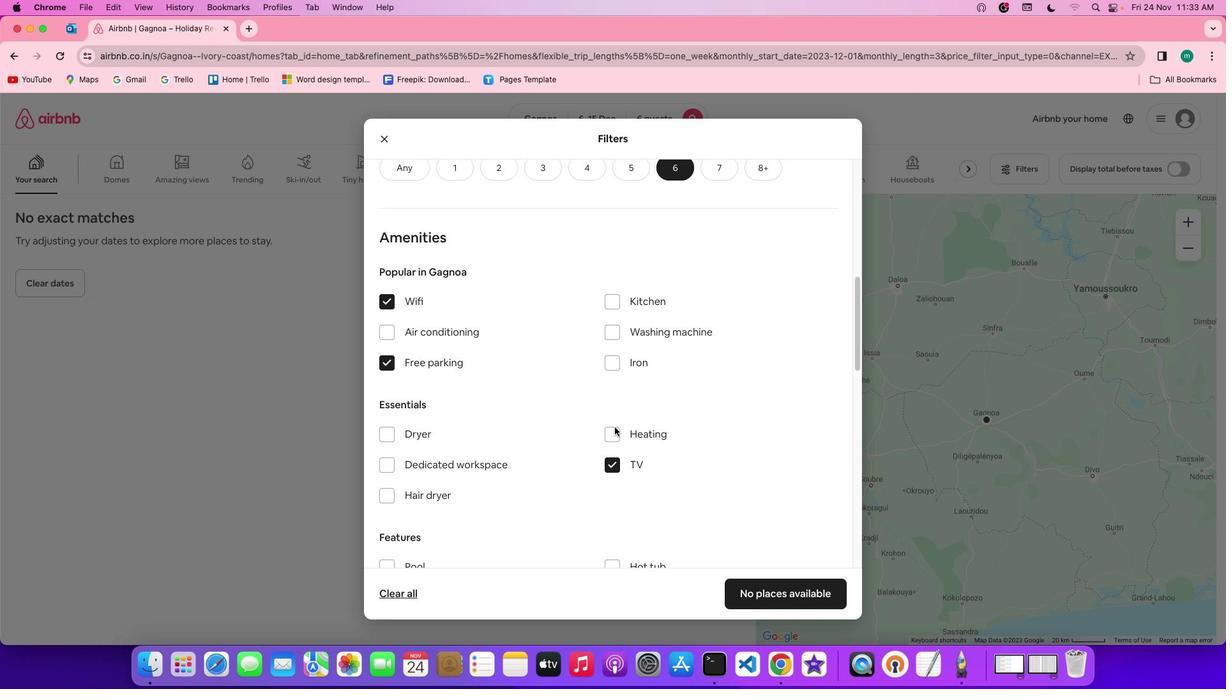 
Action: Mouse scrolled (615, 427) with delta (0, 0)
Screenshot: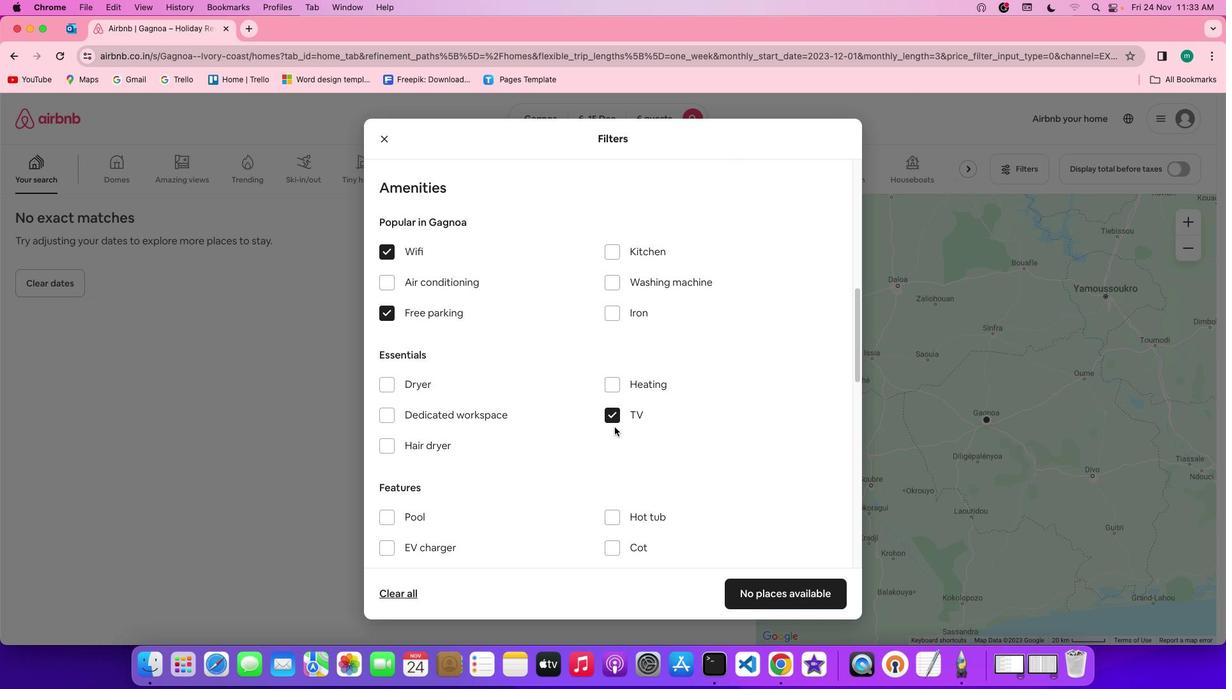 
Action: Mouse scrolled (615, 427) with delta (0, 0)
Screenshot: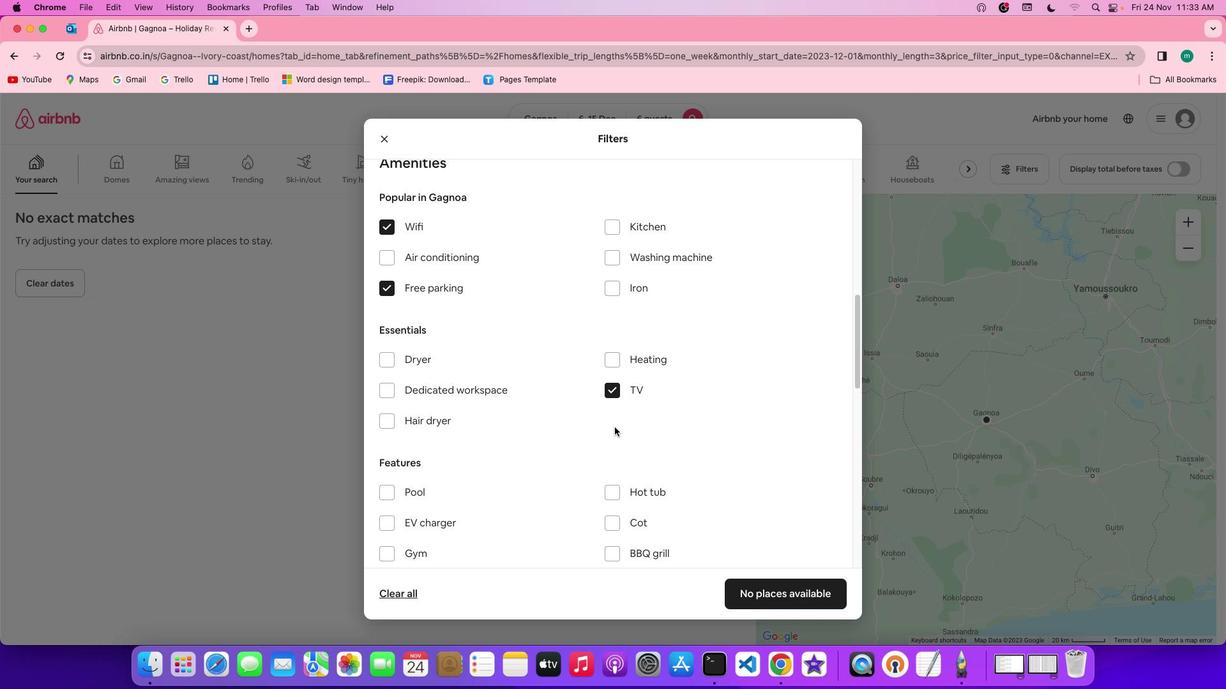 
Action: Mouse scrolled (615, 427) with delta (0, 0)
Screenshot: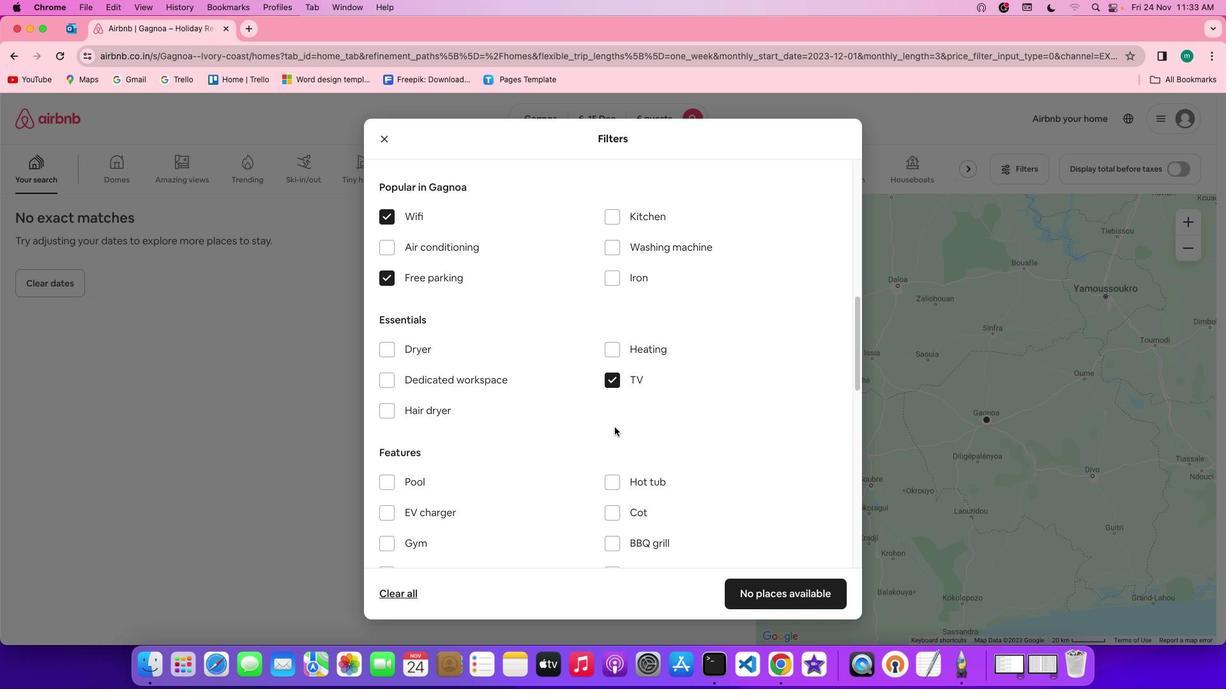 
Action: Mouse scrolled (615, 427) with delta (0, -1)
Screenshot: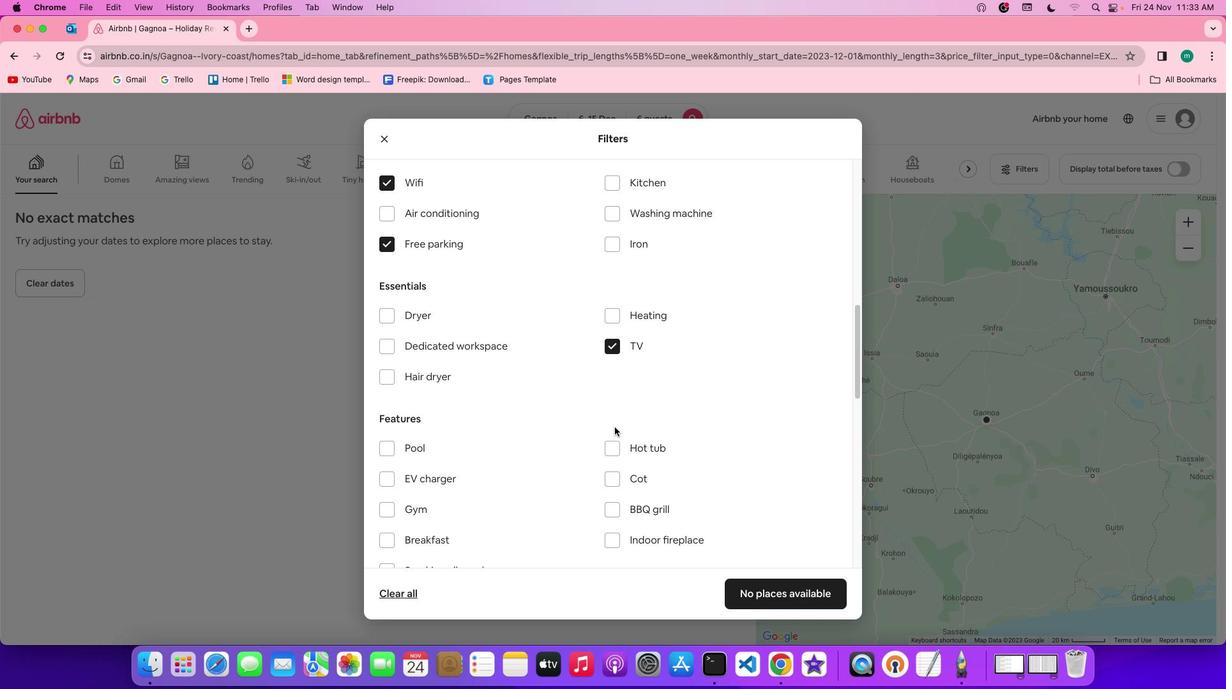 
Action: Mouse scrolled (615, 427) with delta (0, -1)
Screenshot: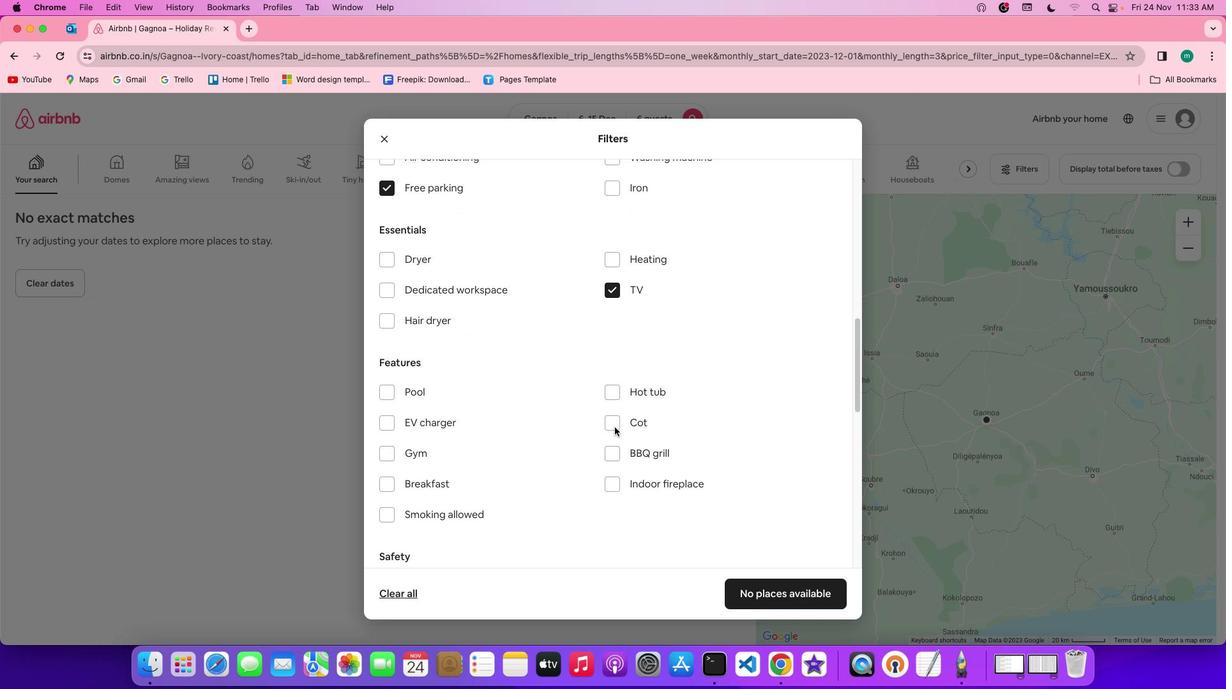
Action: Mouse scrolled (615, 427) with delta (0, 0)
Screenshot: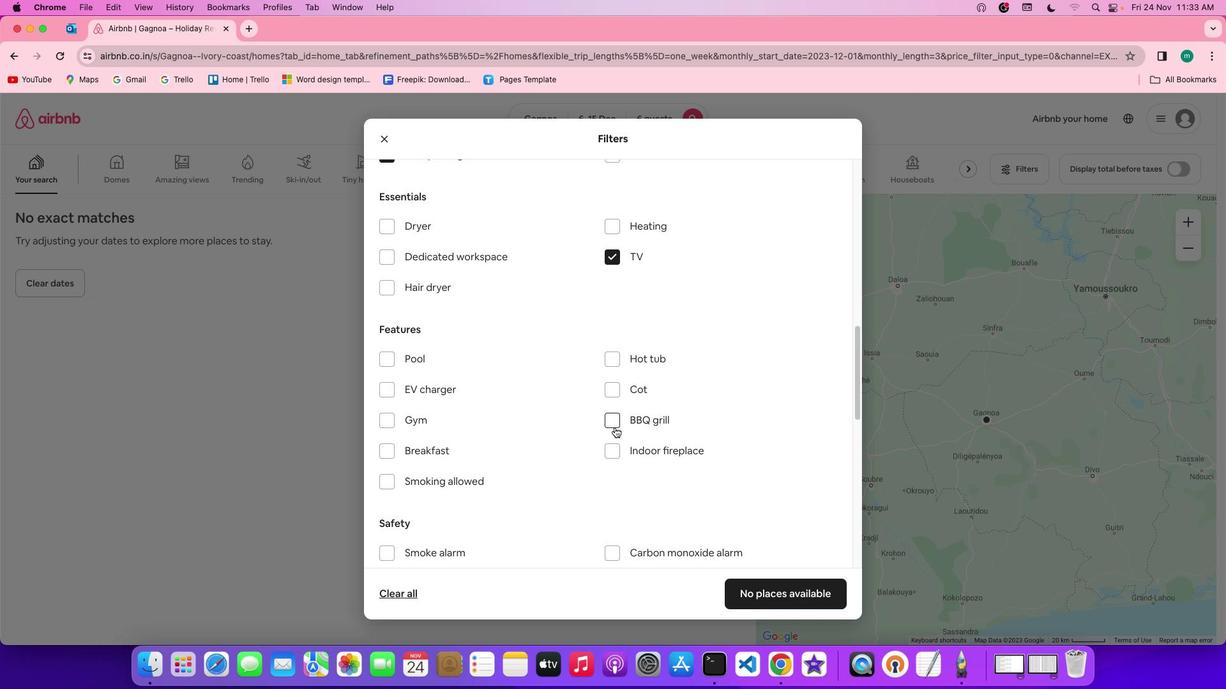 
Action: Mouse scrolled (615, 427) with delta (0, 0)
Screenshot: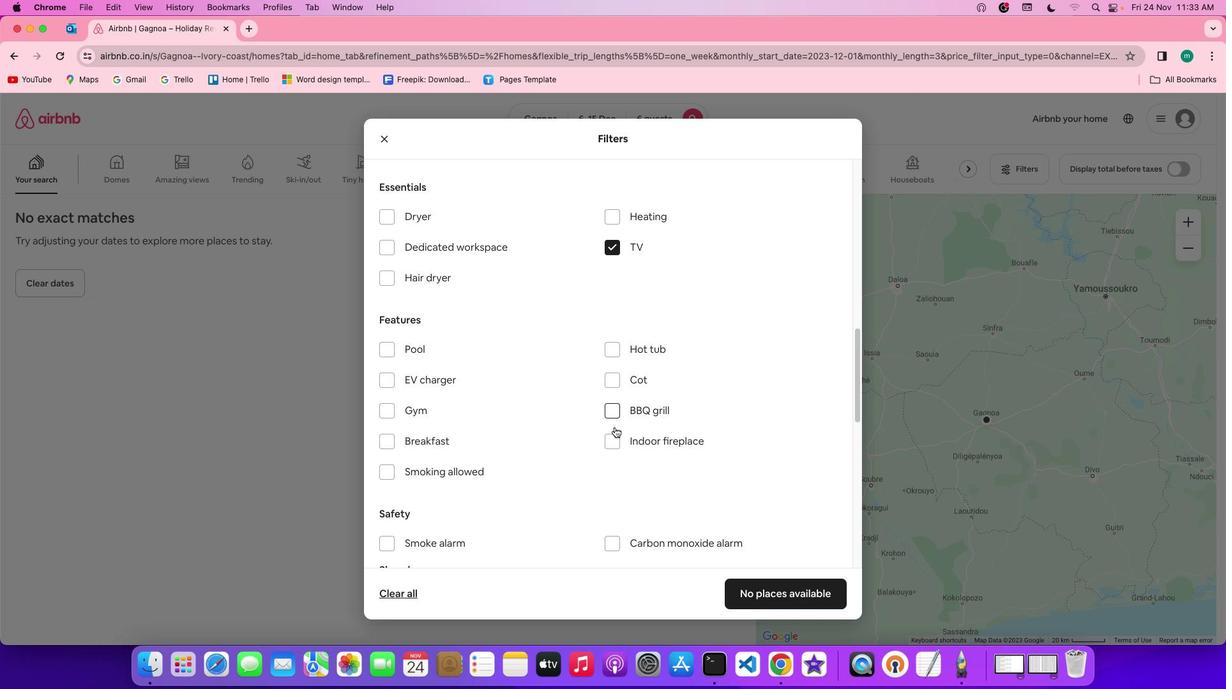 
Action: Mouse scrolled (615, 427) with delta (0, -1)
Screenshot: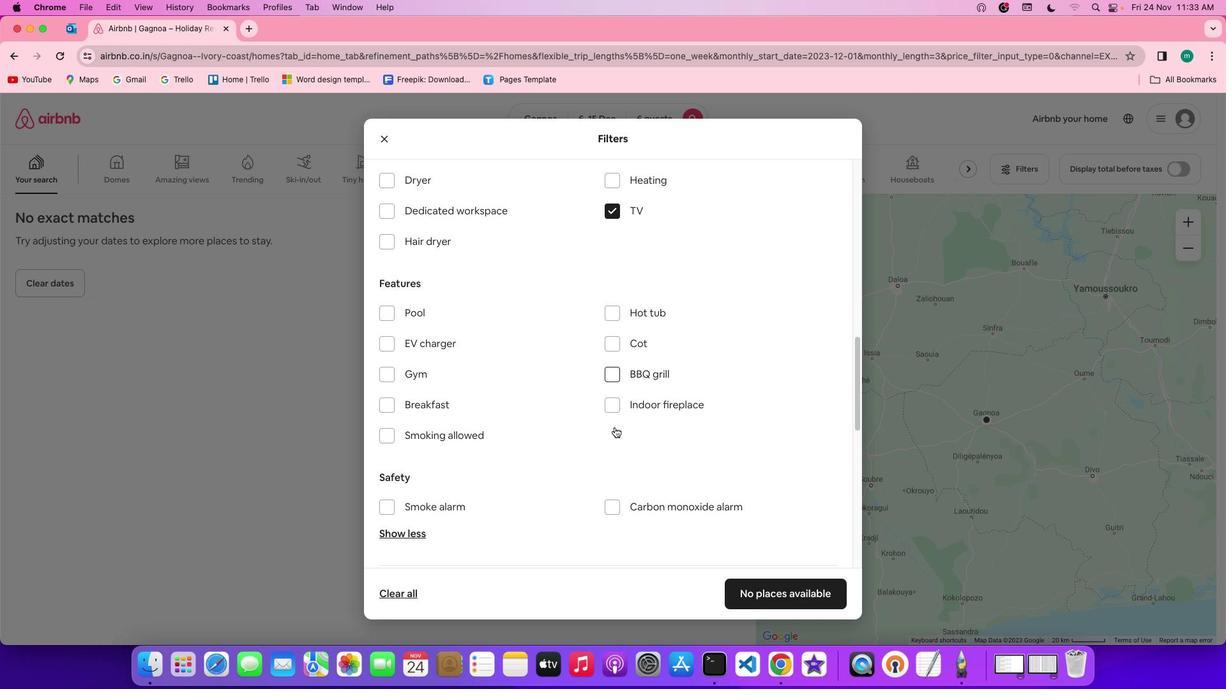 
Action: Mouse moved to (395, 350)
Screenshot: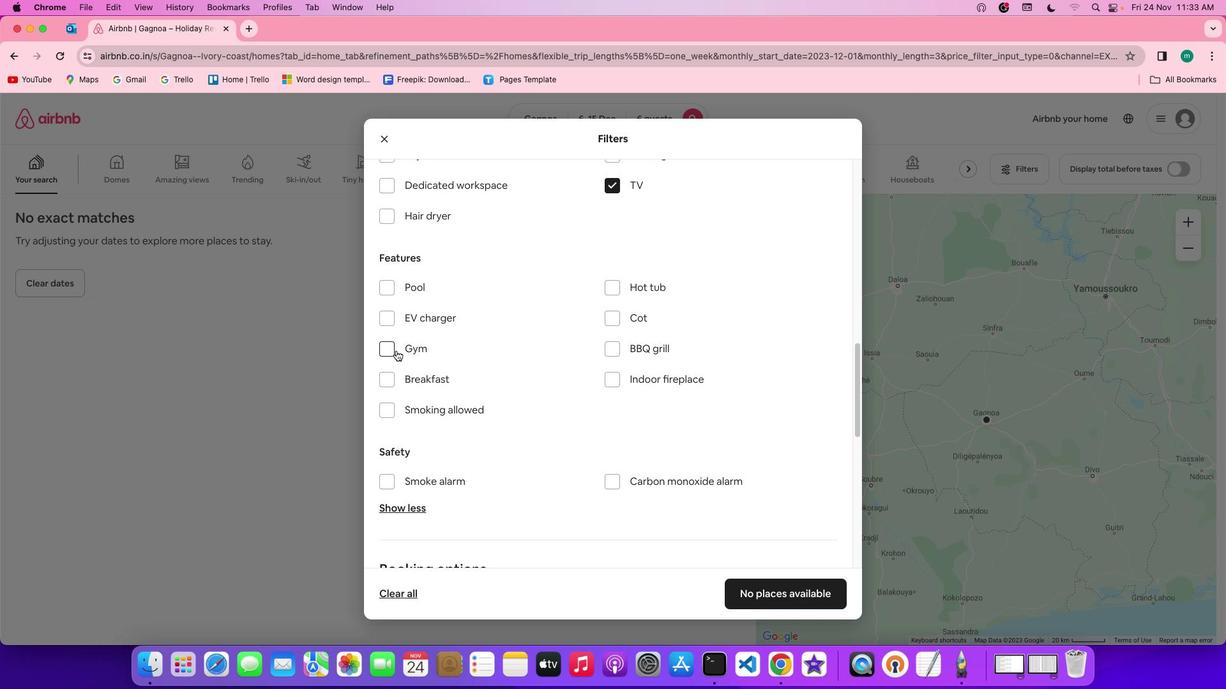 
Action: Mouse pressed left at (395, 350)
Screenshot: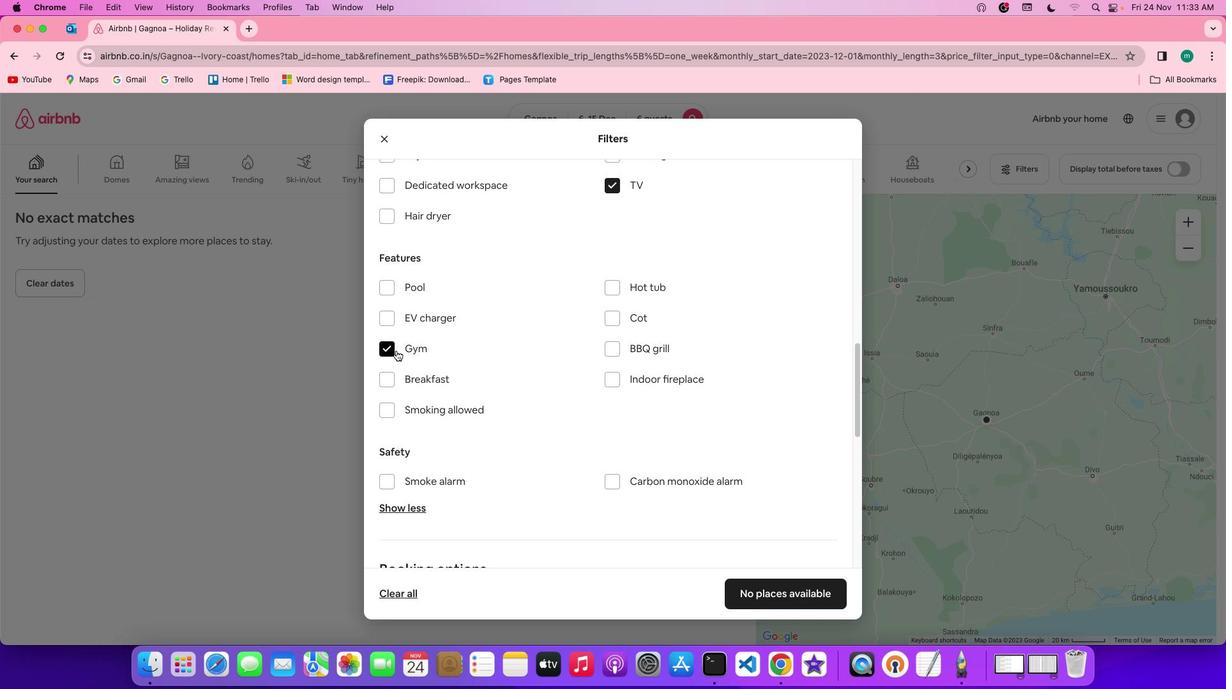 
Action: Mouse moved to (415, 383)
Screenshot: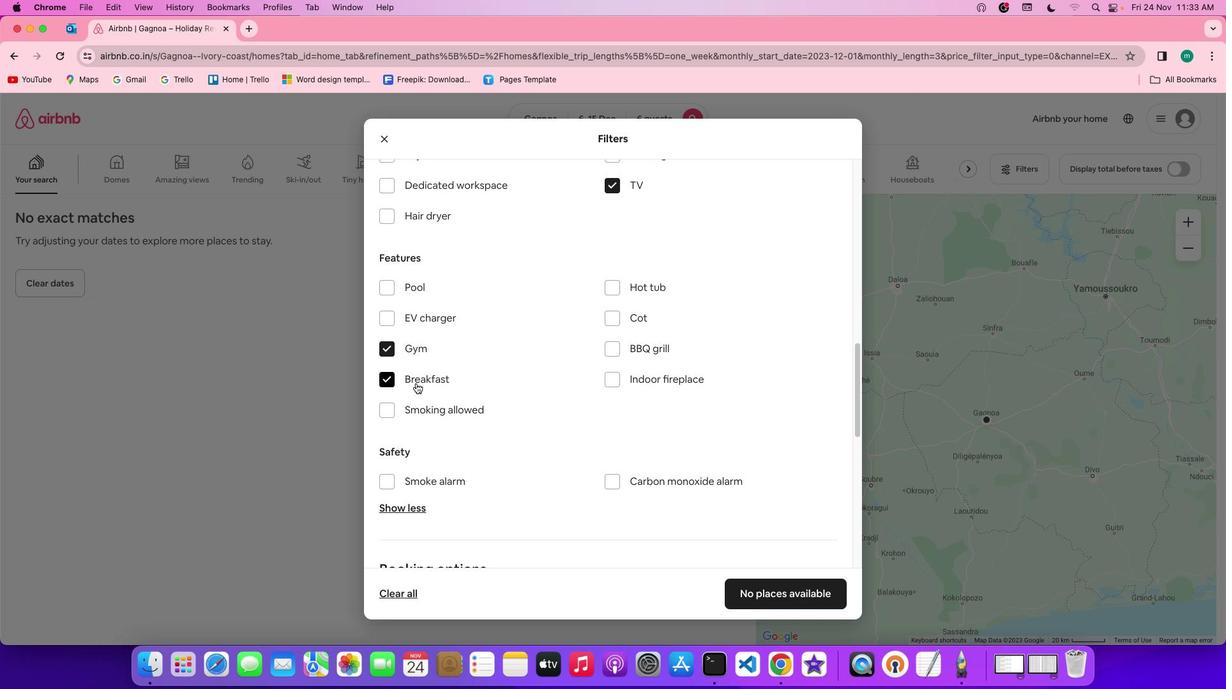 
Action: Mouse pressed left at (415, 383)
Screenshot: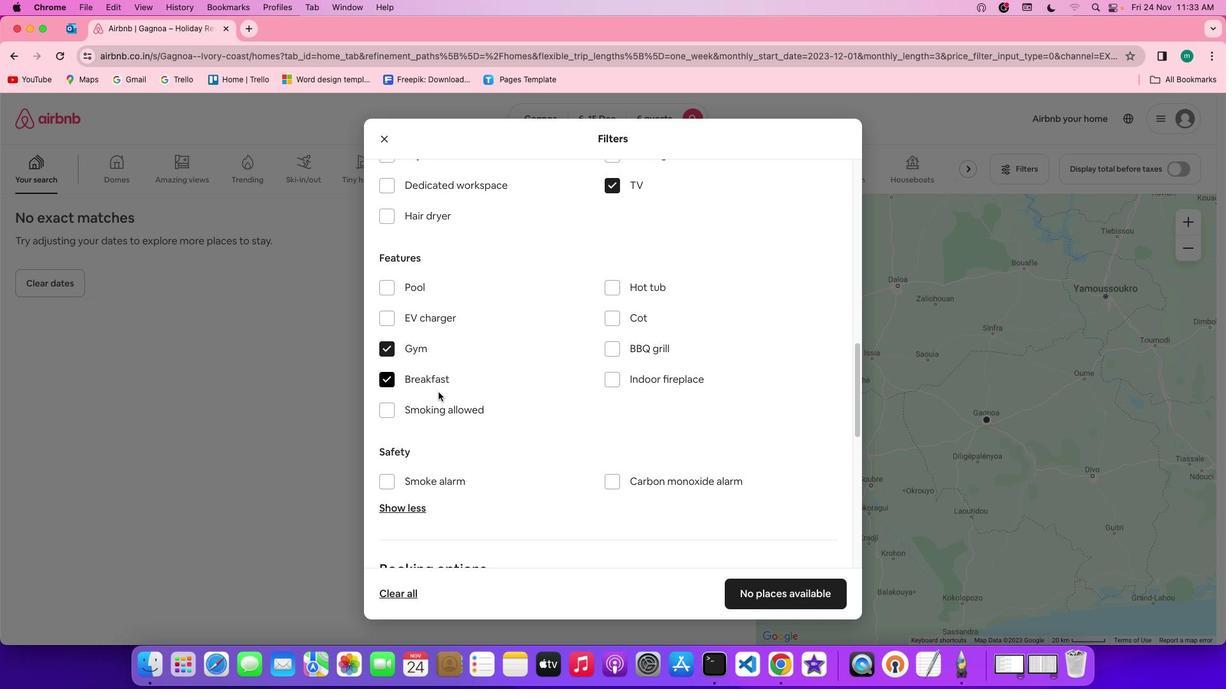 
Action: Mouse moved to (678, 454)
Screenshot: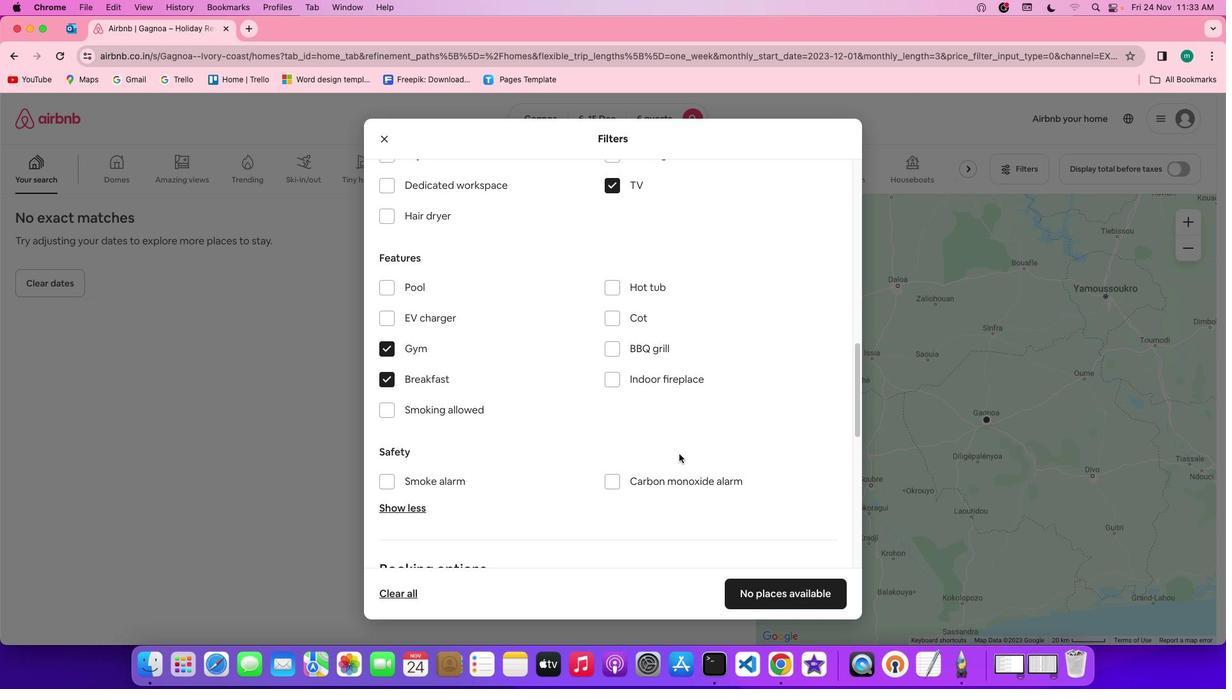 
Action: Mouse scrolled (678, 454) with delta (0, 0)
Screenshot: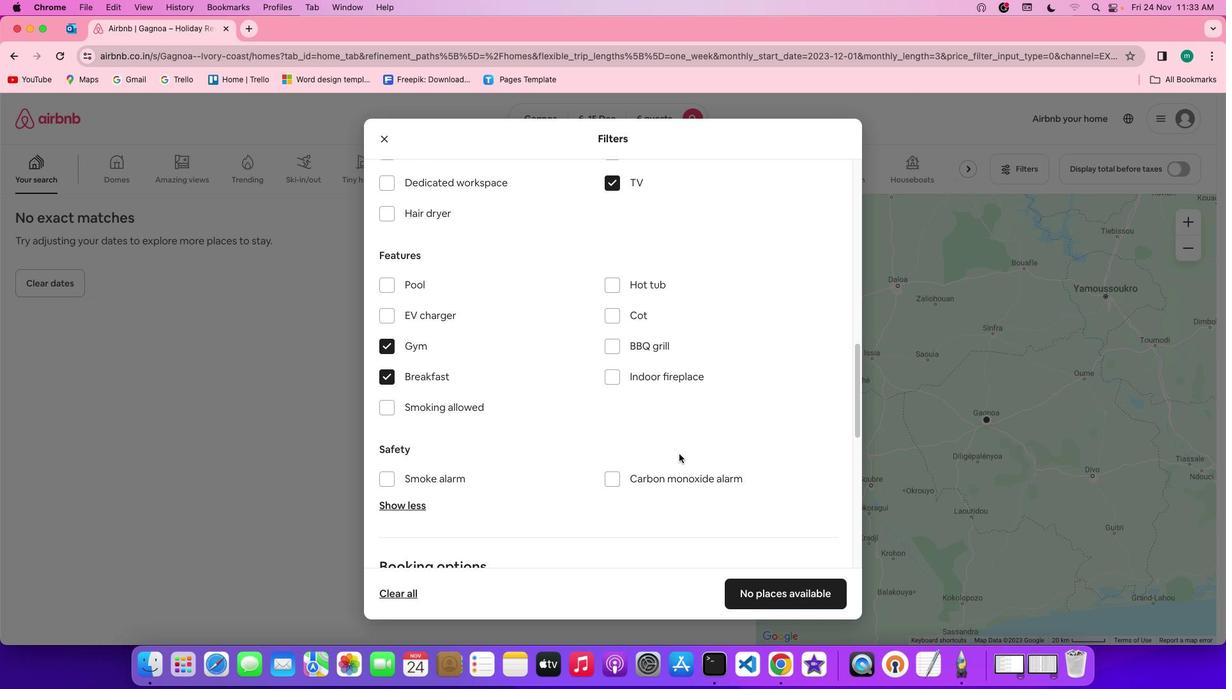 
Action: Mouse scrolled (678, 454) with delta (0, 0)
Screenshot: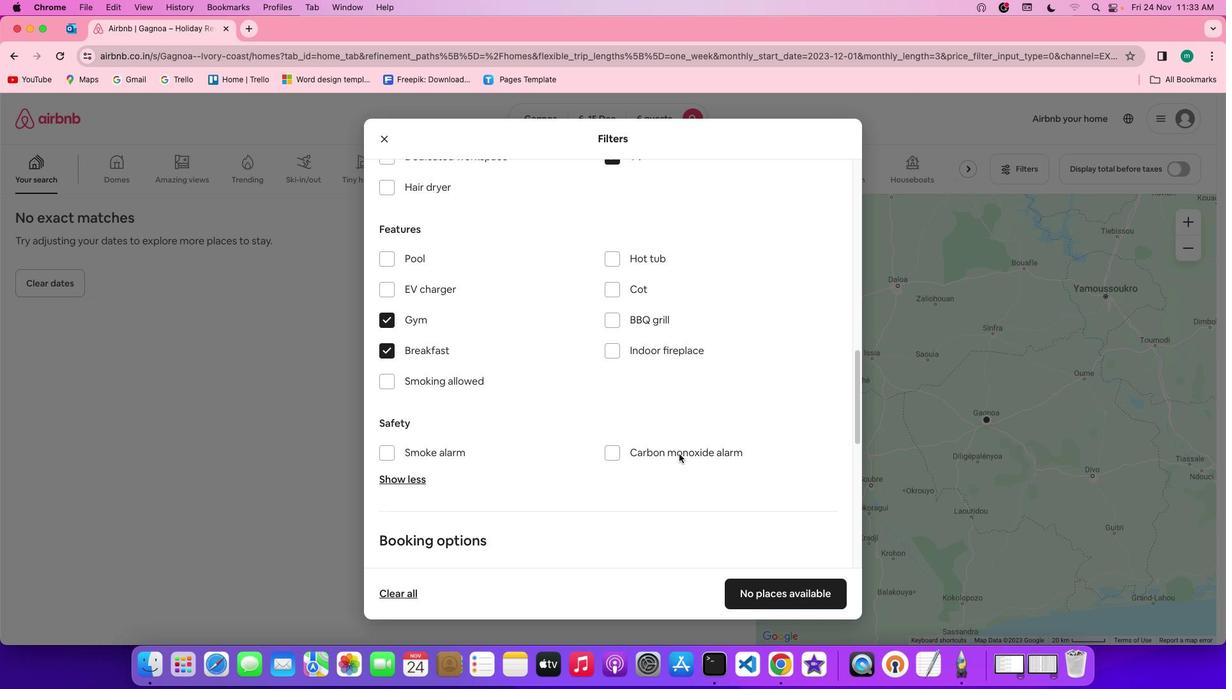
Action: Mouse scrolled (678, 454) with delta (0, 0)
Screenshot: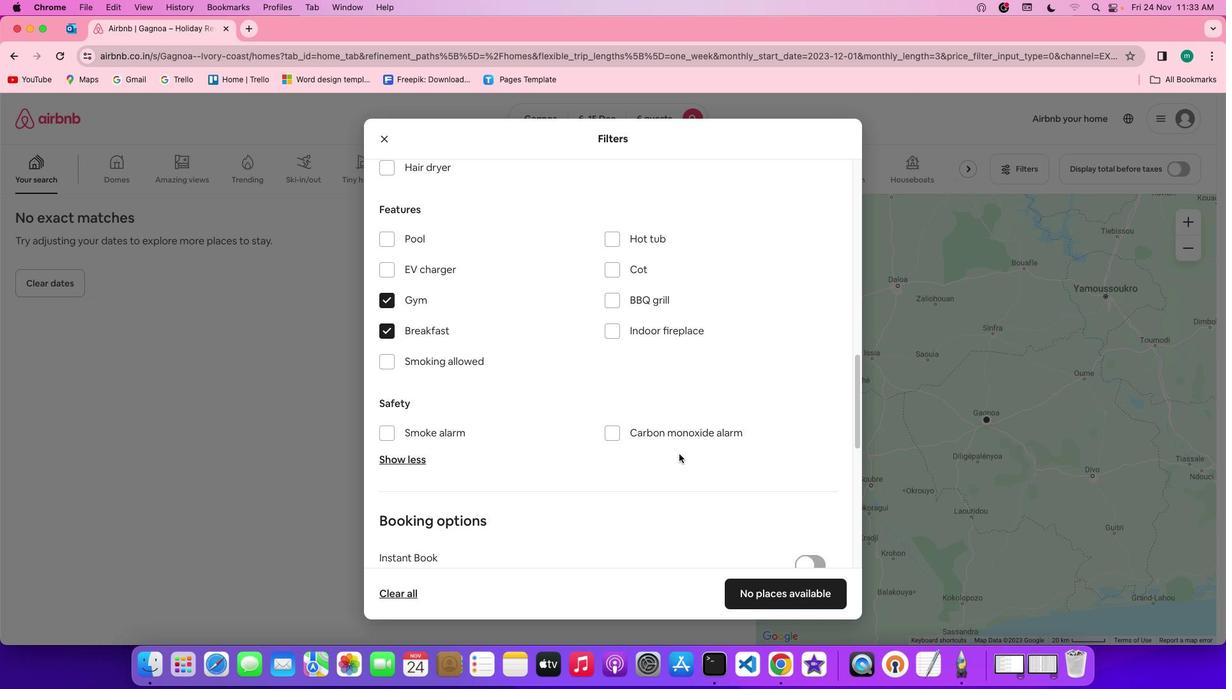 
Action: Mouse scrolled (678, 454) with delta (0, -1)
Screenshot: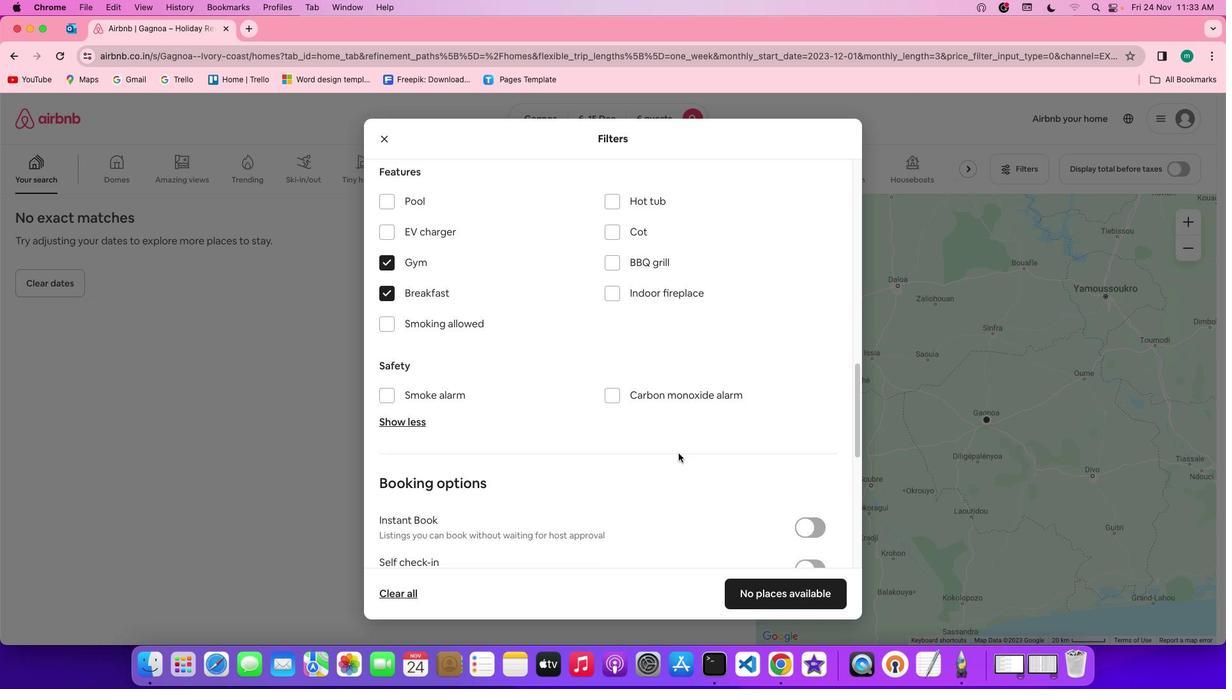 
Action: Mouse moved to (678, 454)
Screenshot: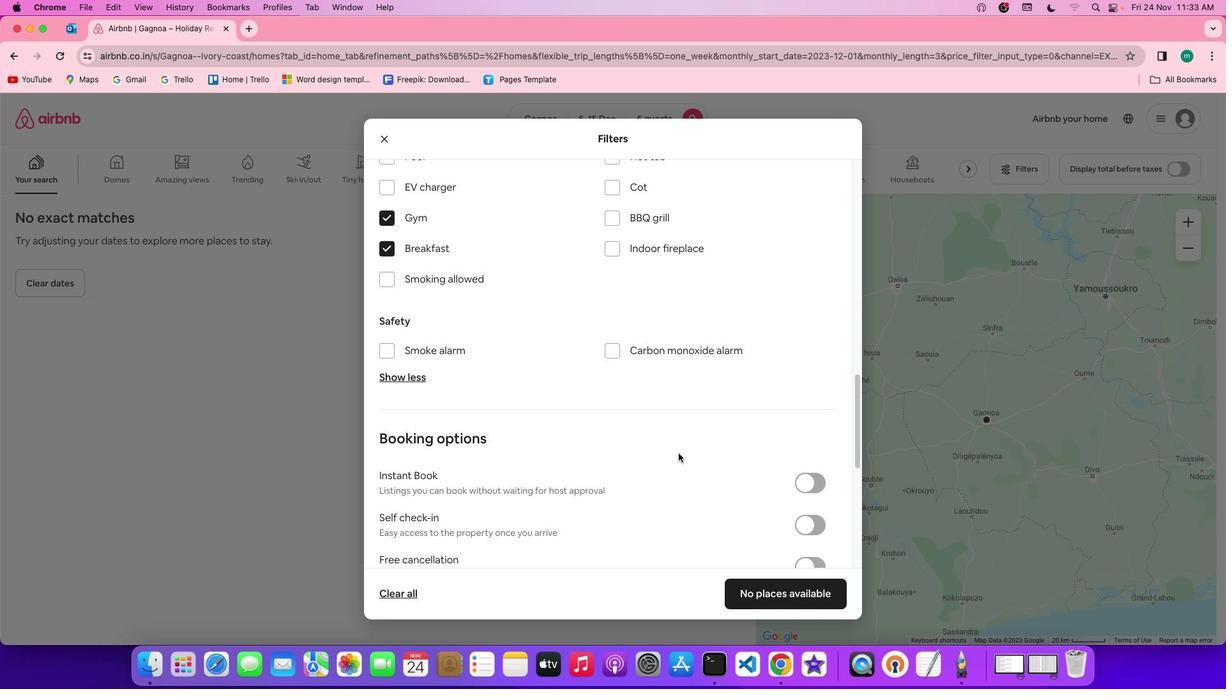 
Action: Mouse scrolled (678, 454) with delta (0, 0)
Screenshot: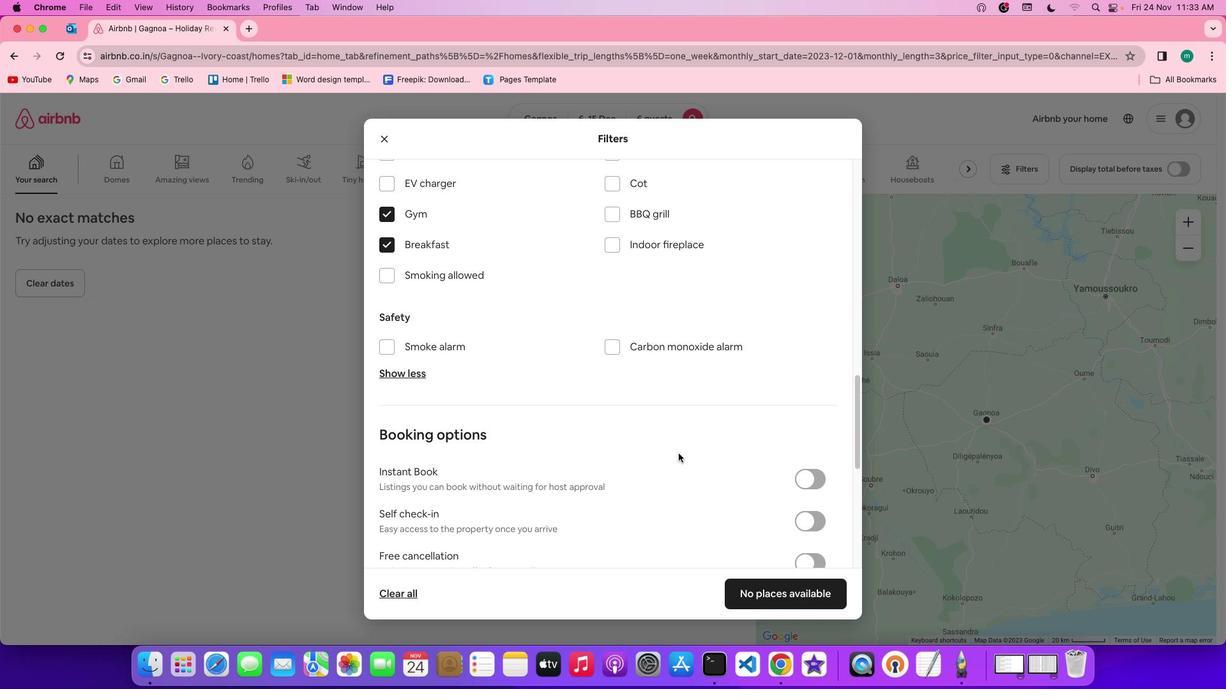 
Action: Mouse scrolled (678, 454) with delta (0, 0)
Screenshot: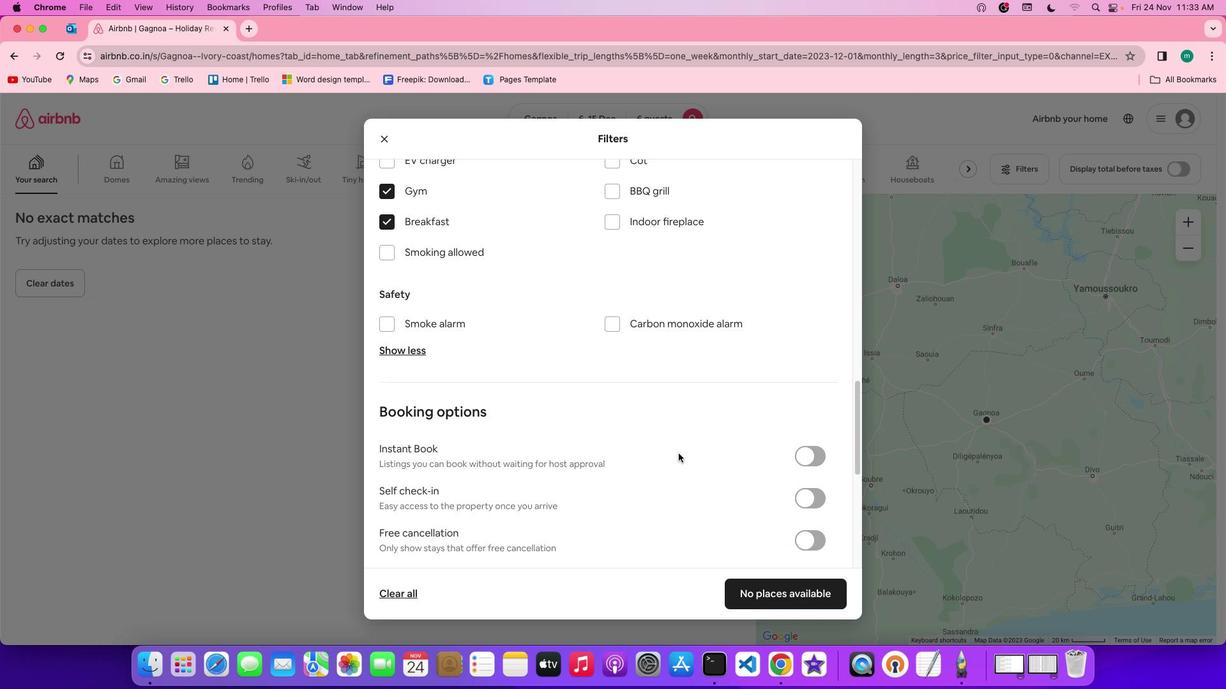 
Action: Mouse scrolled (678, 454) with delta (0, -1)
Screenshot: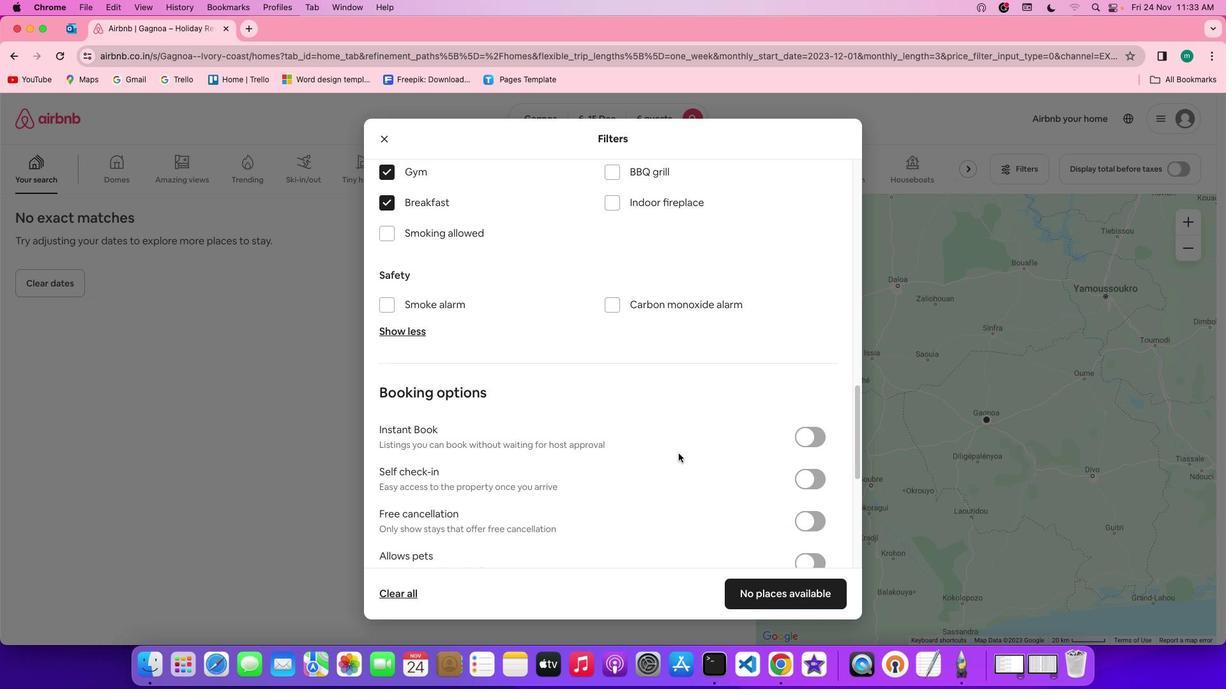 
Action: Mouse scrolled (678, 454) with delta (0, 0)
Screenshot: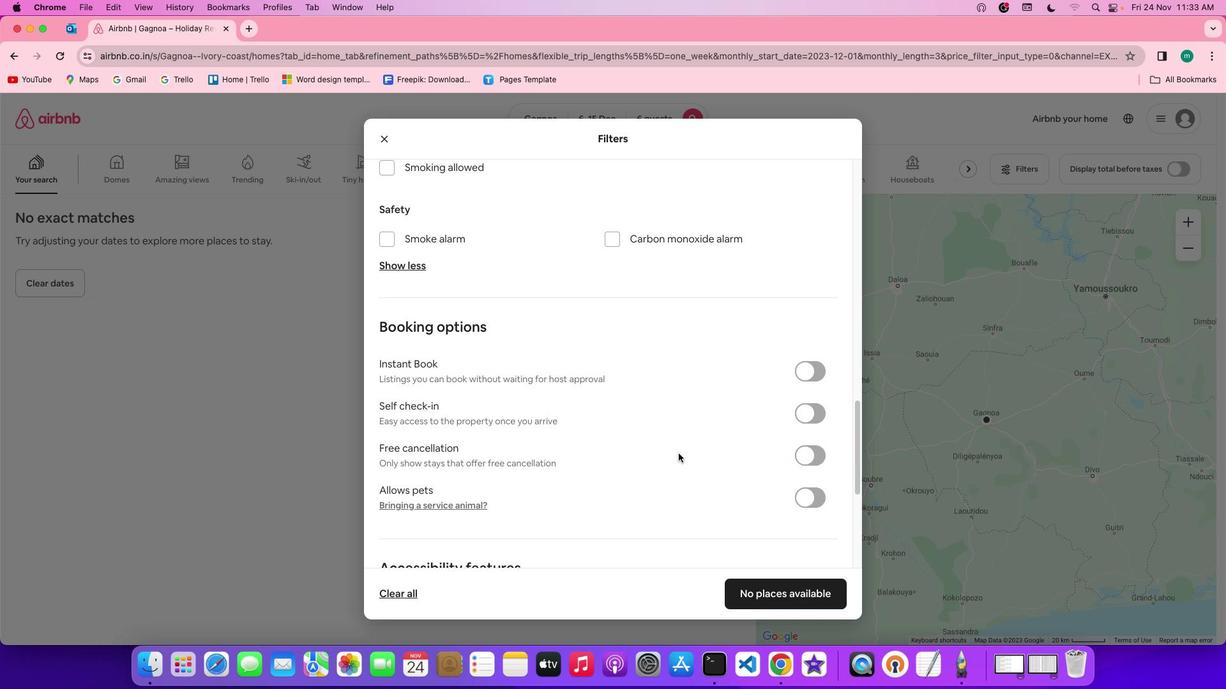 
Action: Mouse scrolled (678, 454) with delta (0, 0)
Screenshot: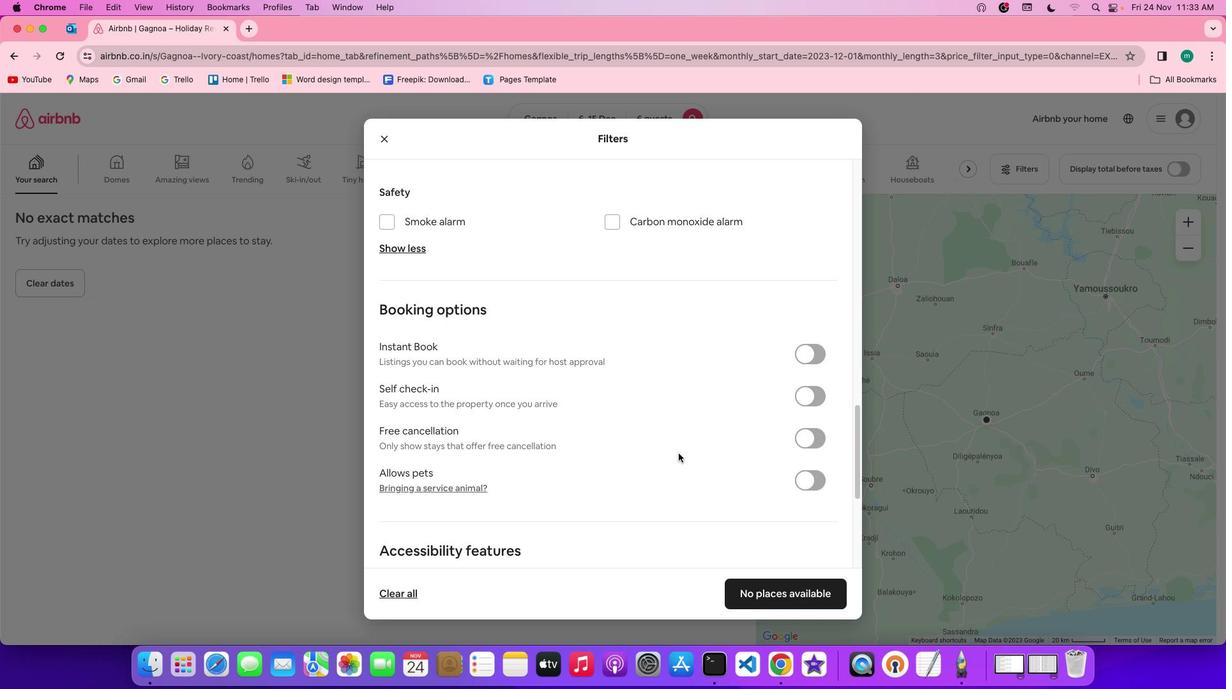 
Action: Mouse scrolled (678, 454) with delta (0, 0)
Screenshot: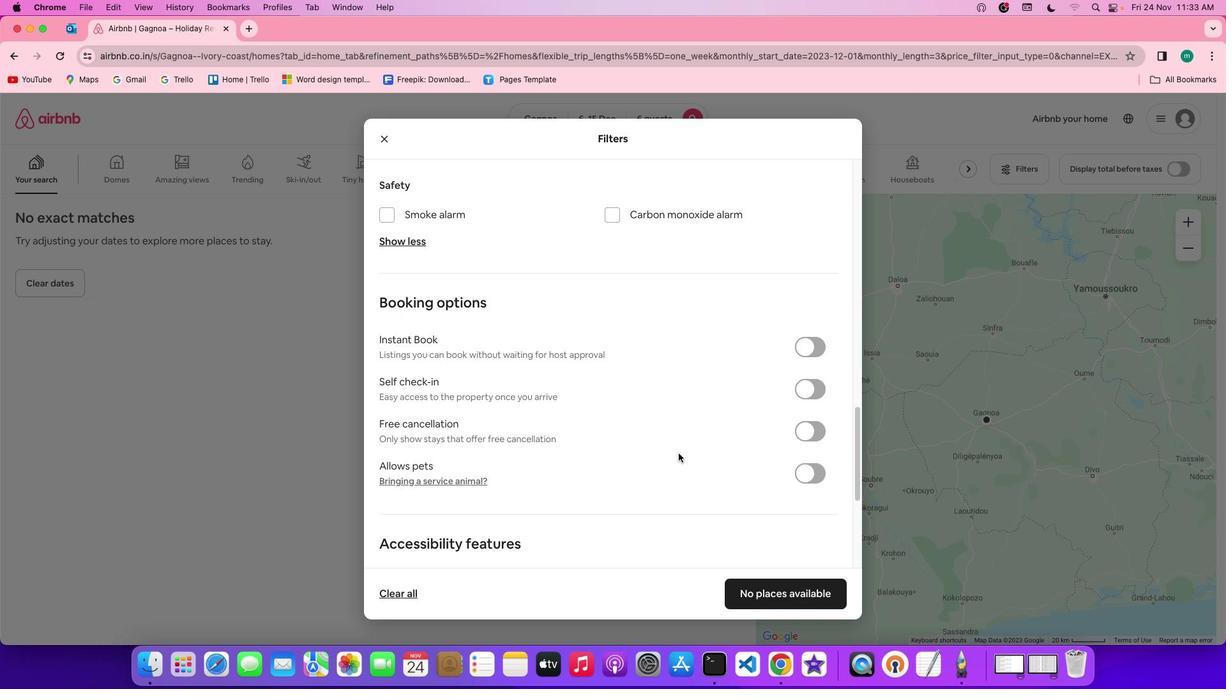 
Action: Mouse moved to (806, 384)
Screenshot: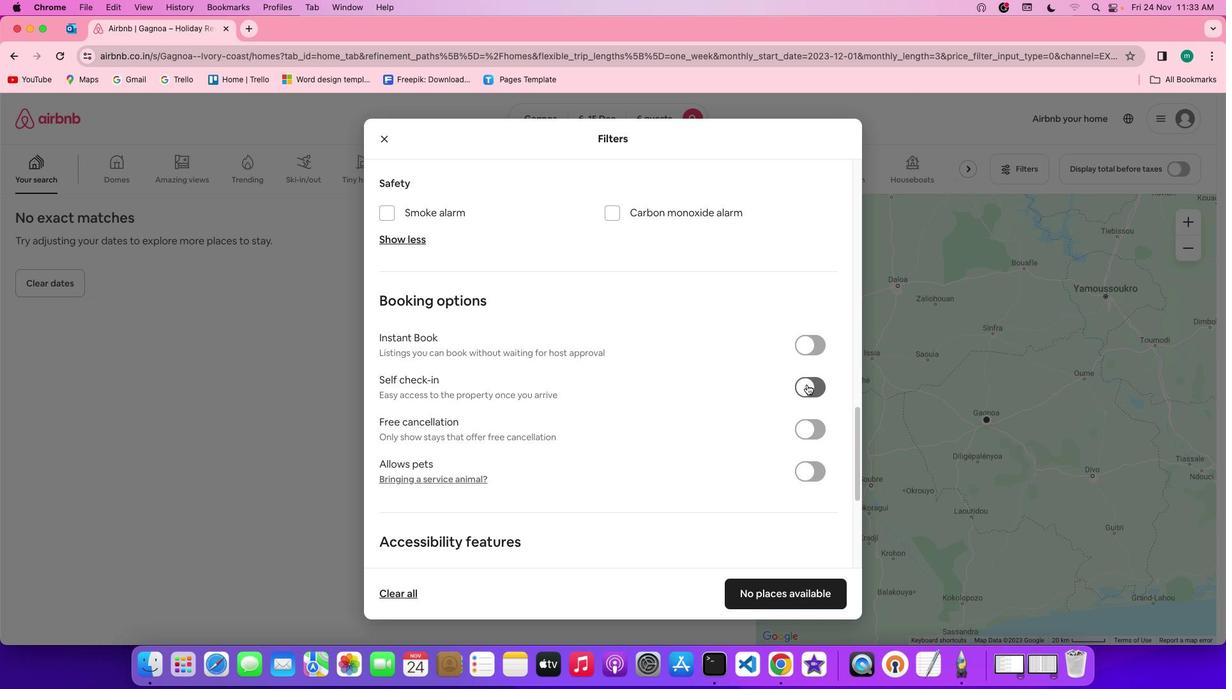 
Action: Mouse pressed left at (806, 384)
Screenshot: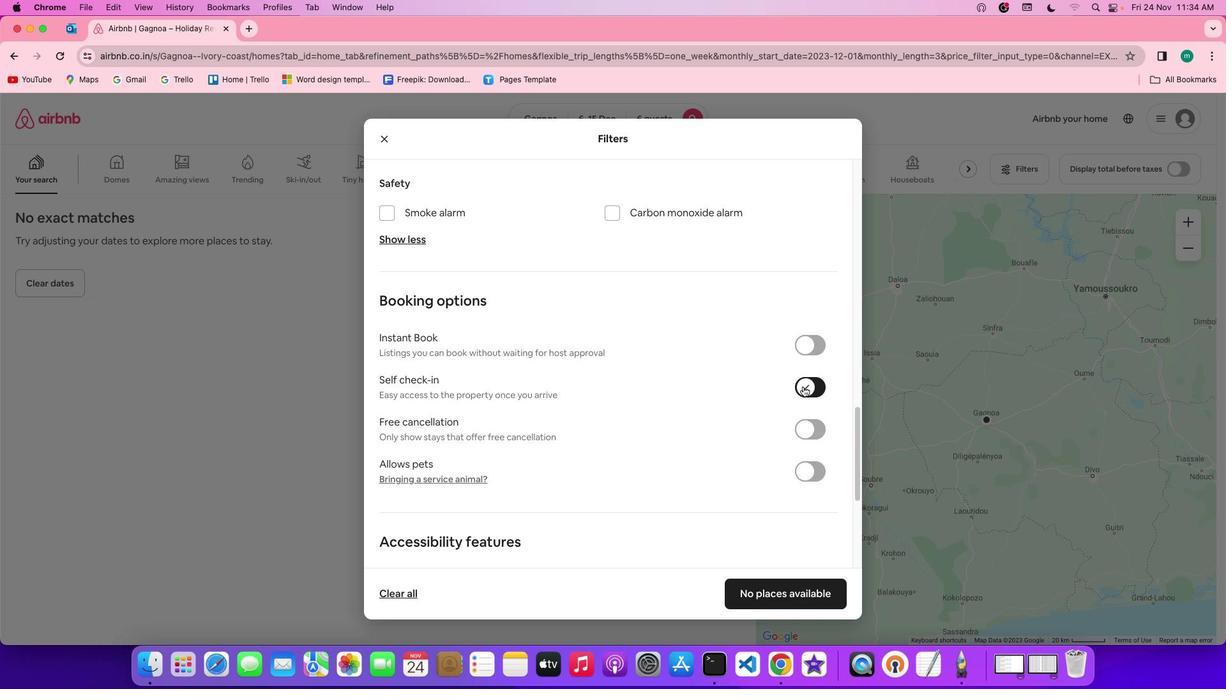 
Action: Mouse moved to (712, 434)
Screenshot: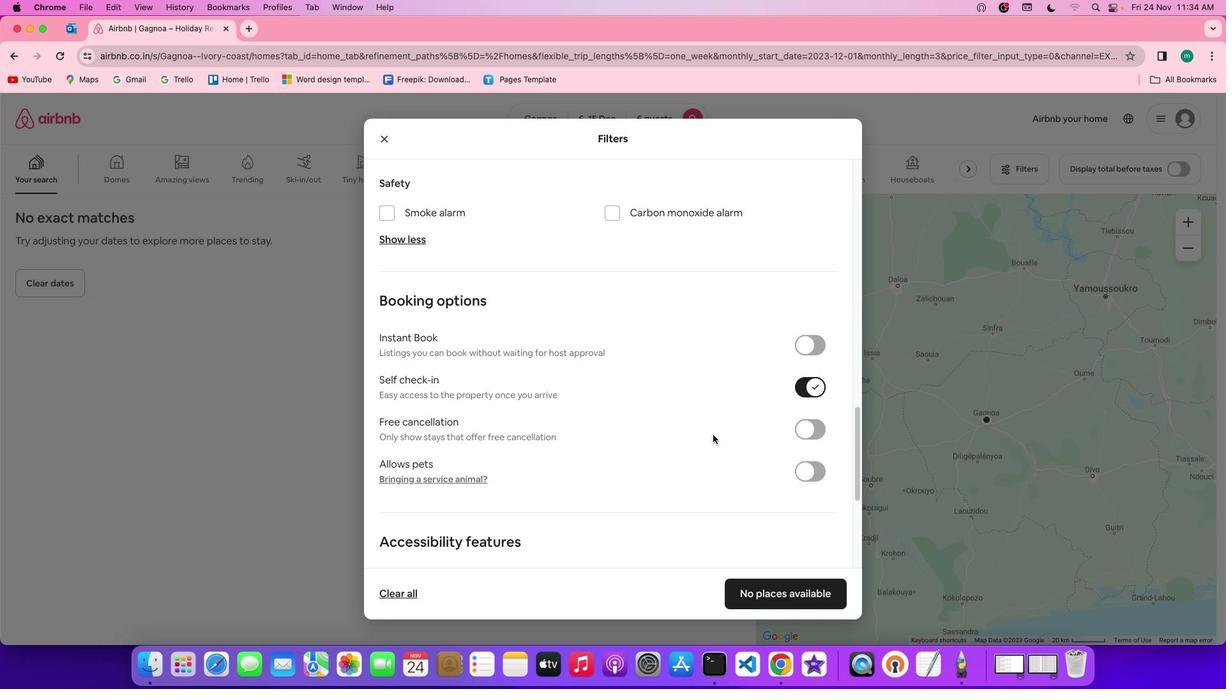 
Action: Mouse scrolled (712, 434) with delta (0, 0)
Screenshot: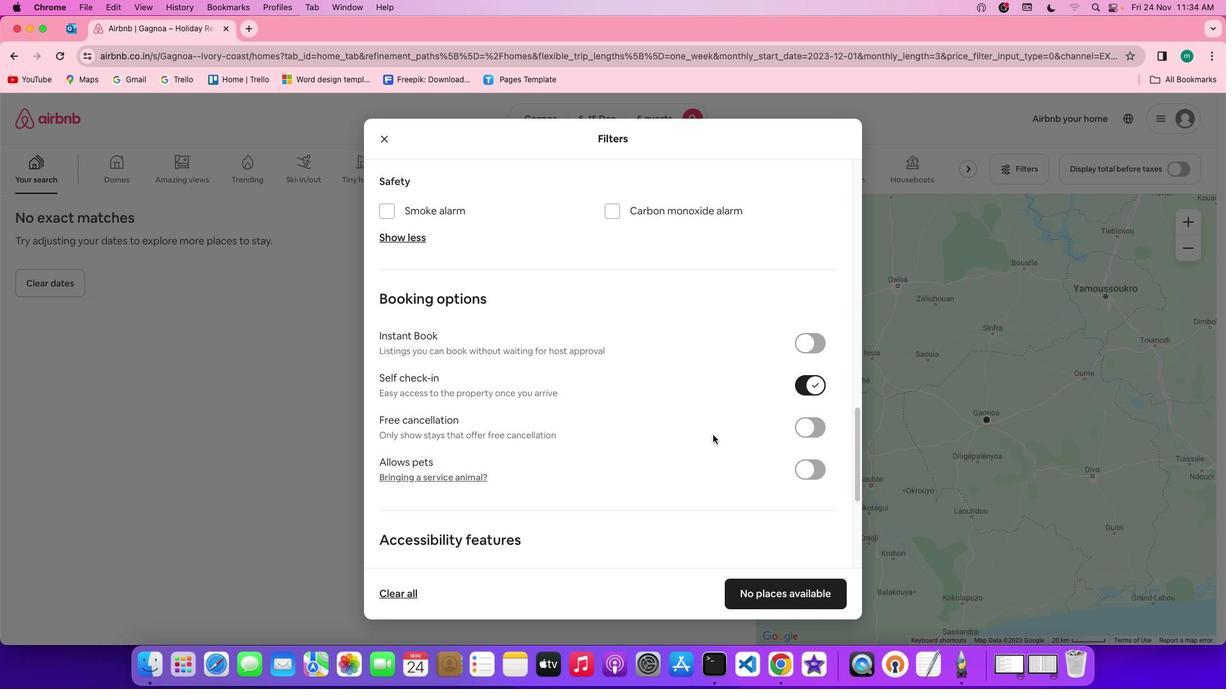 
Action: Mouse scrolled (712, 434) with delta (0, 0)
Screenshot: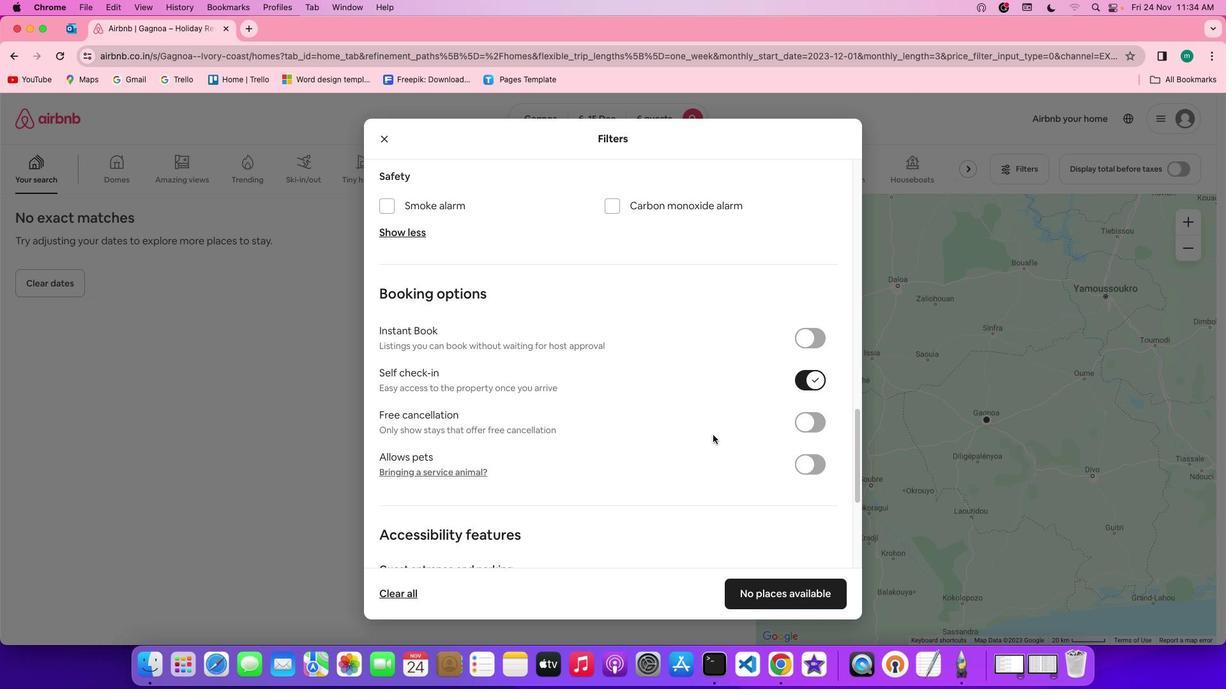 
Action: Mouse scrolled (712, 434) with delta (0, 0)
Screenshot: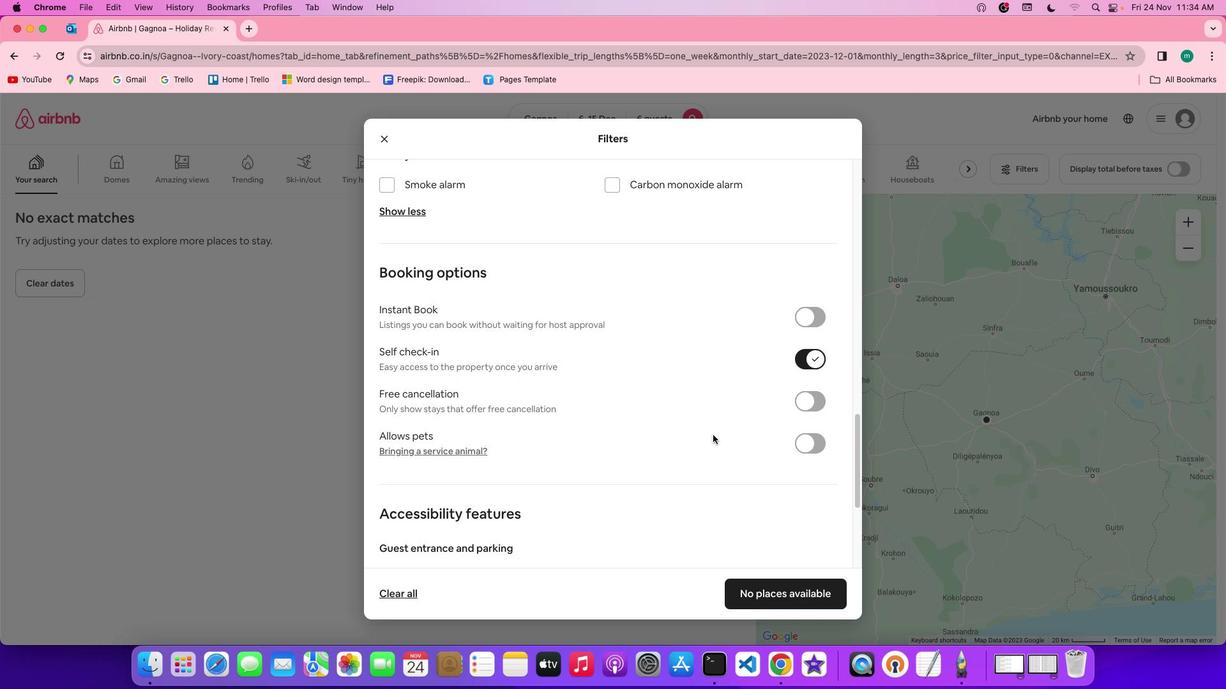 
Action: Mouse scrolled (712, 434) with delta (0, 0)
Screenshot: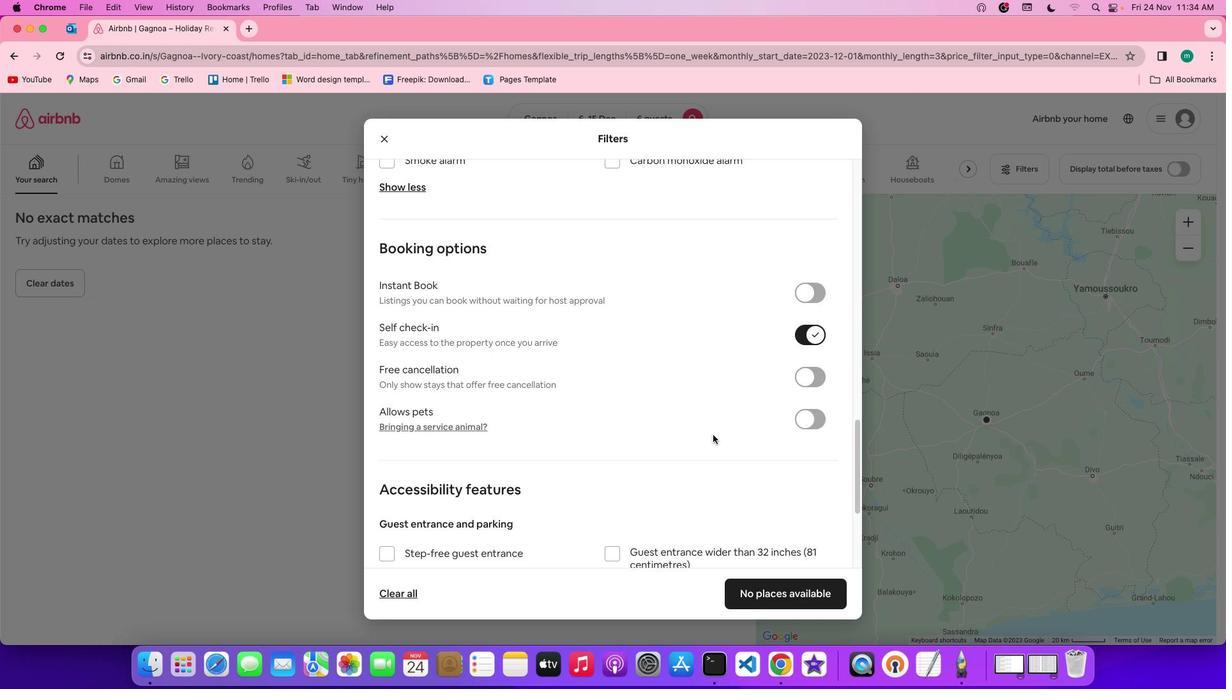 
Action: Mouse scrolled (712, 434) with delta (0, 0)
Screenshot: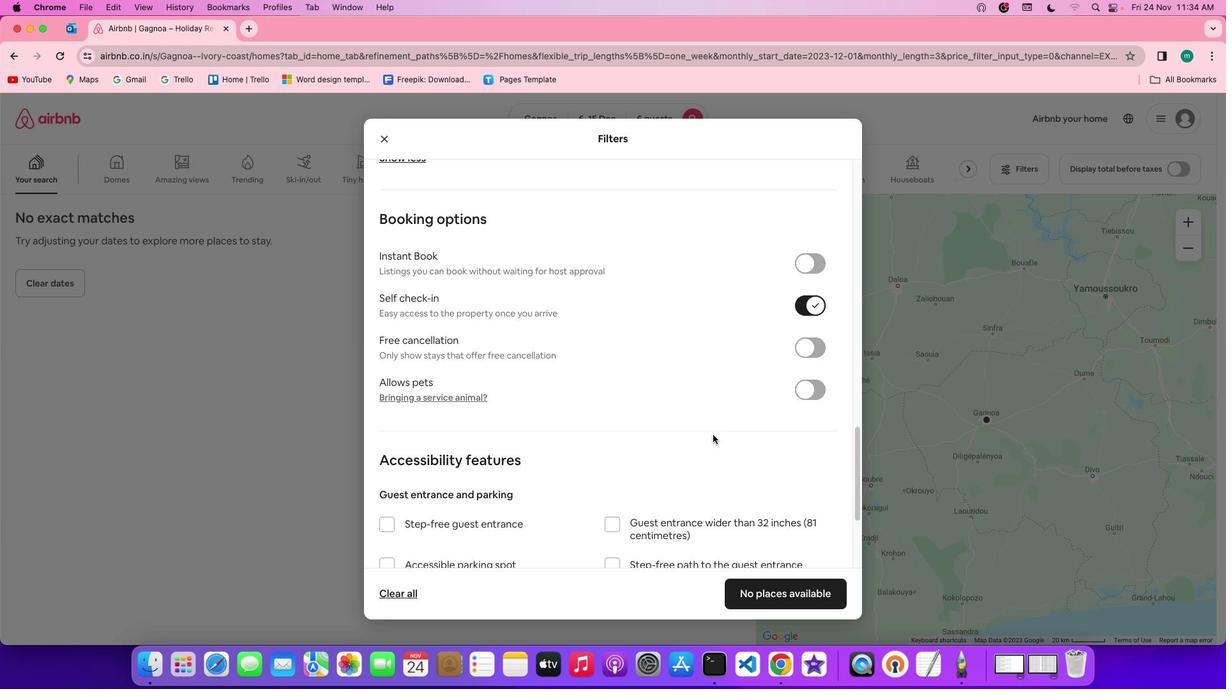 
Action: Mouse scrolled (712, 434) with delta (0, 0)
Screenshot: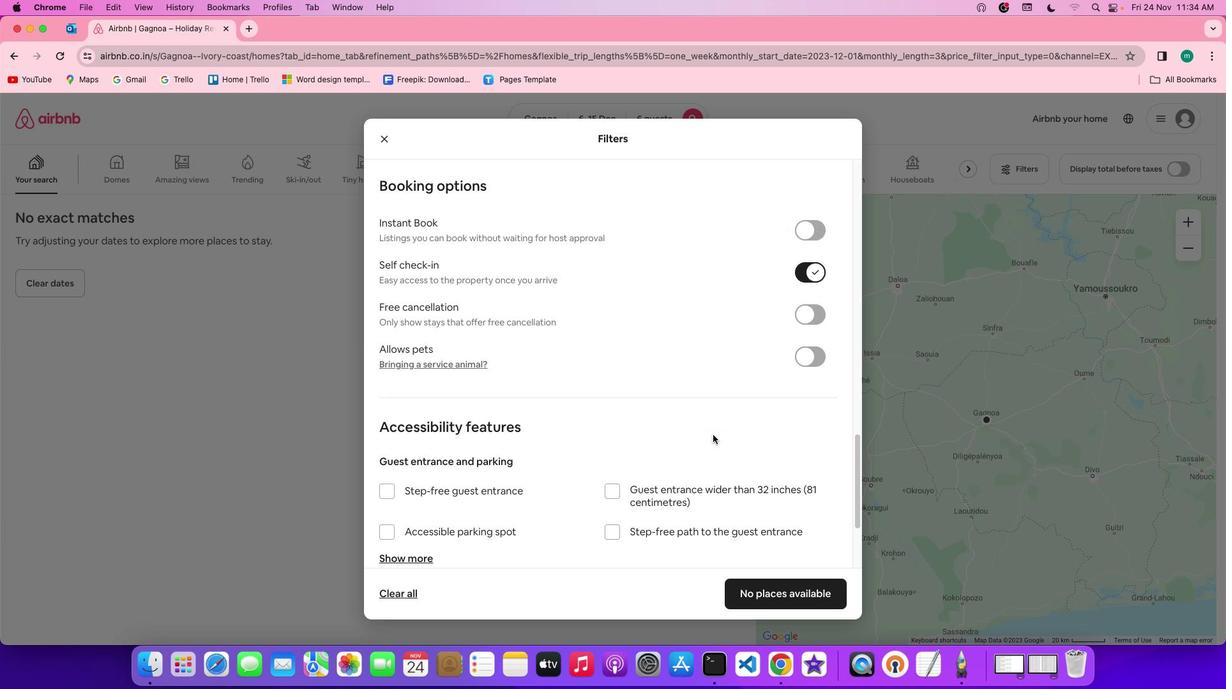 
Action: Mouse scrolled (712, 434) with delta (0, -1)
Screenshot: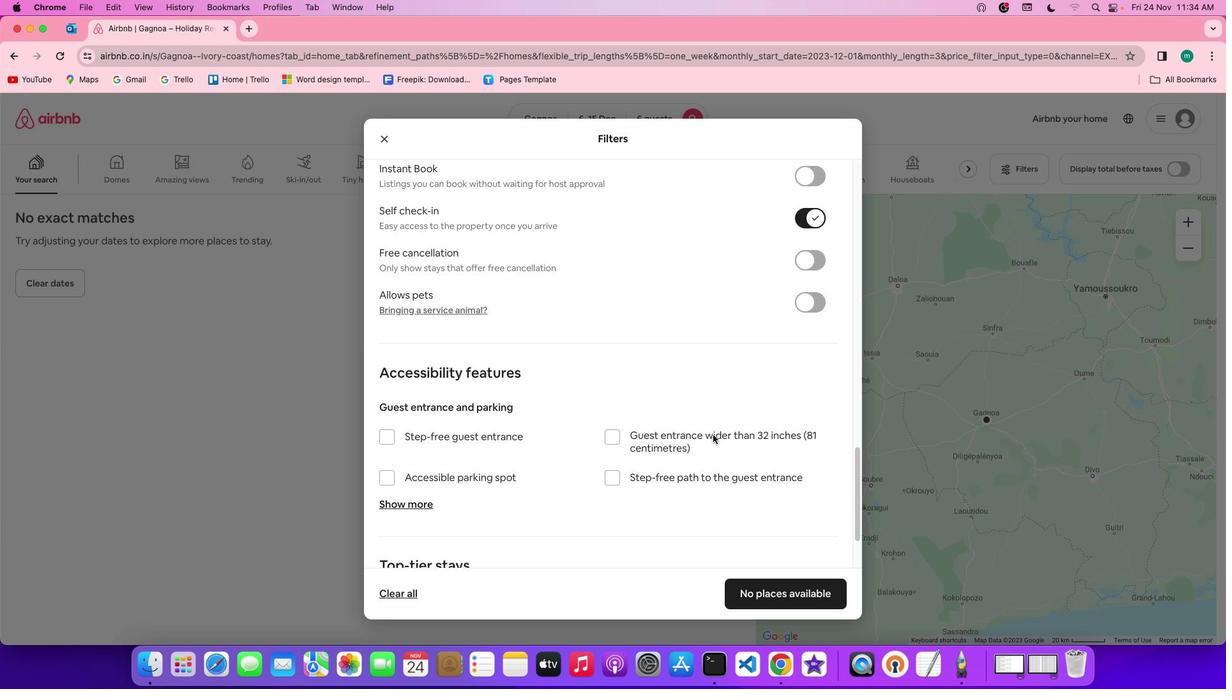 
Action: Mouse scrolled (712, 434) with delta (0, -2)
Screenshot: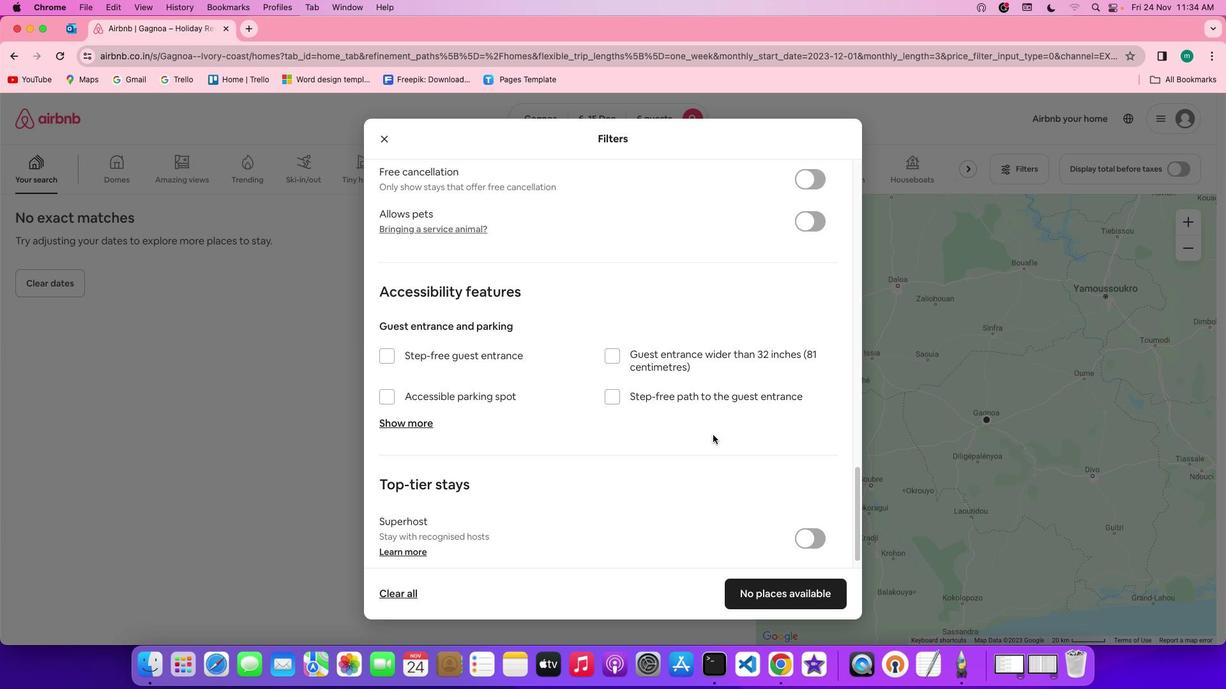 
Action: Mouse scrolled (712, 434) with delta (0, -3)
Screenshot: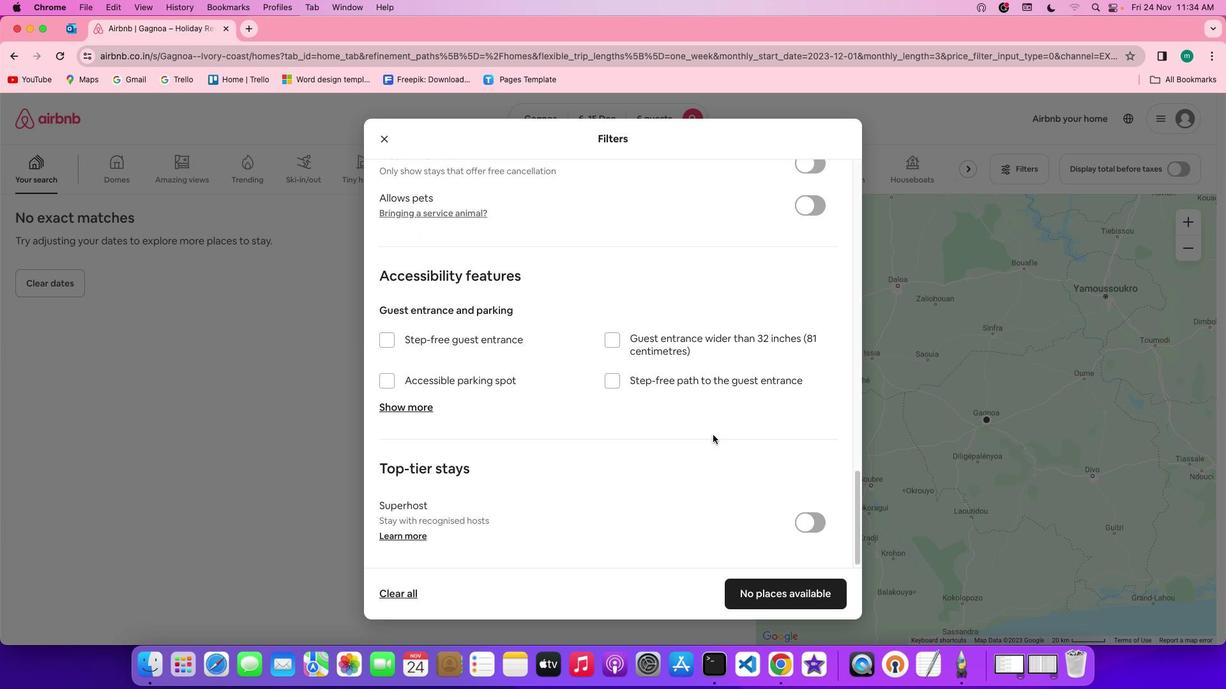 
Action: Mouse moved to (712, 434)
Screenshot: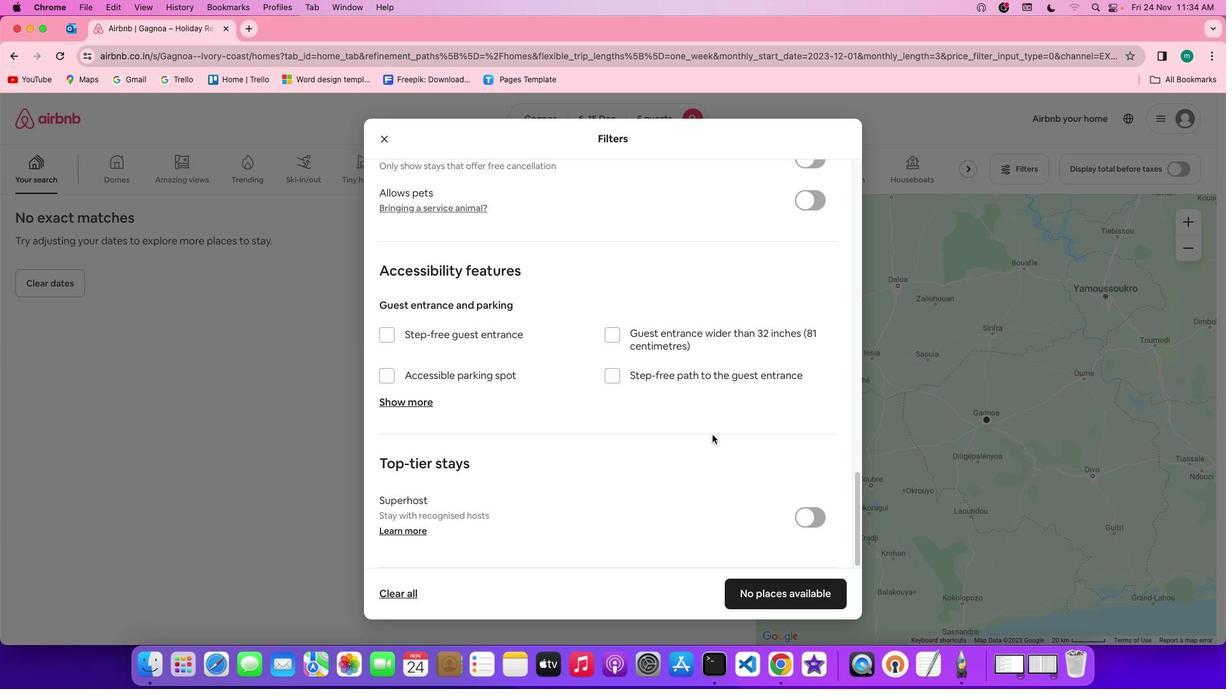 
Action: Mouse scrolled (712, 434) with delta (0, 0)
Screenshot: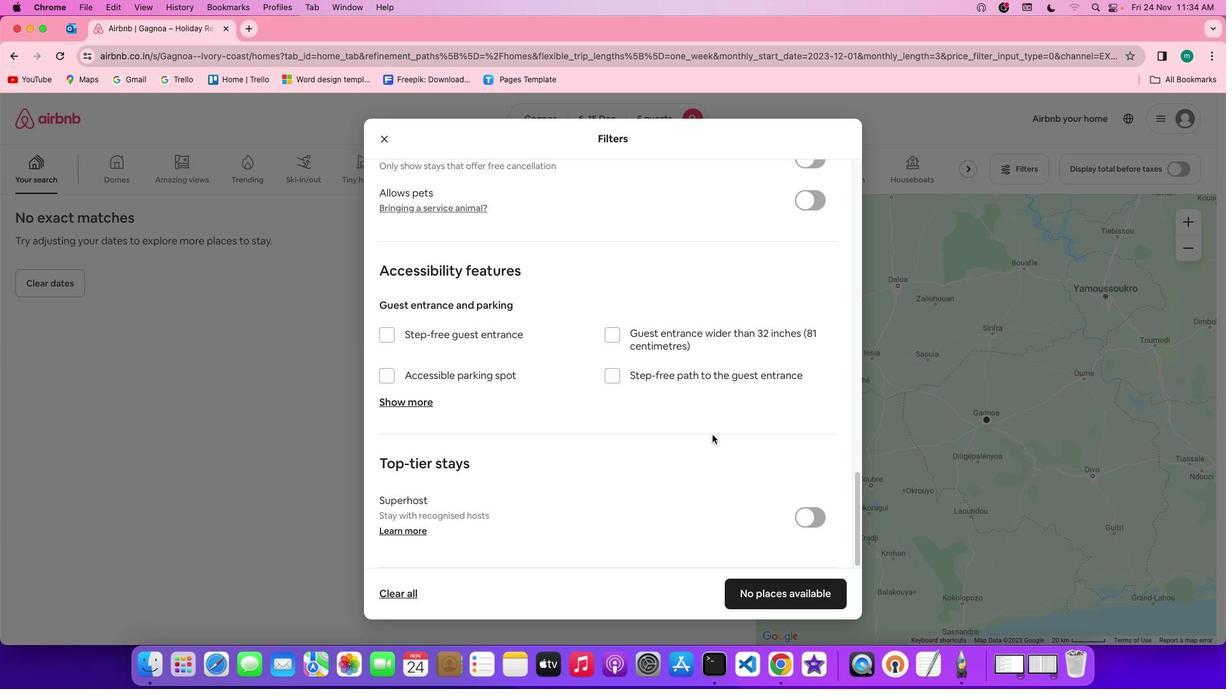 
Action: Mouse scrolled (712, 434) with delta (0, 0)
Screenshot: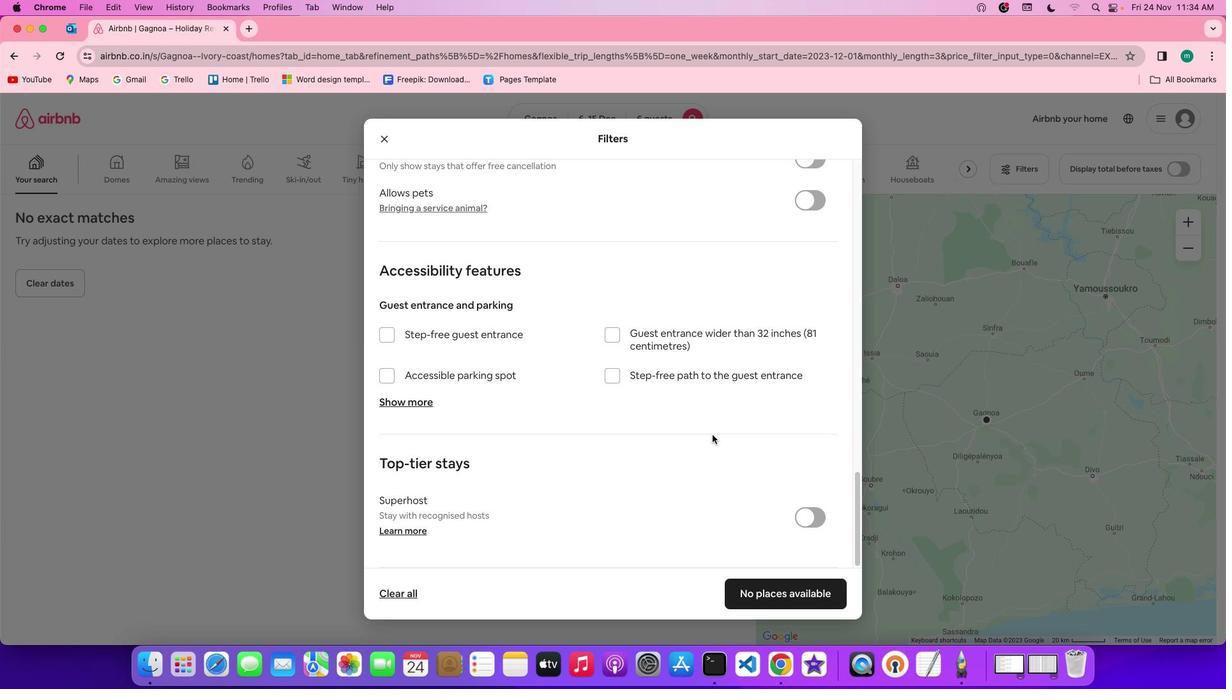 
Action: Mouse scrolled (712, 434) with delta (0, -1)
Screenshot: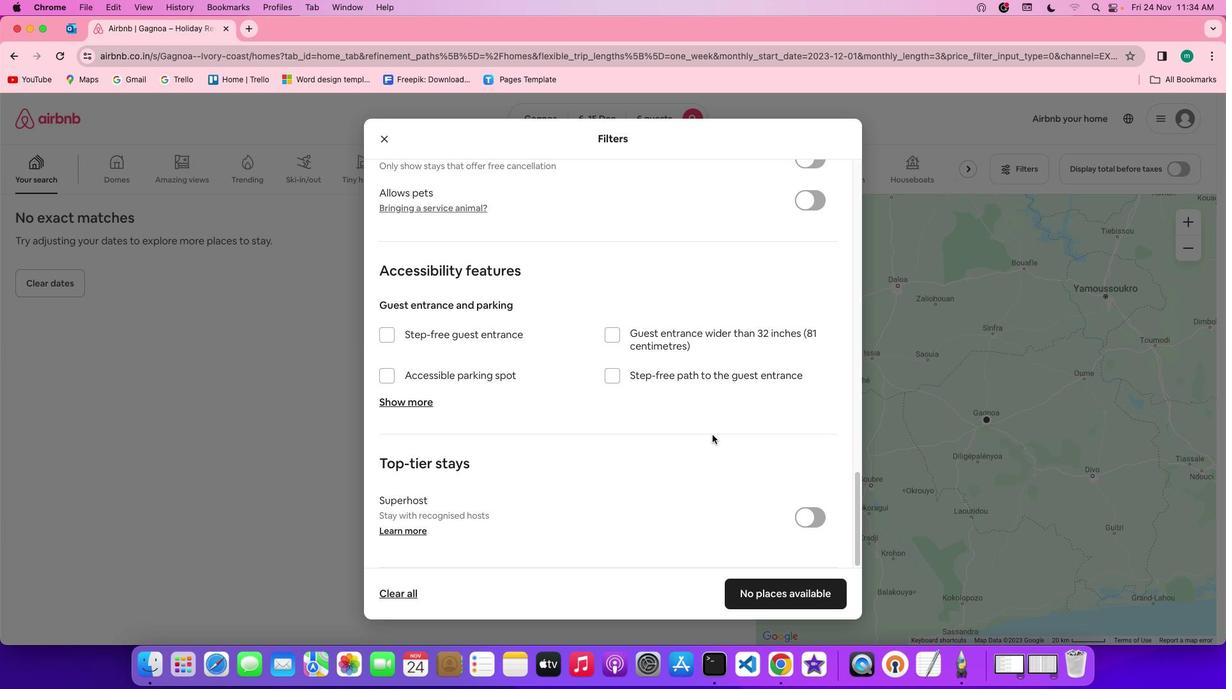 
Action: Mouse scrolled (712, 434) with delta (0, -3)
Screenshot: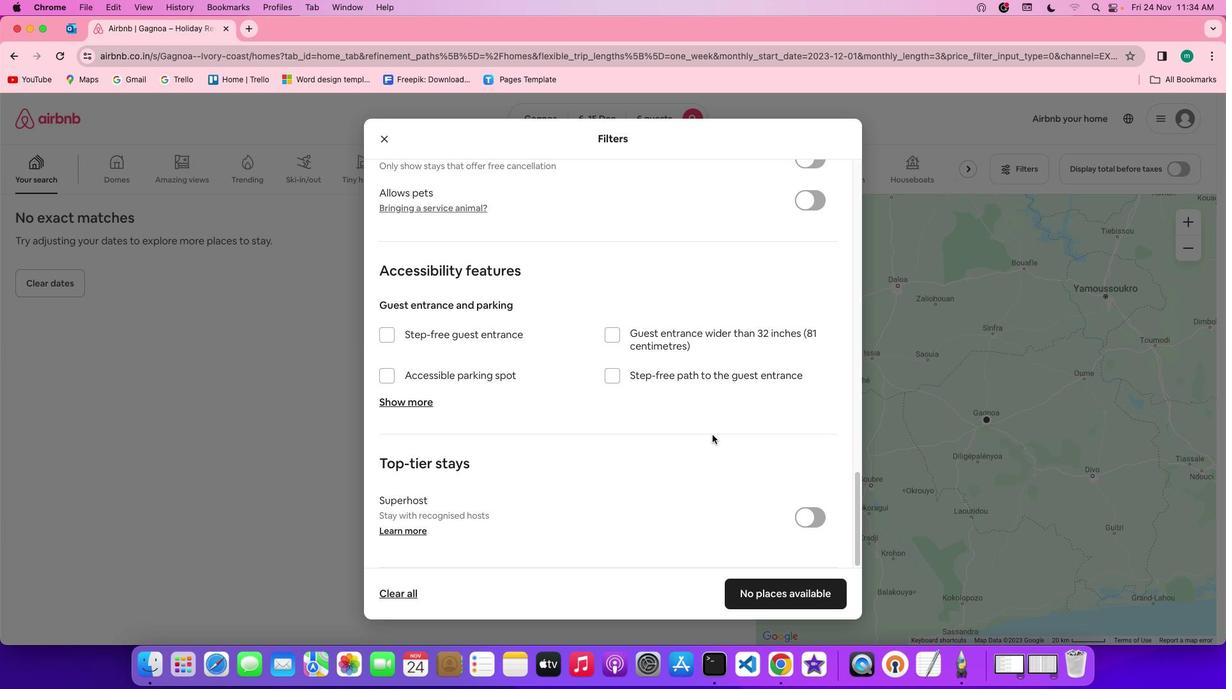 
Action: Mouse scrolled (712, 434) with delta (0, -3)
Screenshot: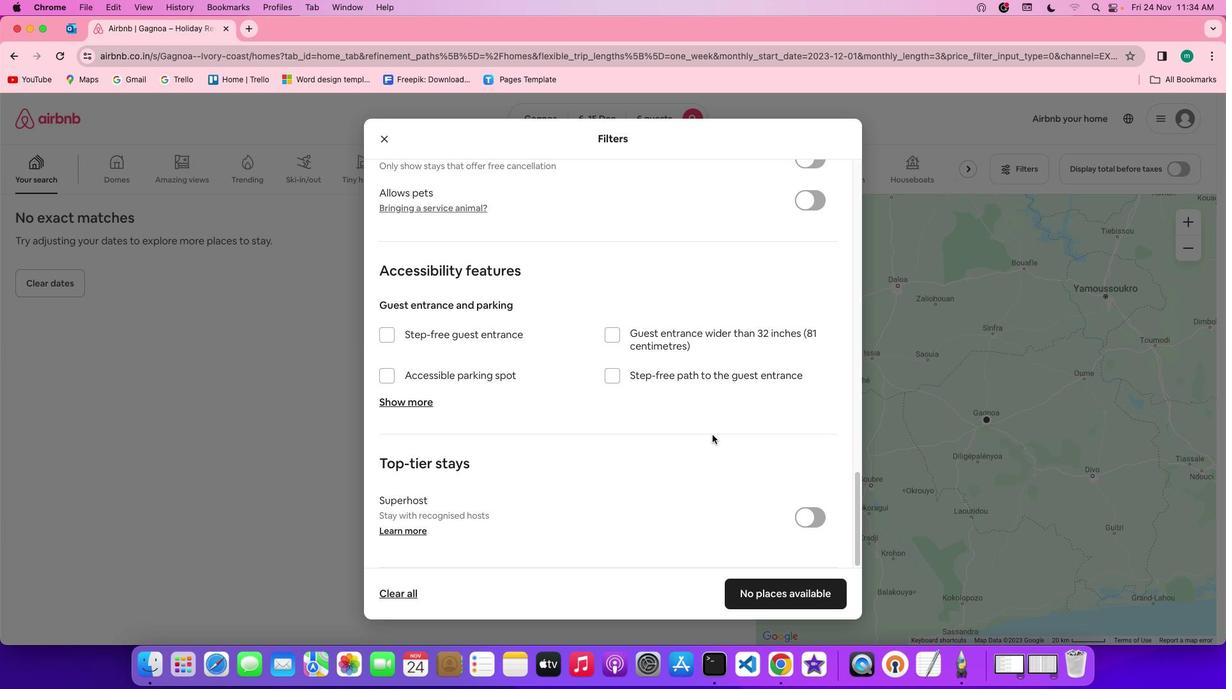 
Action: Mouse scrolled (712, 434) with delta (0, -3)
Screenshot: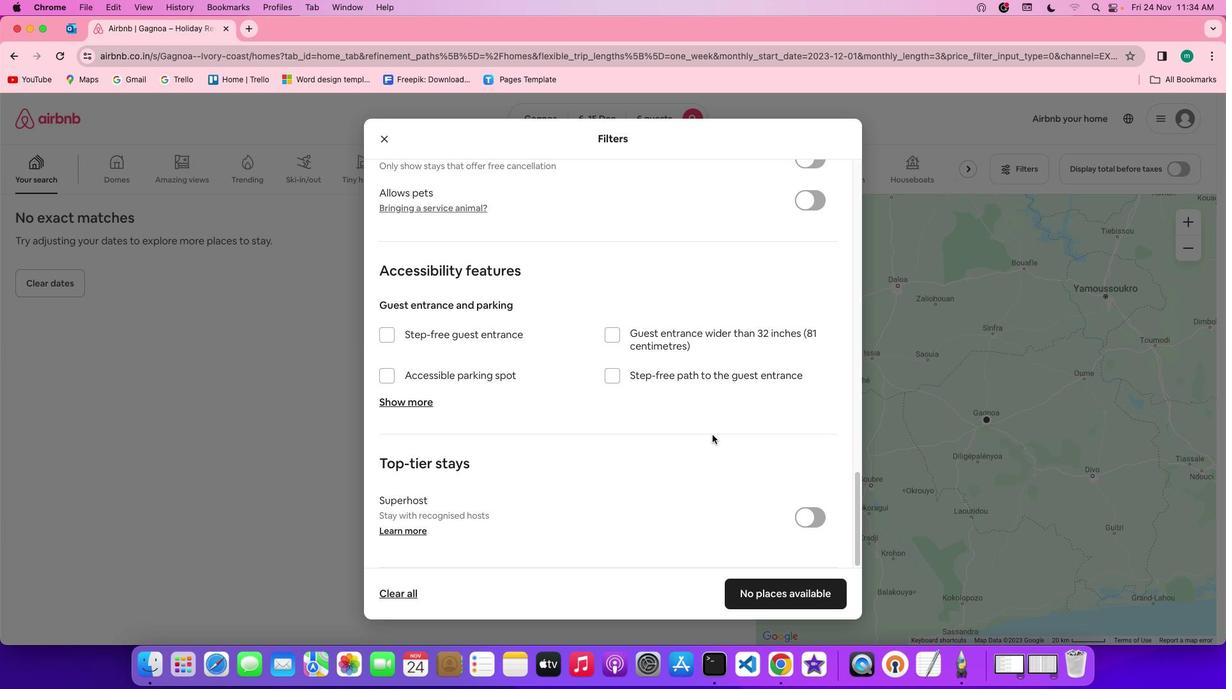 
Action: Mouse scrolled (712, 434) with delta (0, -3)
Screenshot: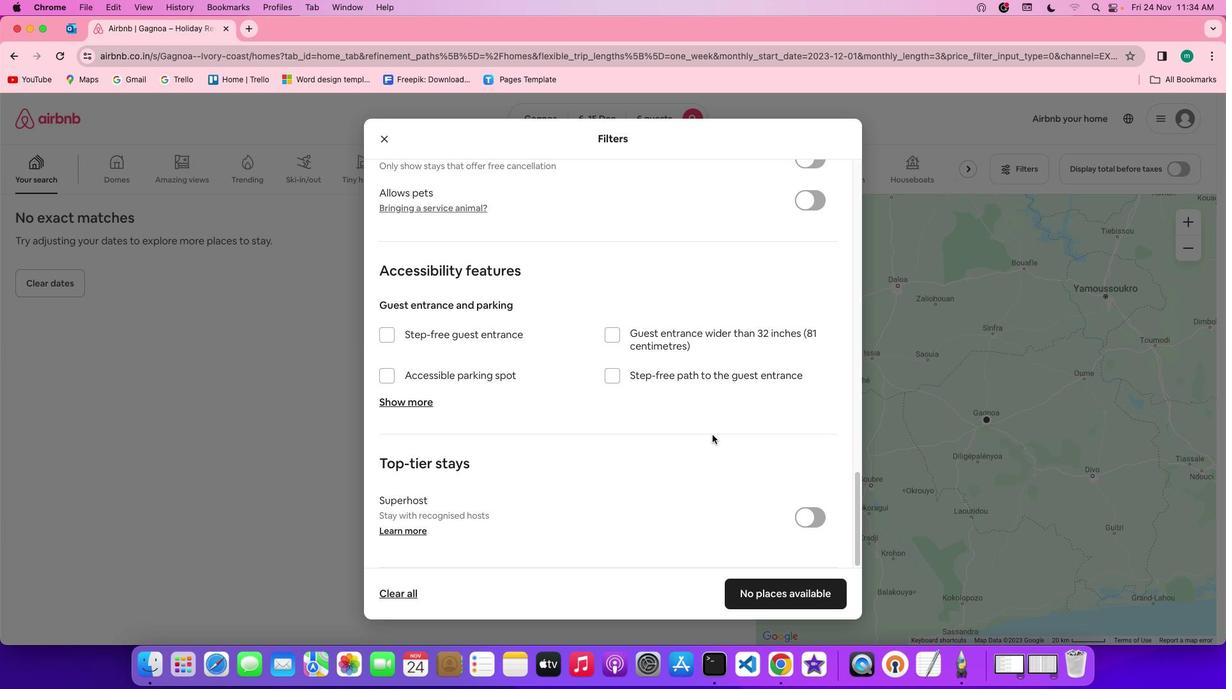 
Action: Mouse scrolled (712, 434) with delta (0, 0)
Screenshot: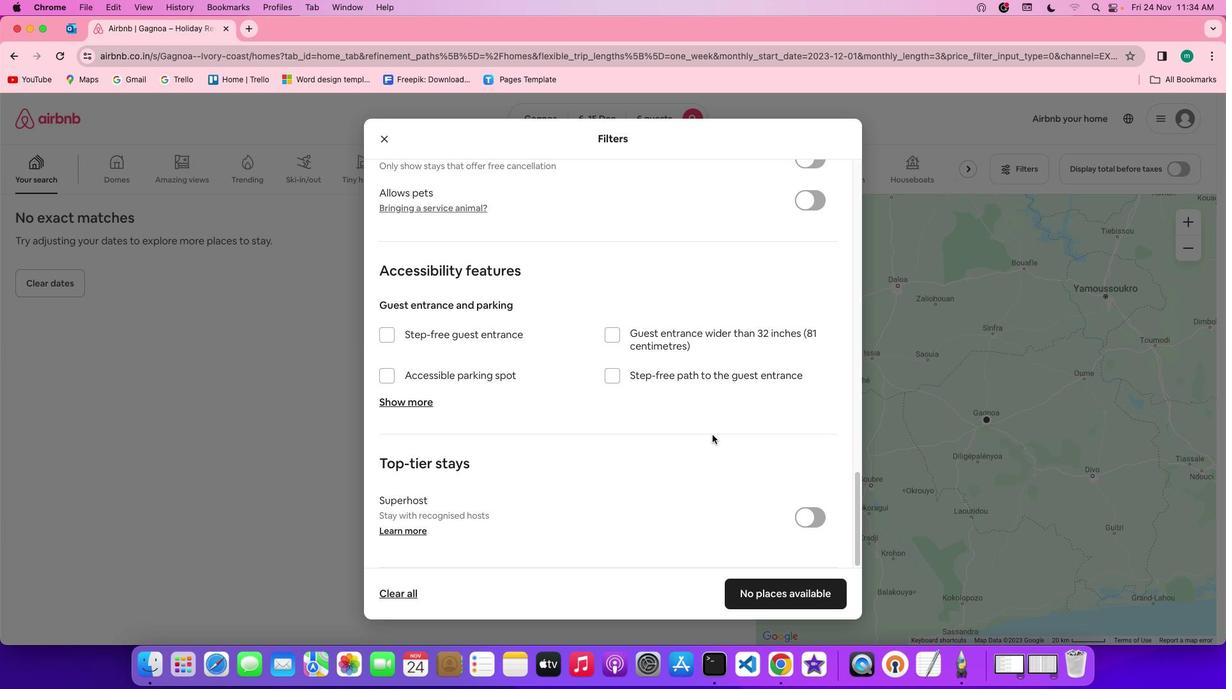 
Action: Mouse scrolled (712, 434) with delta (0, 0)
Screenshot: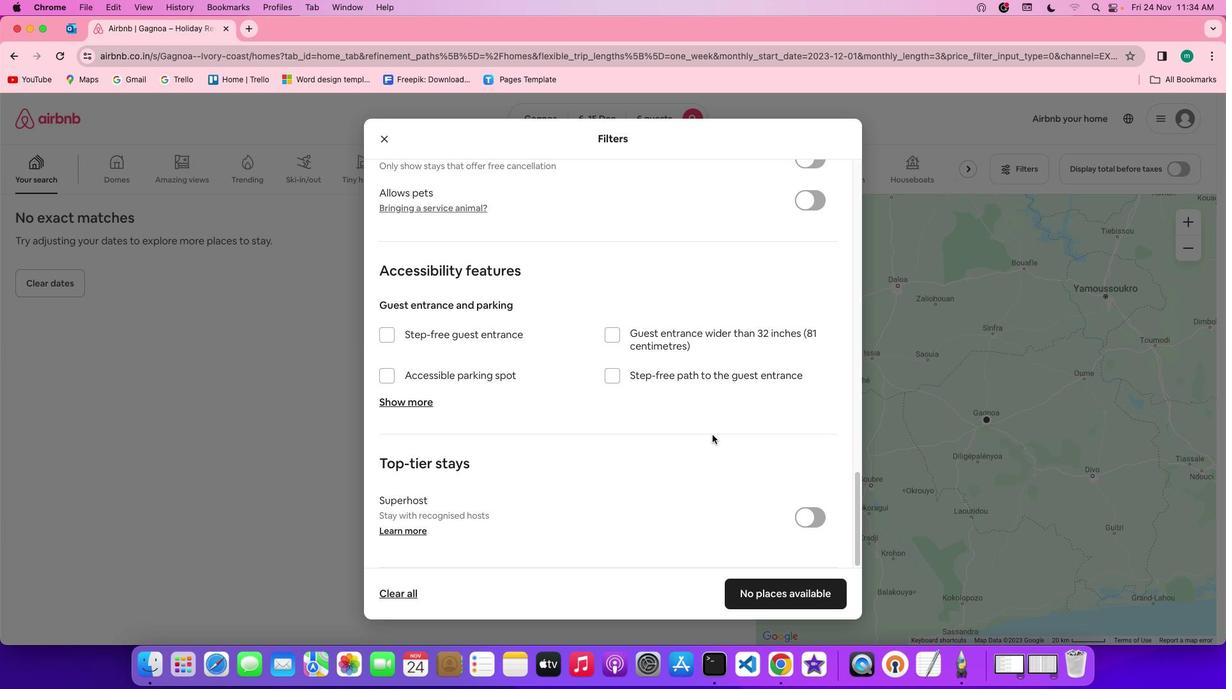 
Action: Mouse scrolled (712, 434) with delta (0, -1)
Screenshot: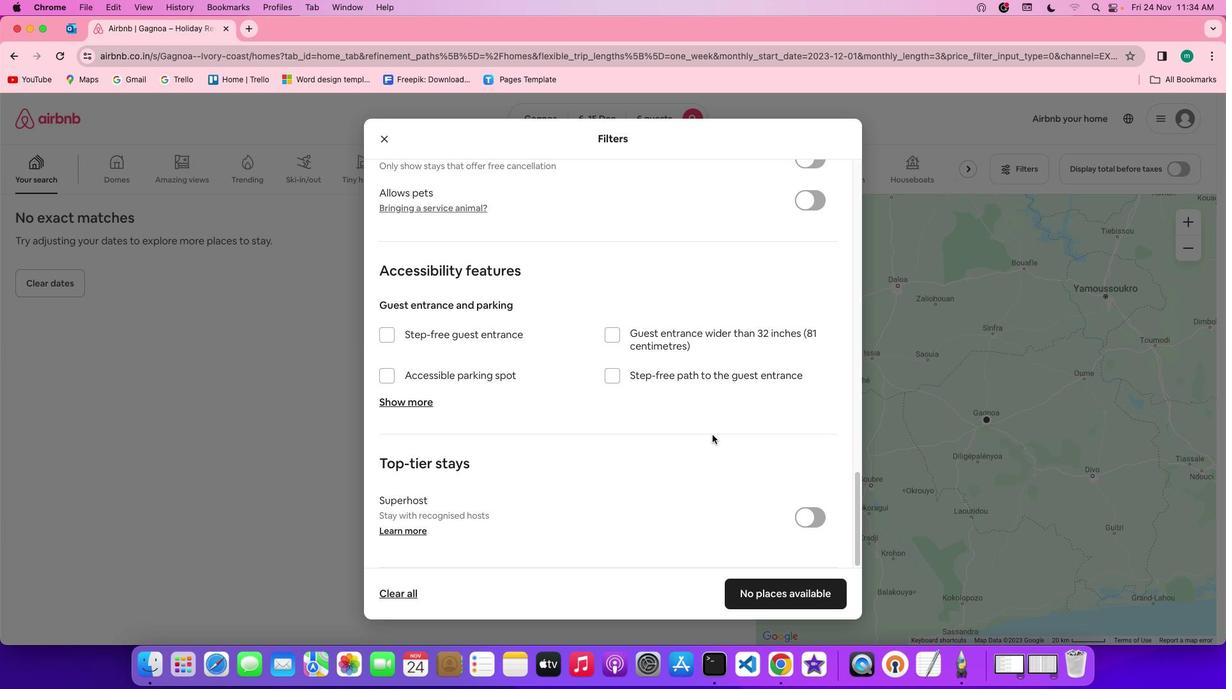 
Action: Mouse moved to (769, 586)
Screenshot: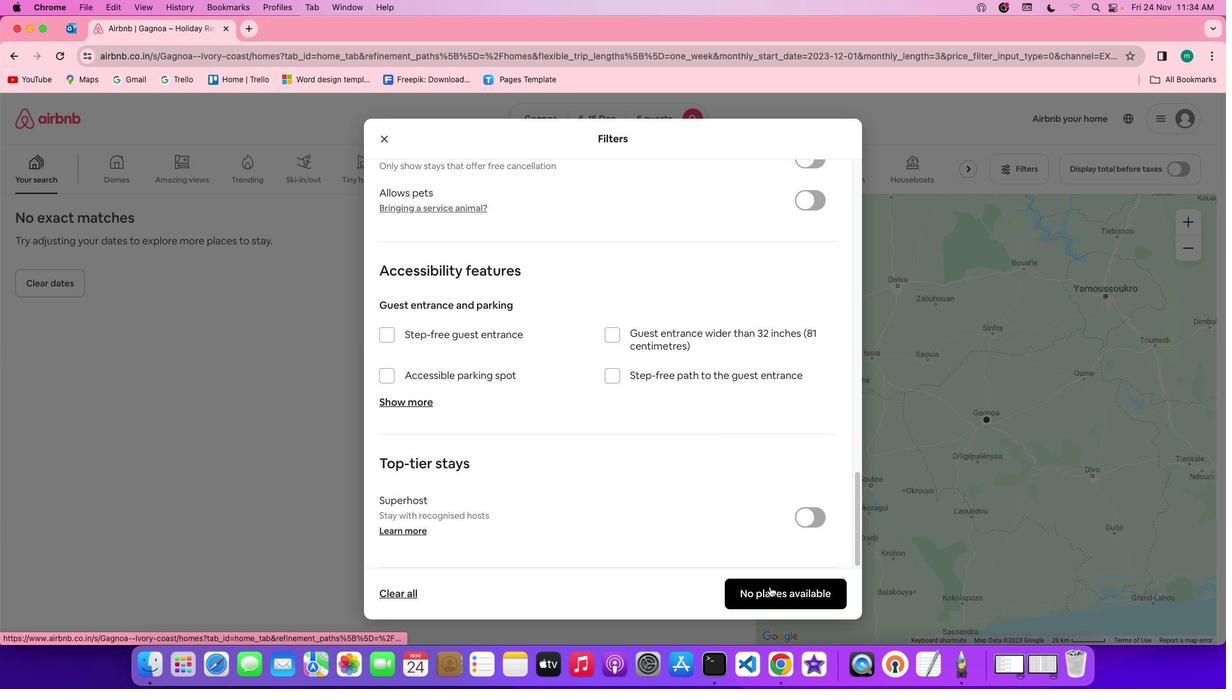 
Action: Mouse pressed left at (769, 586)
Screenshot: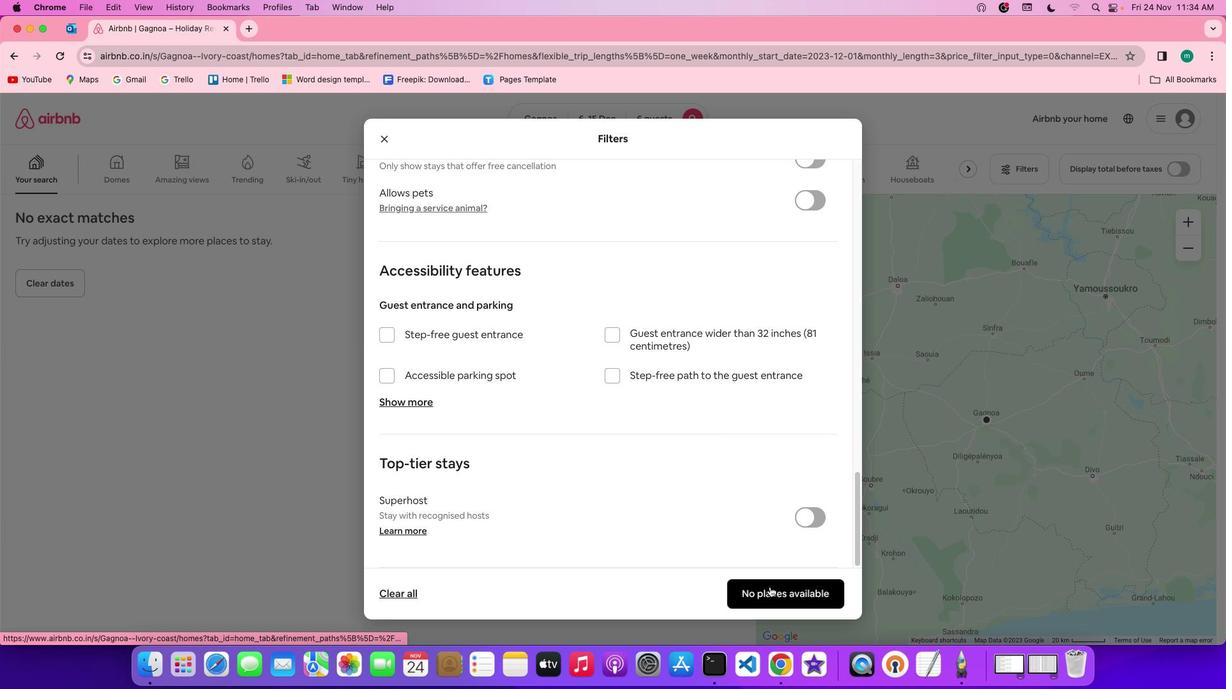 
Action: Mouse moved to (474, 441)
Screenshot: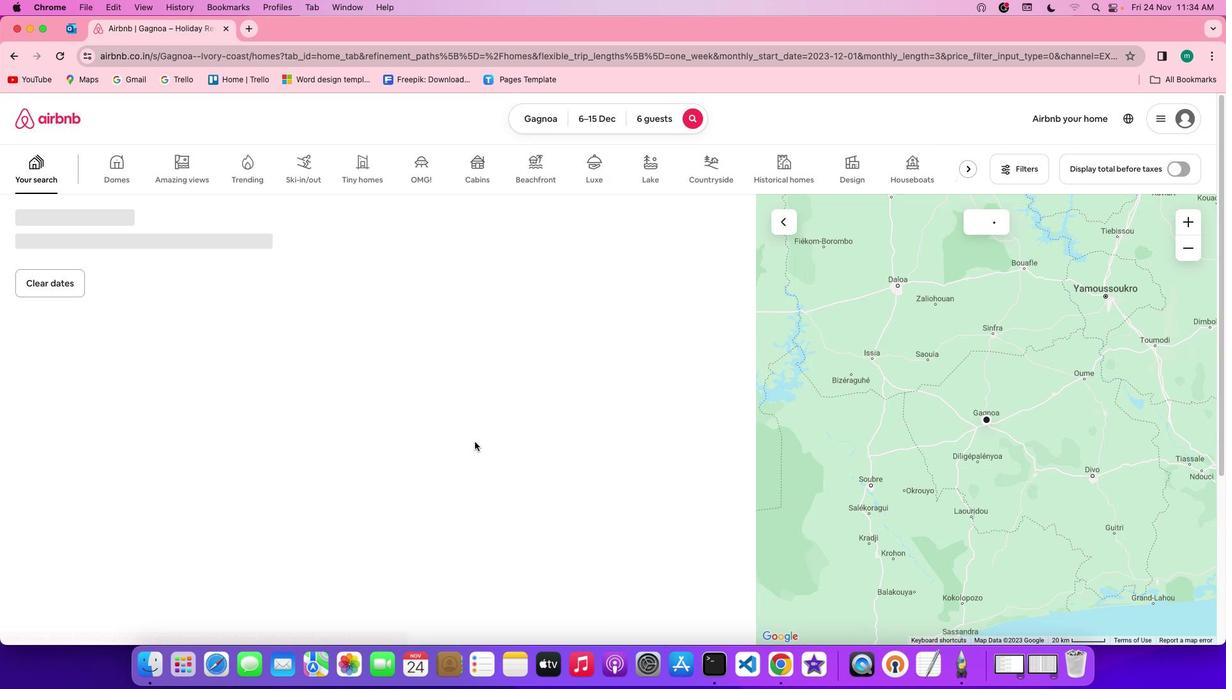 
